 Task: Find directions from Tilak Nagar Market to Qutab Minar and from Gurugram to New Delhi using Google Maps.
Action: Mouse moved to (209, 138)
Screenshot: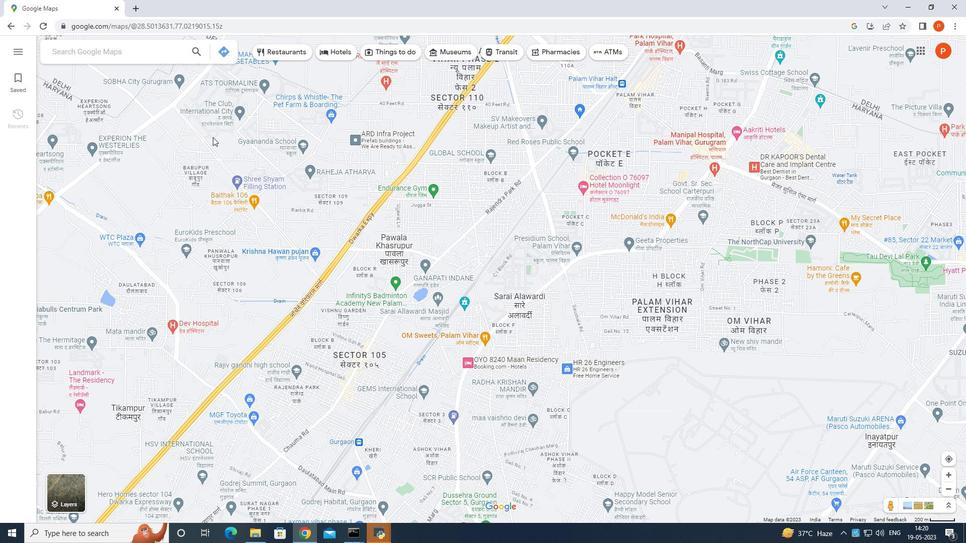 
Action: Mouse scrolled (209, 138) with delta (0, 0)
Screenshot: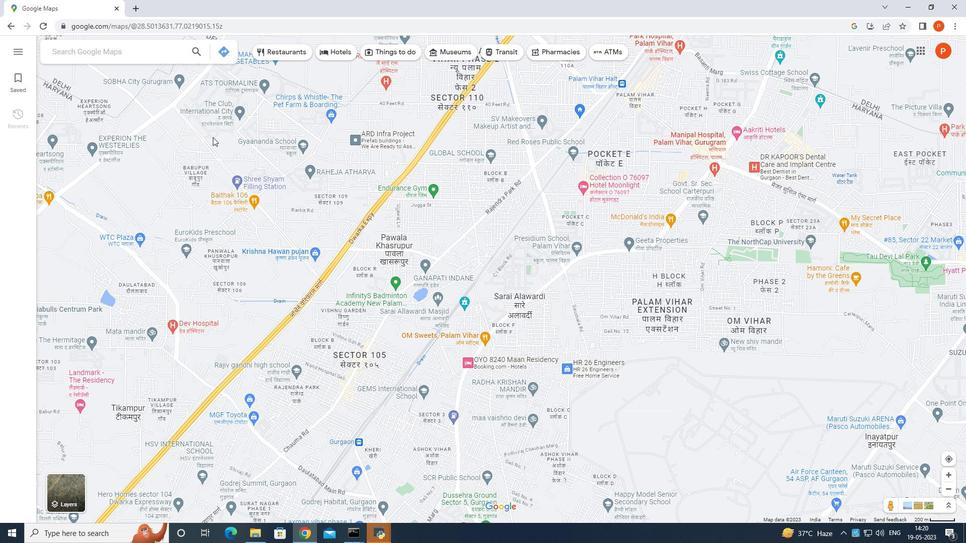 
Action: Mouse moved to (136, 50)
Screenshot: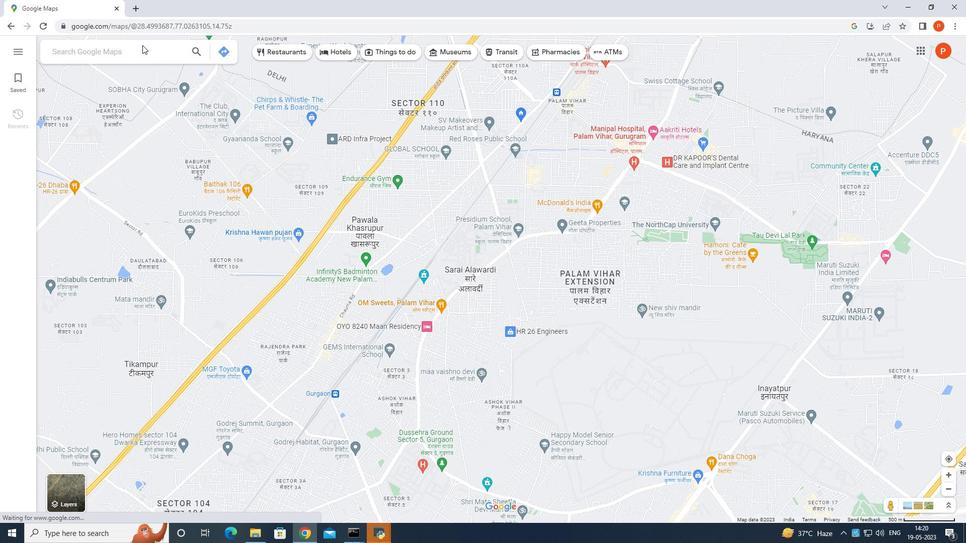 
Action: Mouse pressed left at (136, 50)
Screenshot: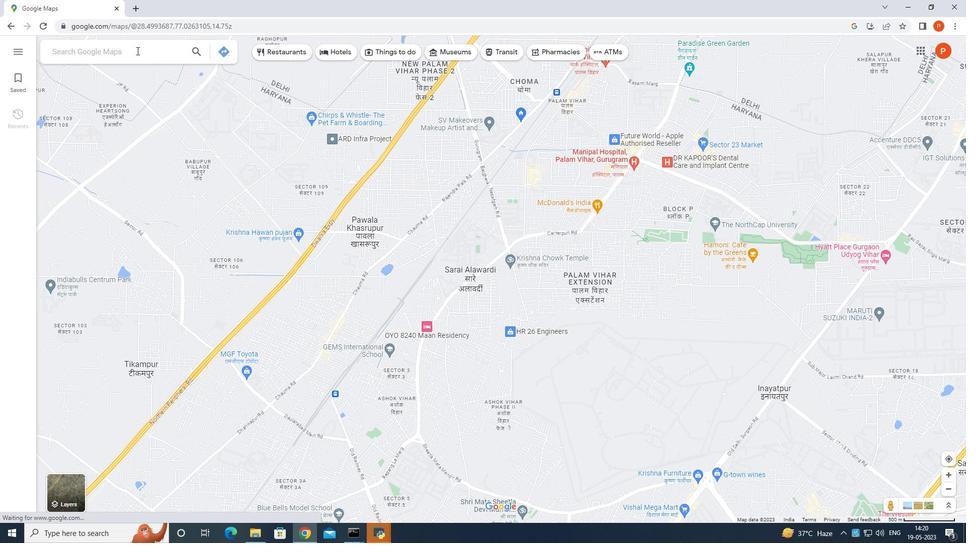 
Action: Key pressed <Key.shift>Gurg
Screenshot: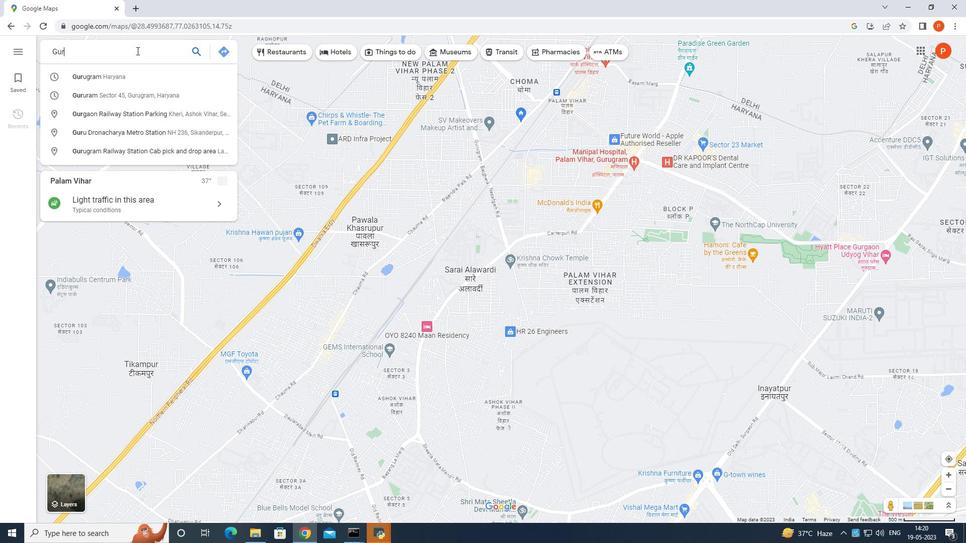 
Action: Mouse moved to (136, 51)
Screenshot: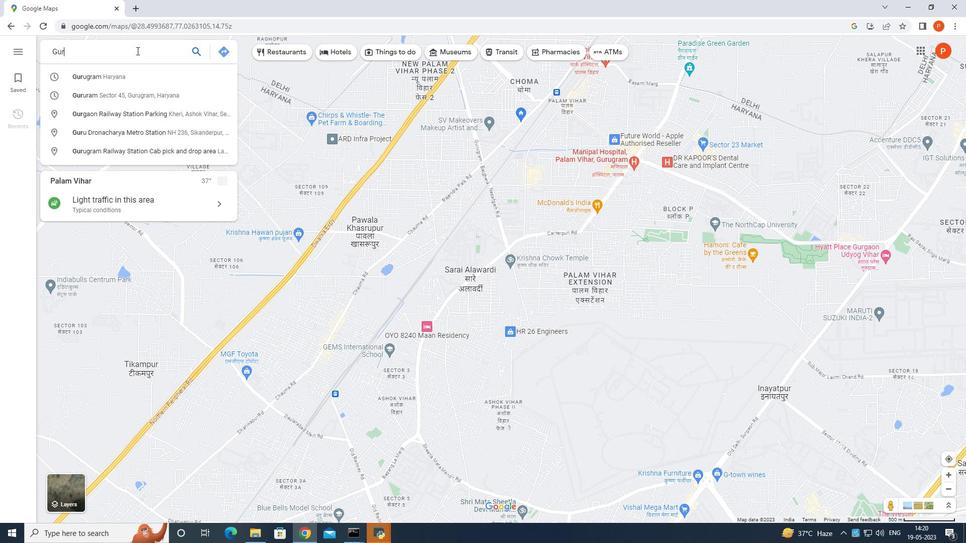
Action: Key pressed ai<Key.backspace>on
Screenshot: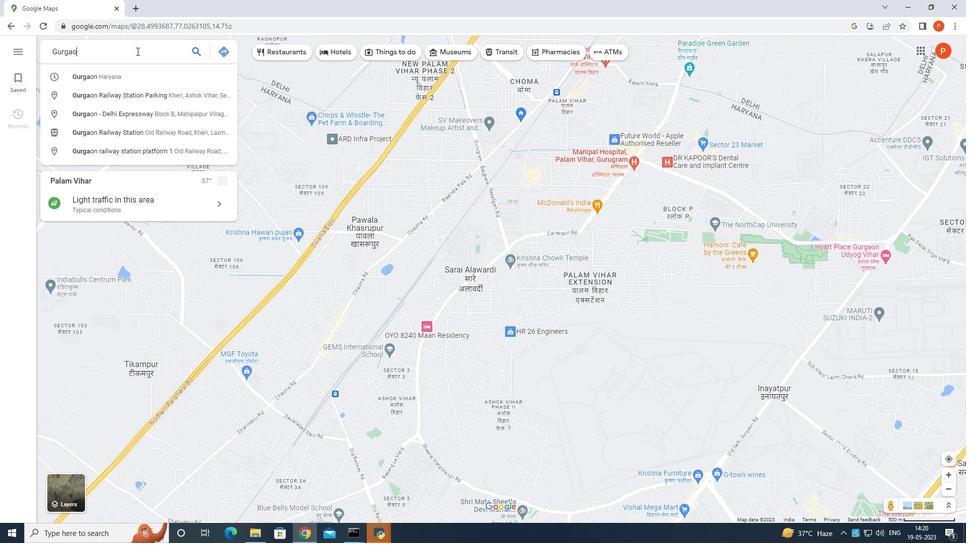 
Action: Mouse moved to (135, 51)
Screenshot: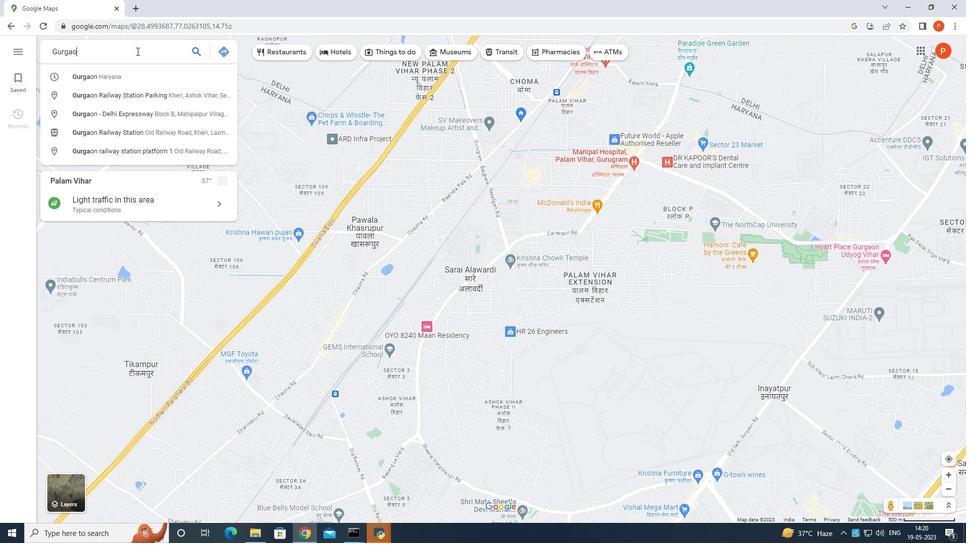 
Action: Key pressed <Key.space>
Screenshot: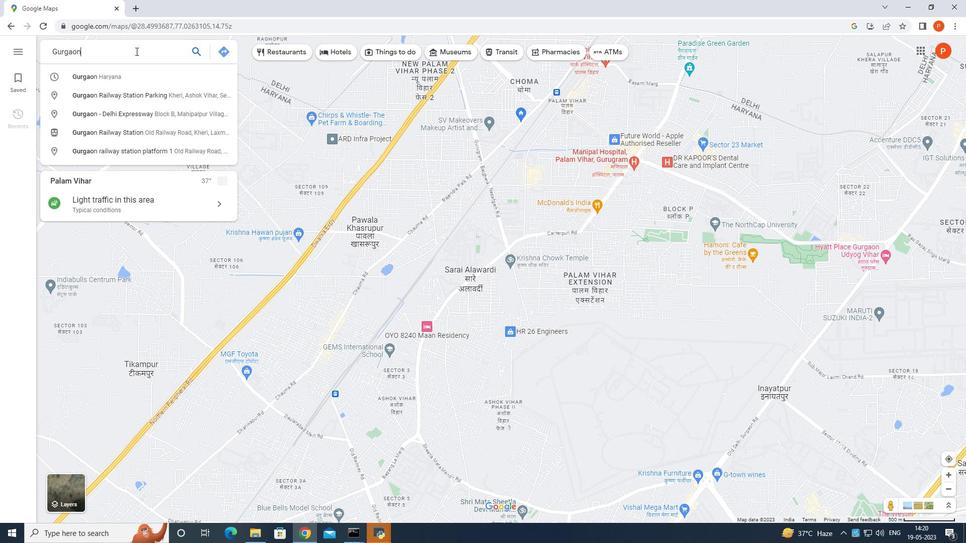 
Action: Mouse moved to (135, 52)
Screenshot: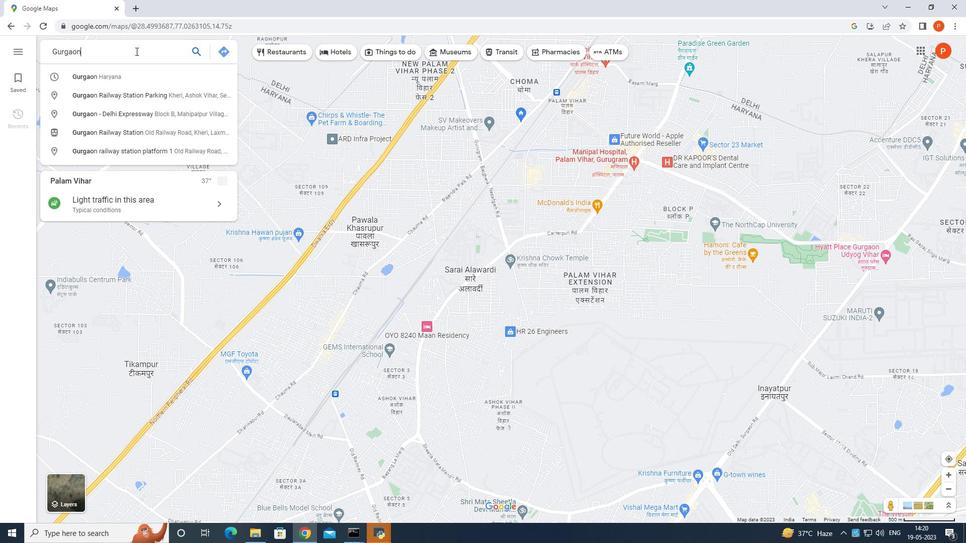 
Action: Key pressed <Key.enter>
Screenshot: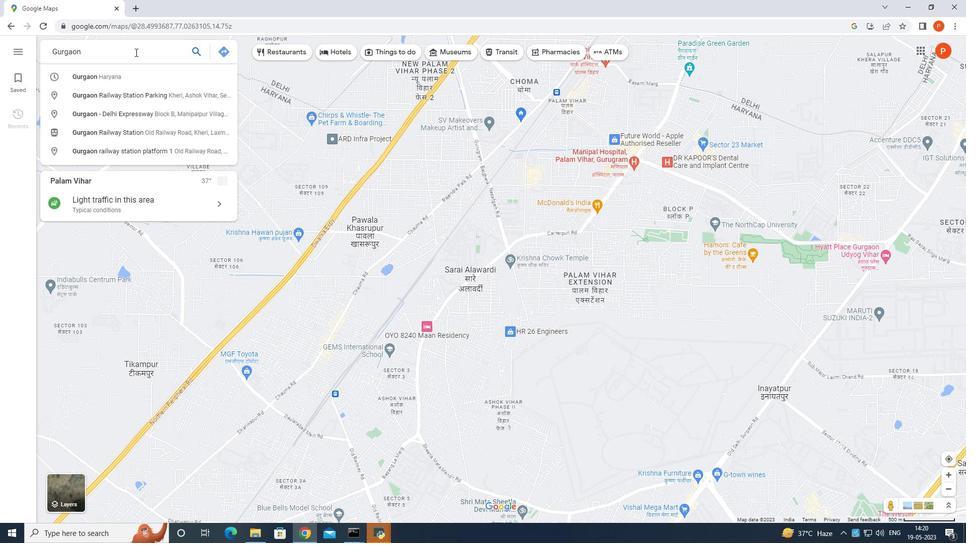 
Action: Mouse moved to (141, 264)
Screenshot: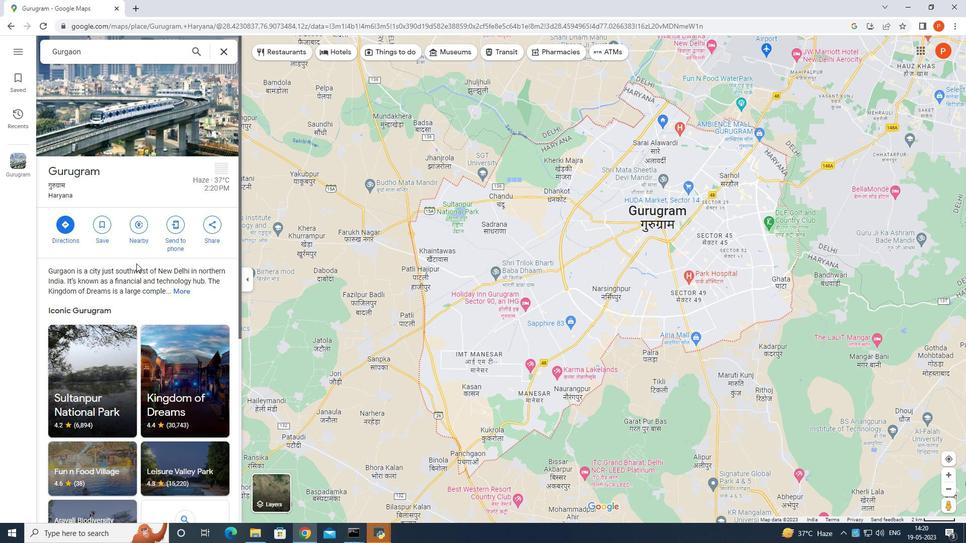 
Action: Mouse scrolled (141, 263) with delta (0, 0)
Screenshot: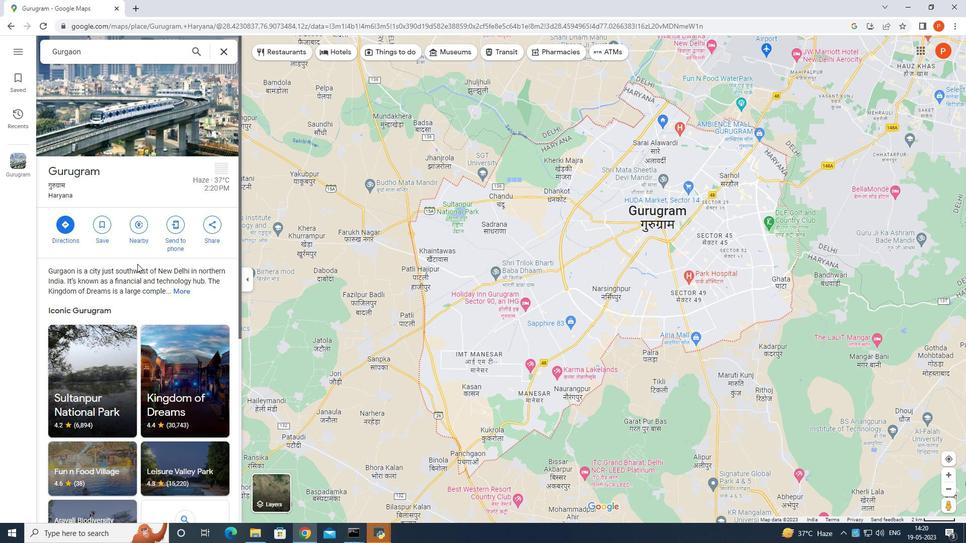 
Action: Mouse moved to (142, 264)
Screenshot: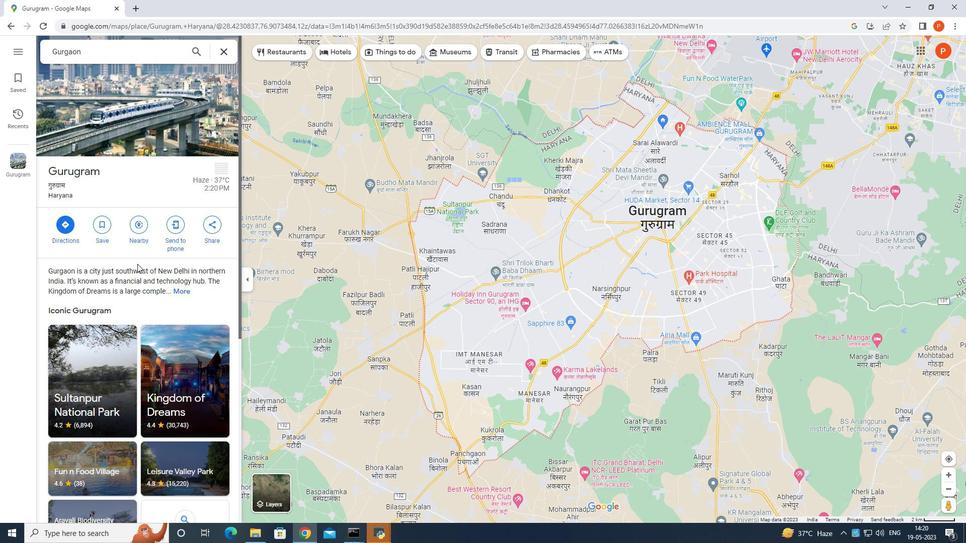 
Action: Mouse scrolled (142, 264) with delta (0, 0)
Screenshot: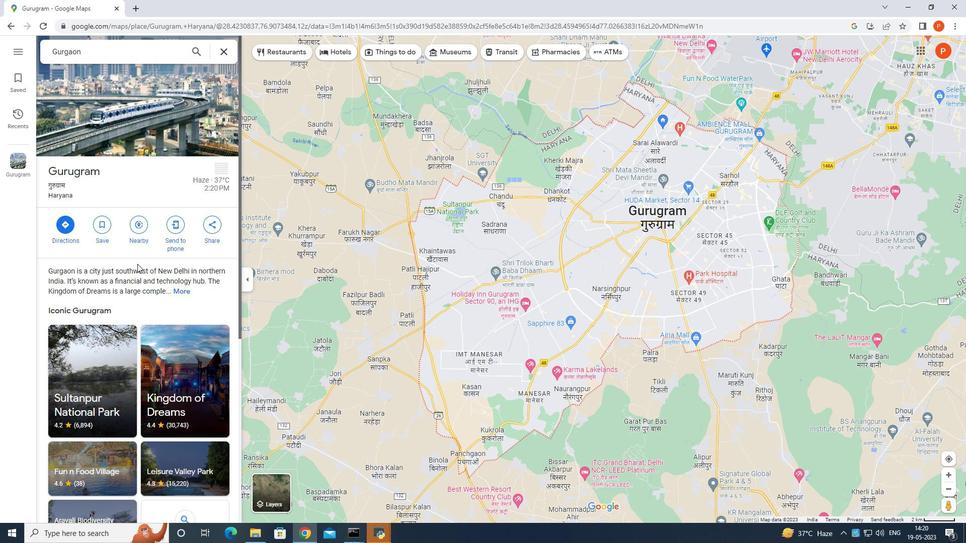 
Action: Mouse moved to (142, 265)
Screenshot: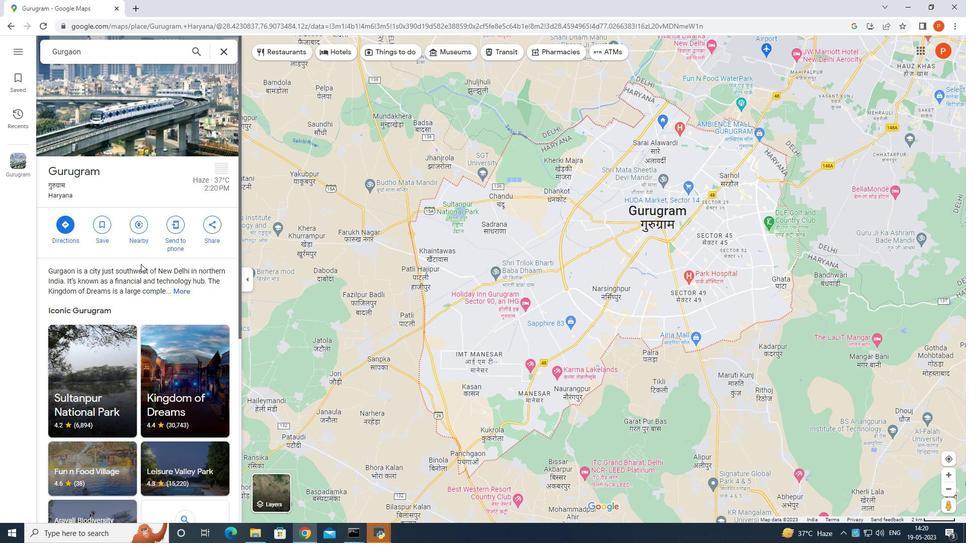 
Action: Mouse scrolled (142, 264) with delta (0, 0)
Screenshot: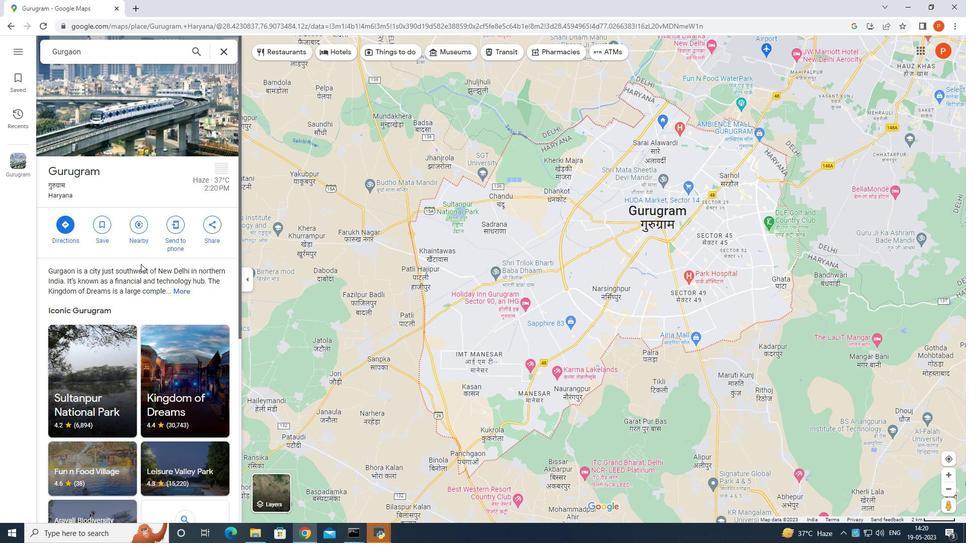 
Action: Mouse moved to (143, 266)
Screenshot: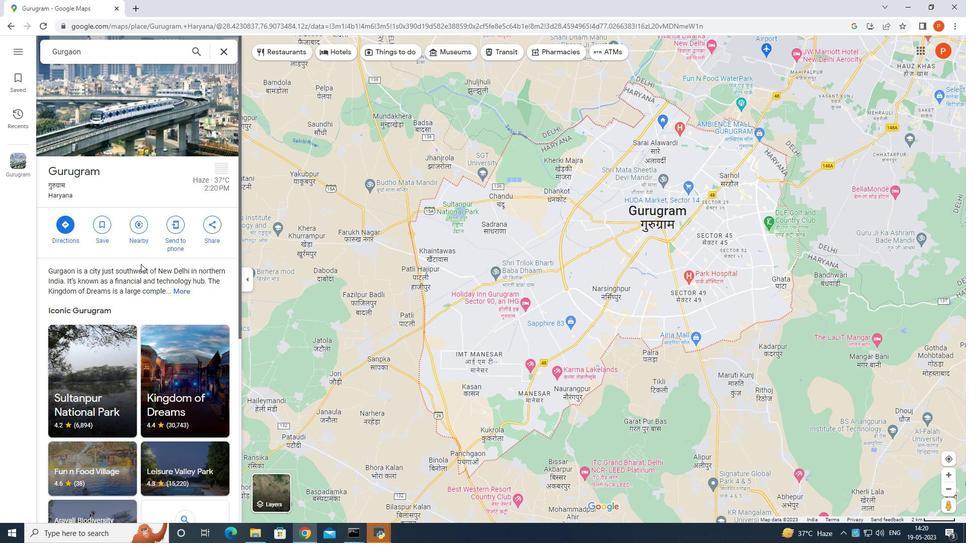 
Action: Mouse scrolled (143, 267) with delta (0, 0)
Screenshot: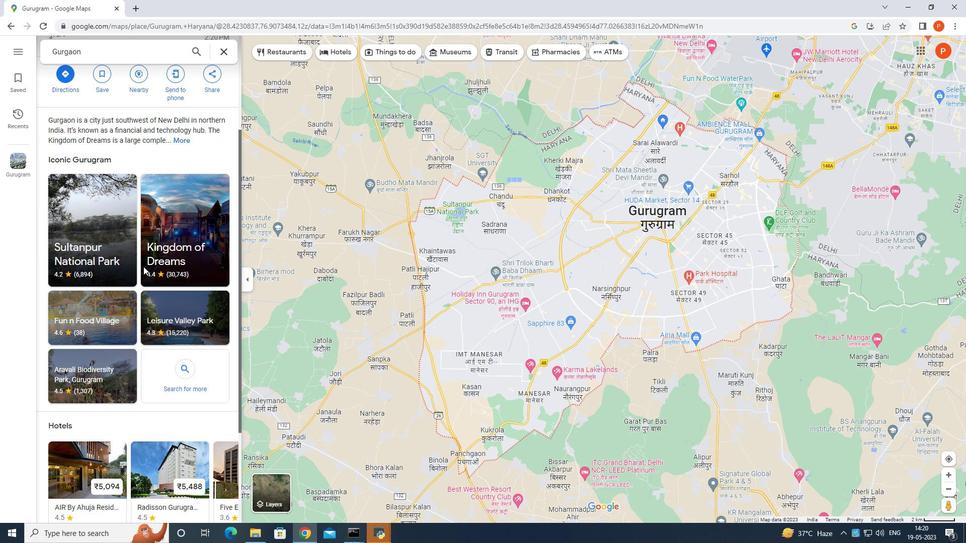 
Action: Mouse scrolled (143, 267) with delta (0, 0)
Screenshot: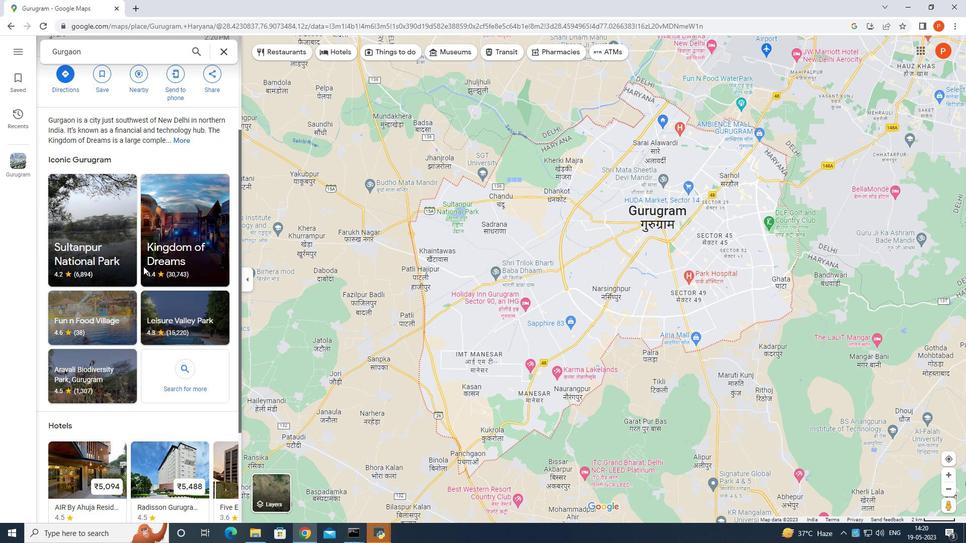 
Action: Mouse scrolled (143, 267) with delta (0, 0)
Screenshot: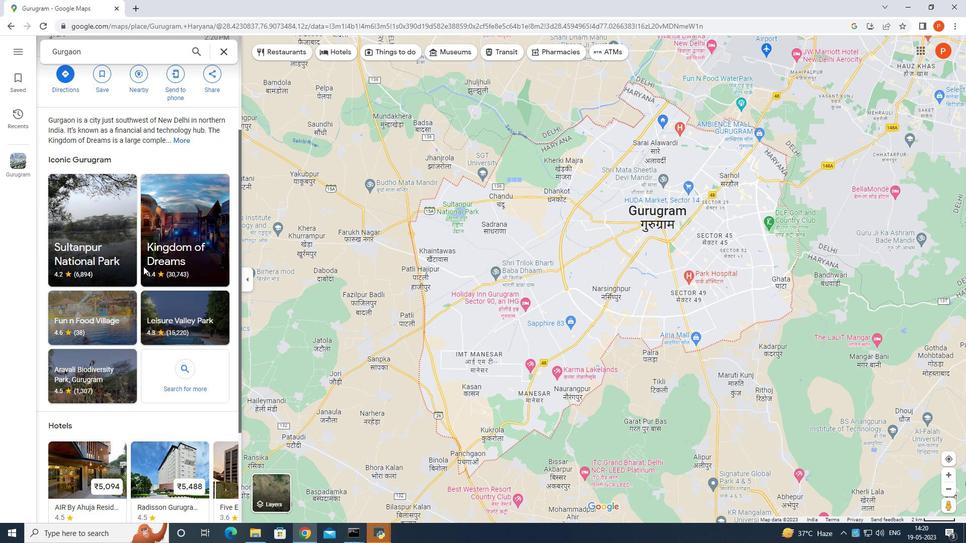 
Action: Mouse moved to (144, 266)
Screenshot: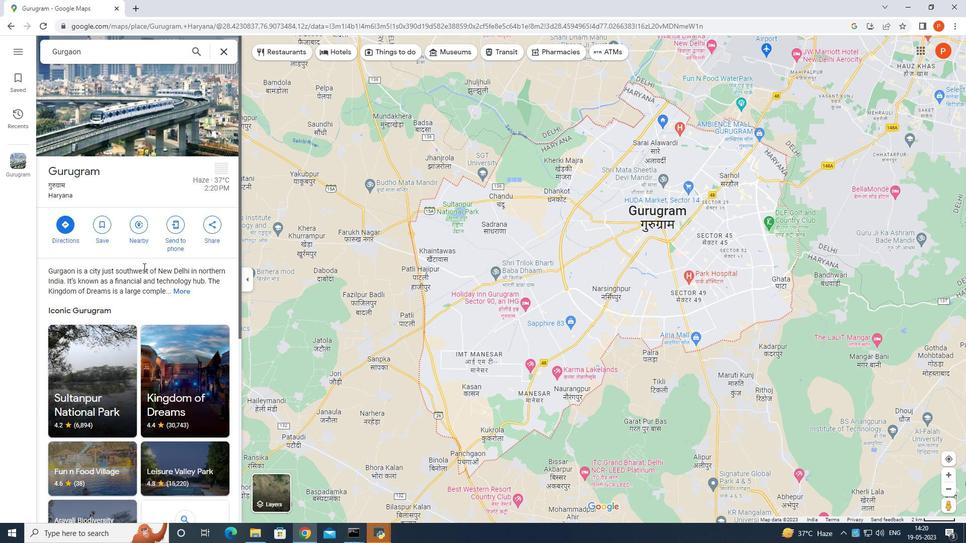 
Action: Mouse scrolled (144, 267) with delta (0, 0)
Screenshot: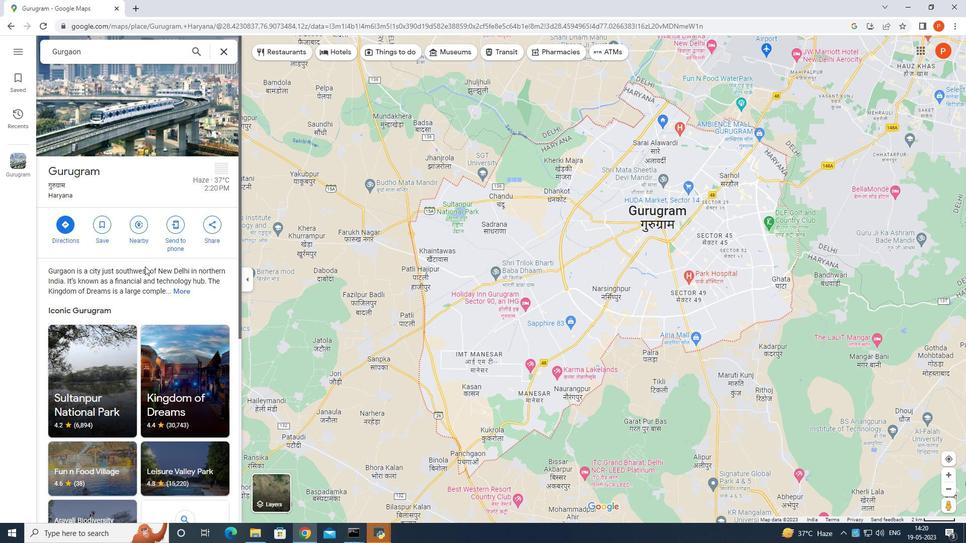 
Action: Mouse scrolled (144, 267) with delta (0, 0)
Screenshot: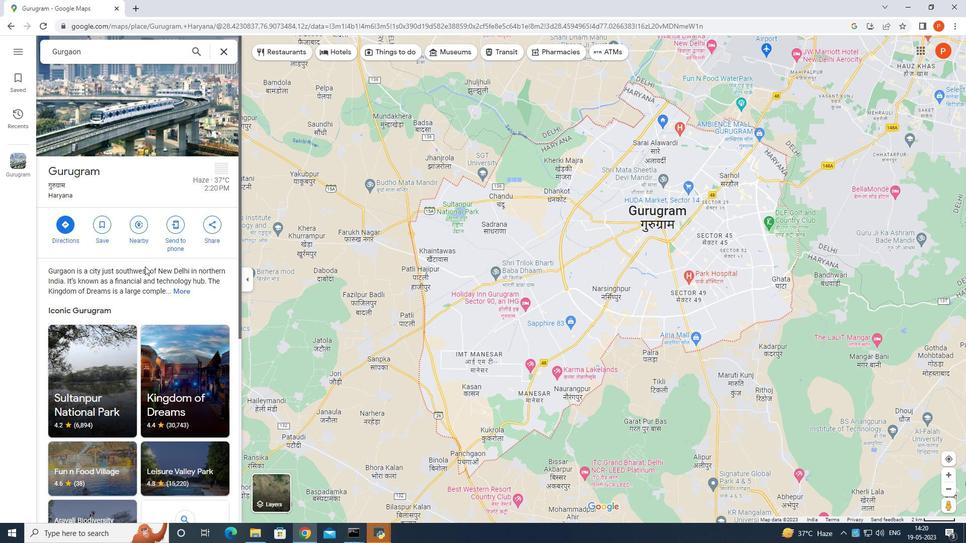 
Action: Mouse scrolled (144, 267) with delta (0, 0)
Screenshot: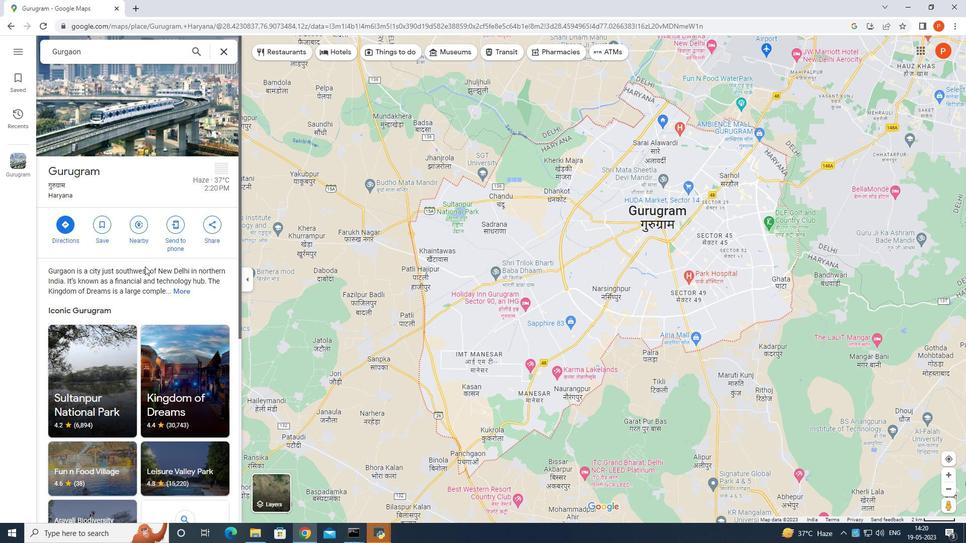 
Action: Mouse moved to (113, 49)
Screenshot: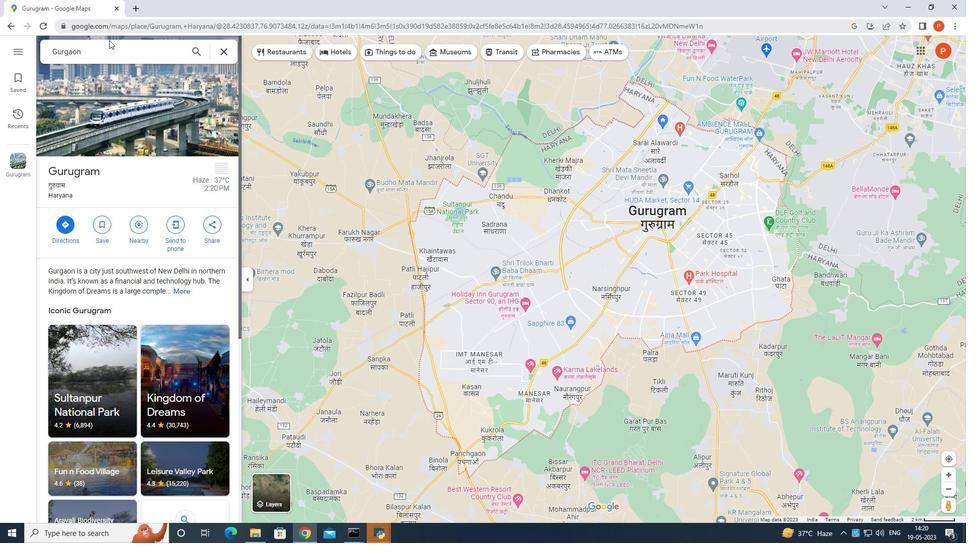 
Action: Mouse pressed left at (113, 49)
Screenshot: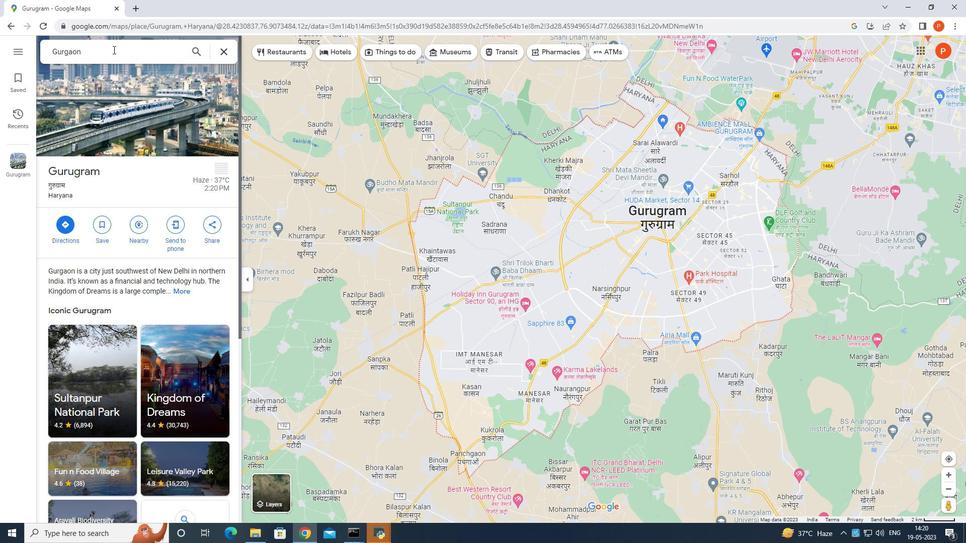 
Action: Mouse moved to (116, 50)
Screenshot: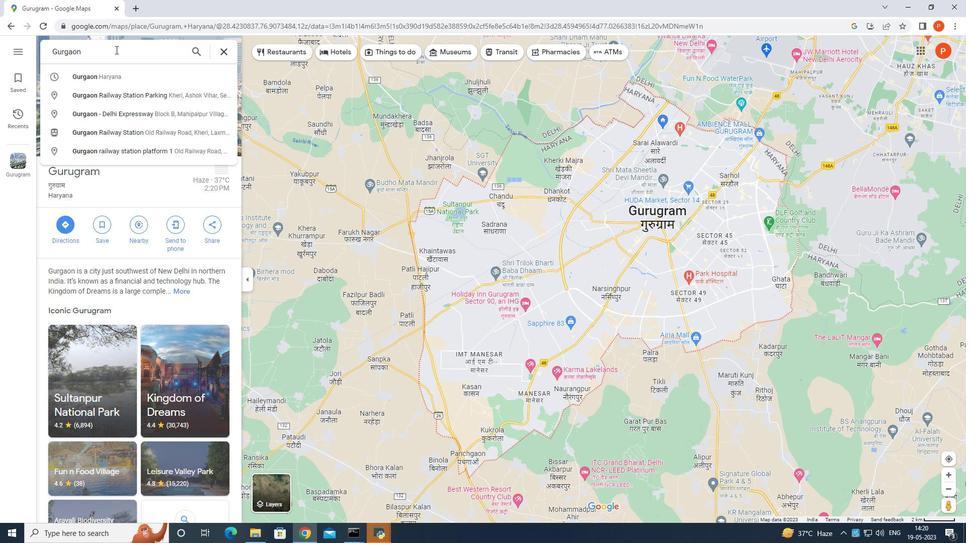 
Action: Key pressed to
Screenshot: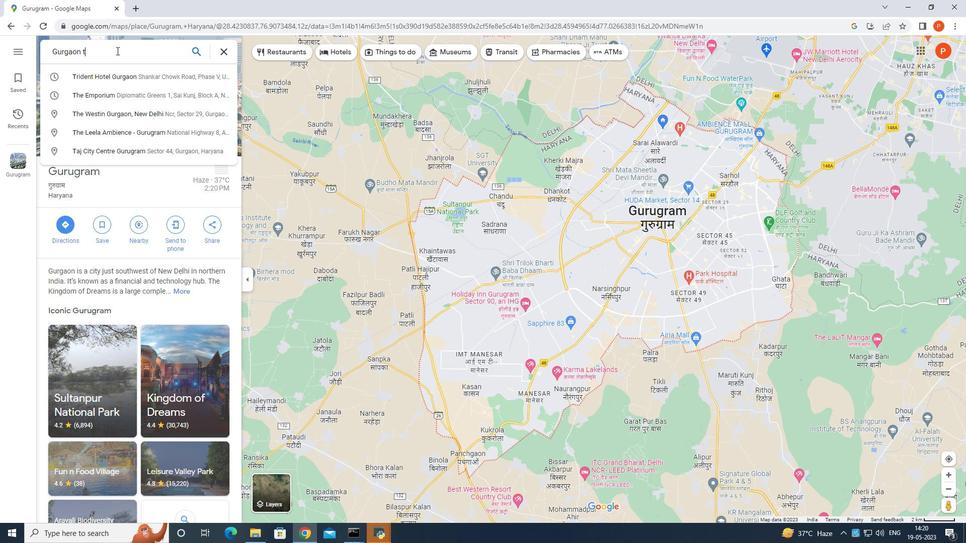 
Action: Mouse moved to (117, 51)
Screenshot: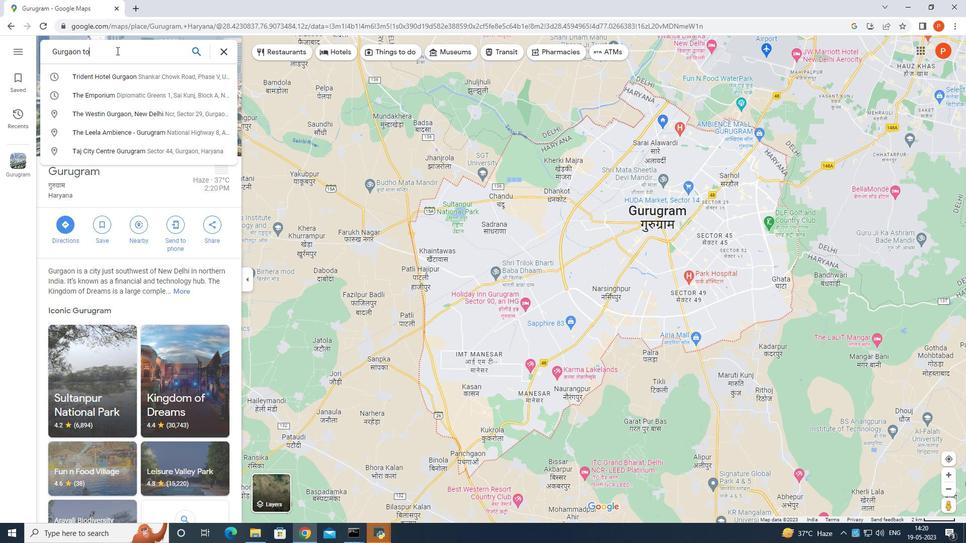 
Action: Key pressed <Key.space>e<Key.backspace>de<Key.backspace><Key.backspace>
Screenshot: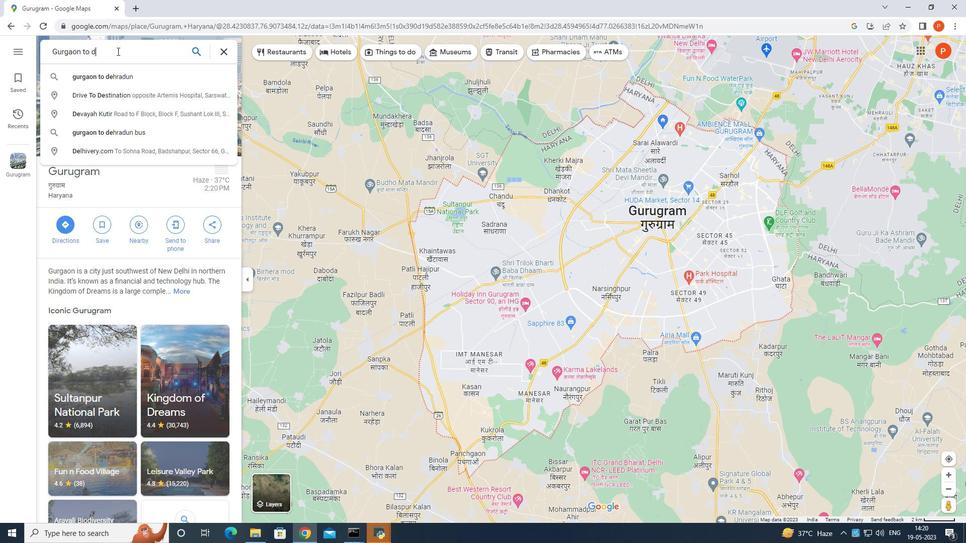 
Action: Mouse moved to (117, 51)
Screenshot: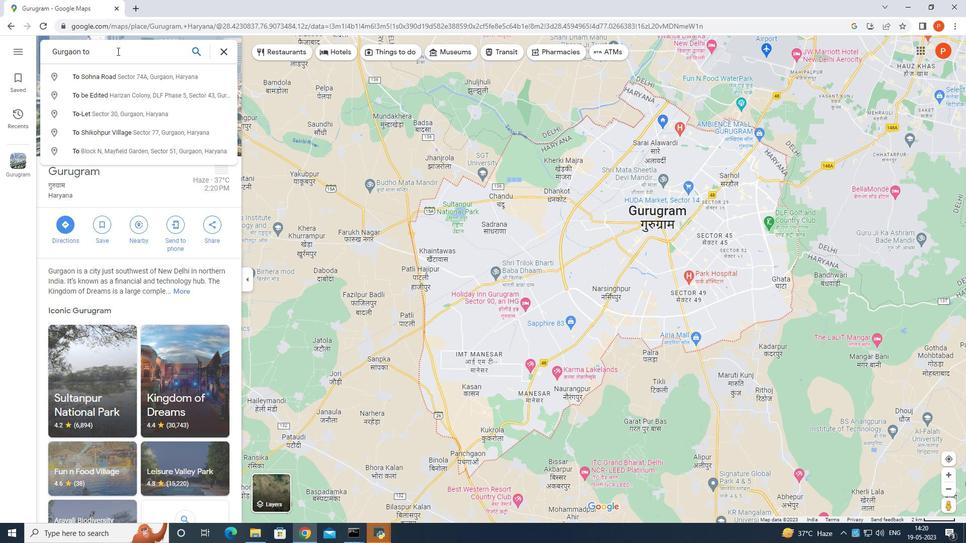
Action: Key pressed new<Key.space>
Screenshot: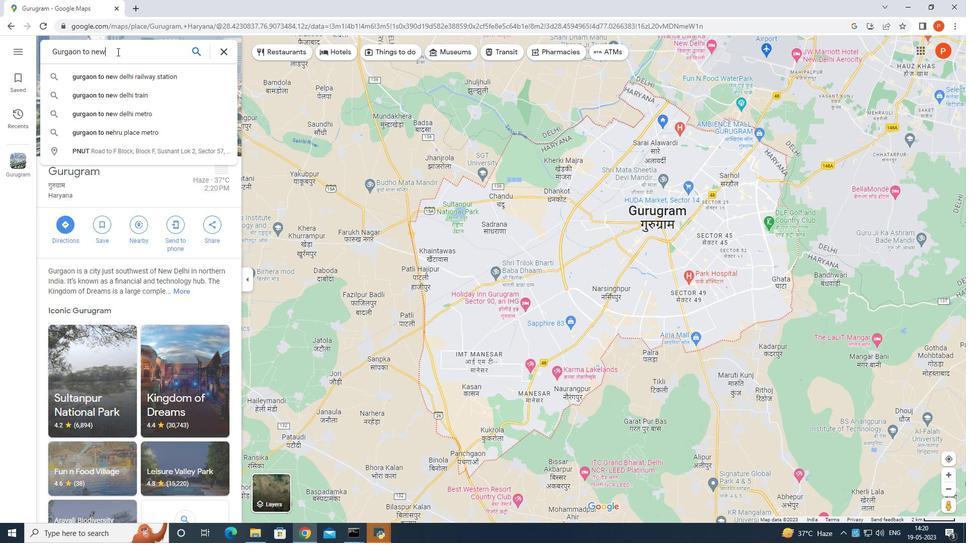
Action: Mouse moved to (117, 52)
Screenshot: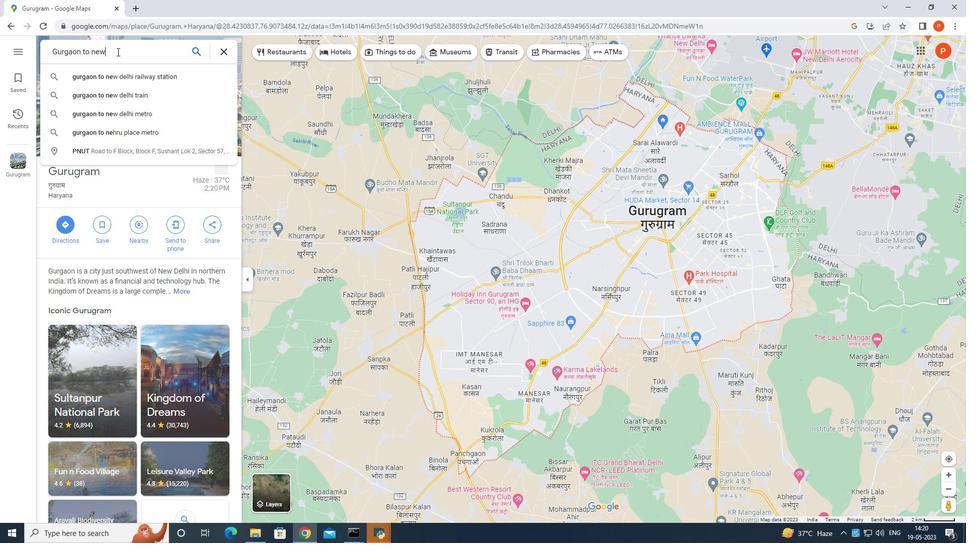 
Action: Key pressed e<Key.backspace>delhi
Screenshot: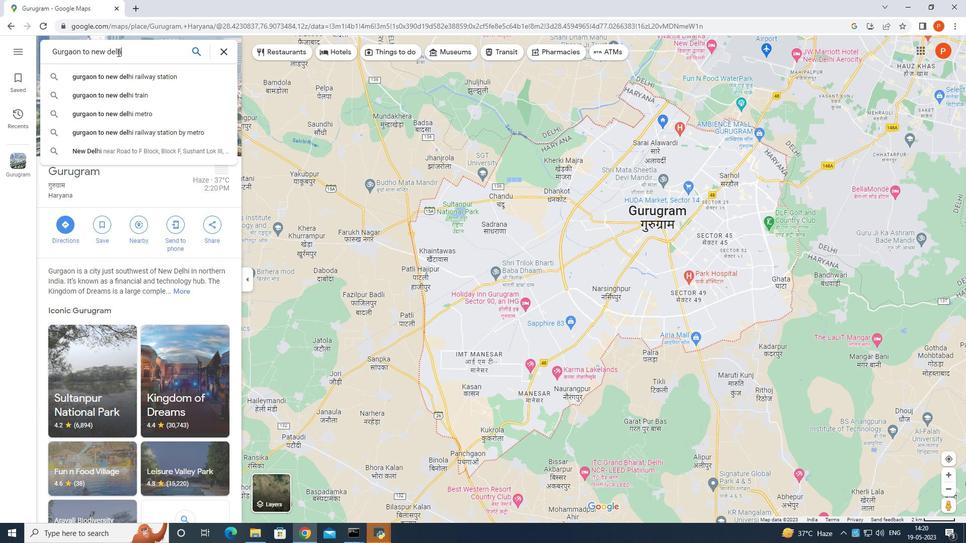 
Action: Mouse moved to (118, 52)
Screenshot: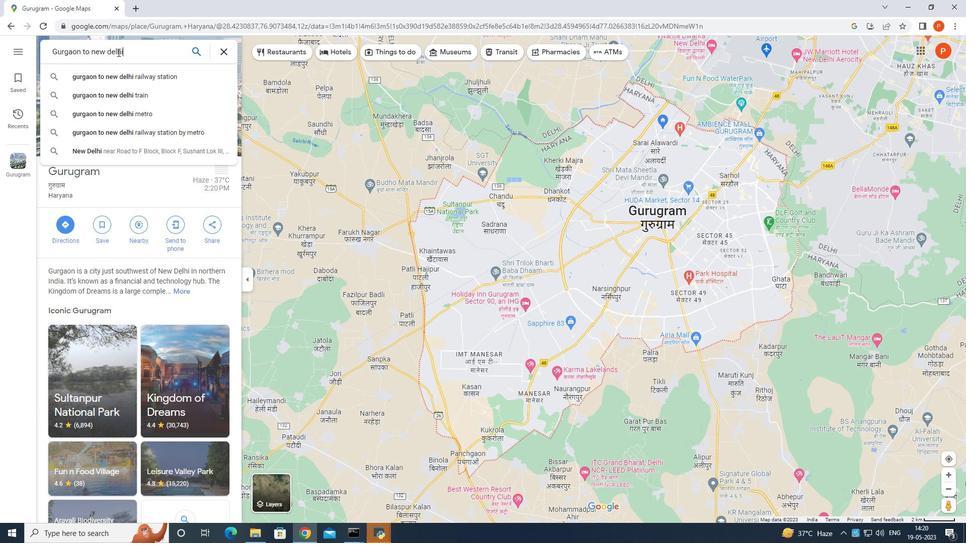 
Action: Key pressed <Key.enter>
Screenshot: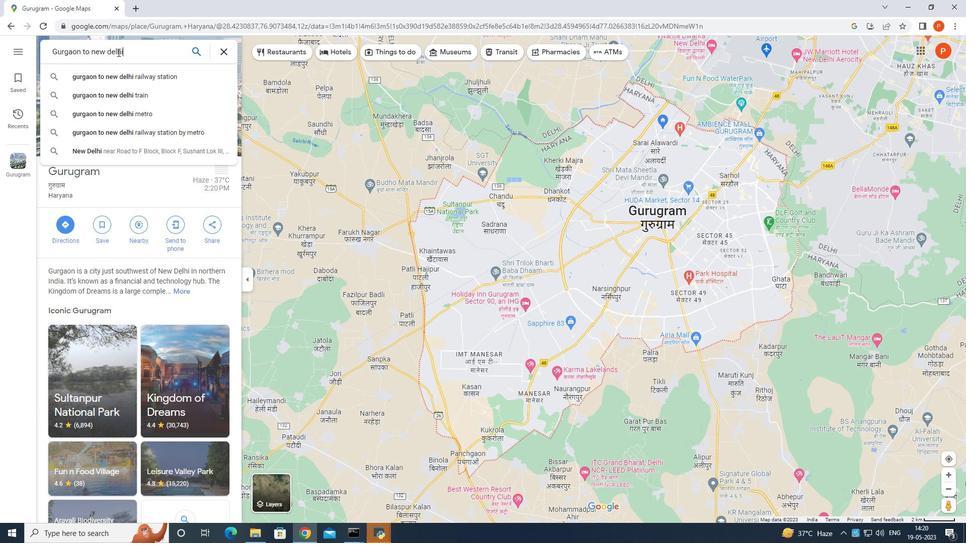 
Action: Mouse moved to (80, 56)
Screenshot: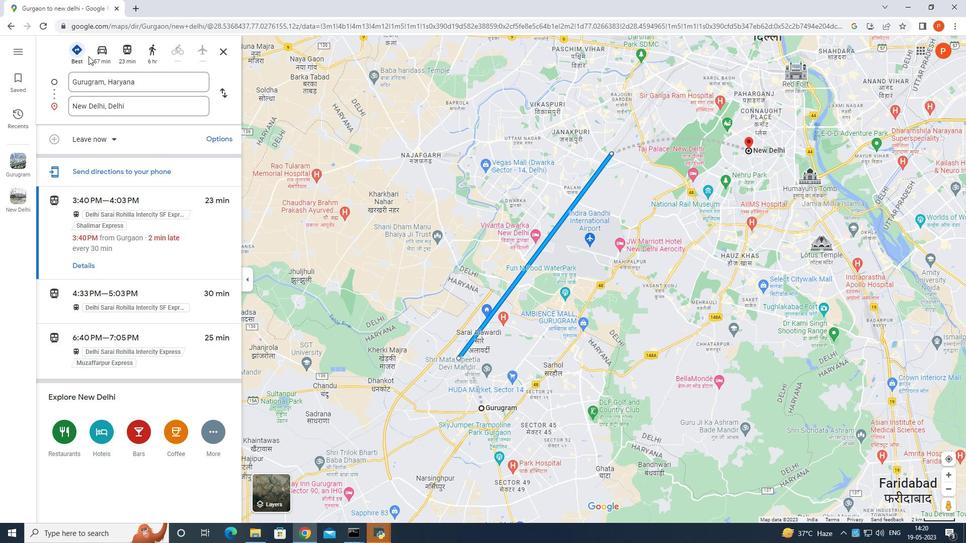 
Action: Mouse pressed left at (80, 56)
Screenshot: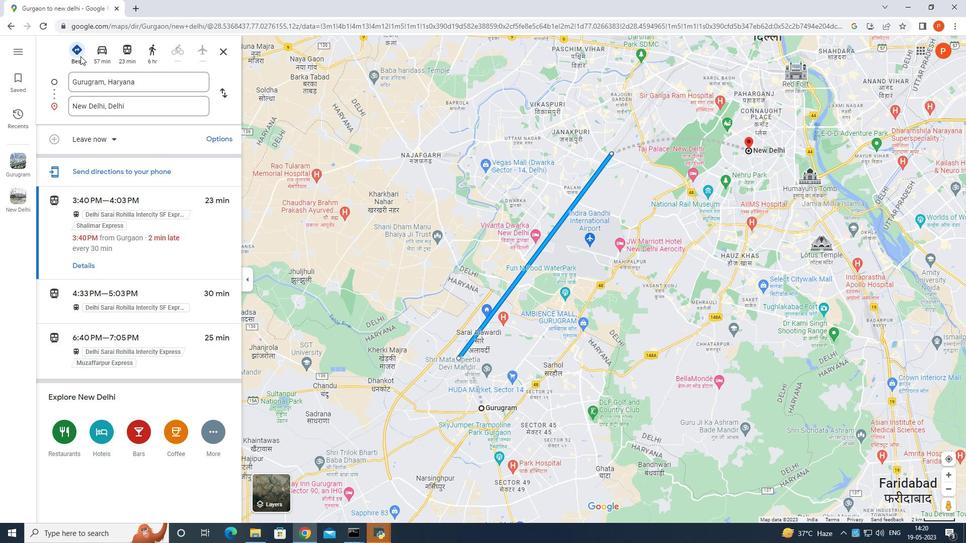 
Action: Mouse moved to (78, 52)
Screenshot: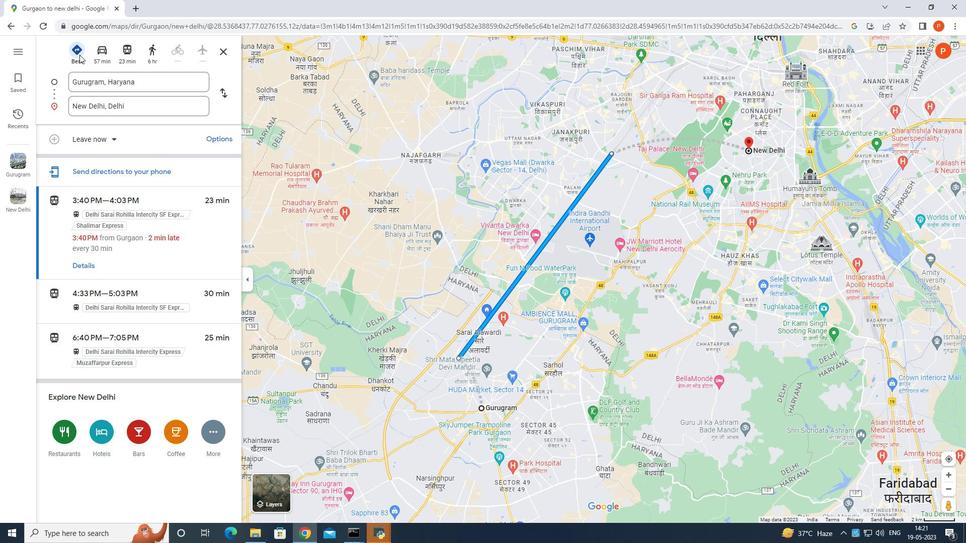 
Action: Mouse pressed left at (78, 52)
Screenshot: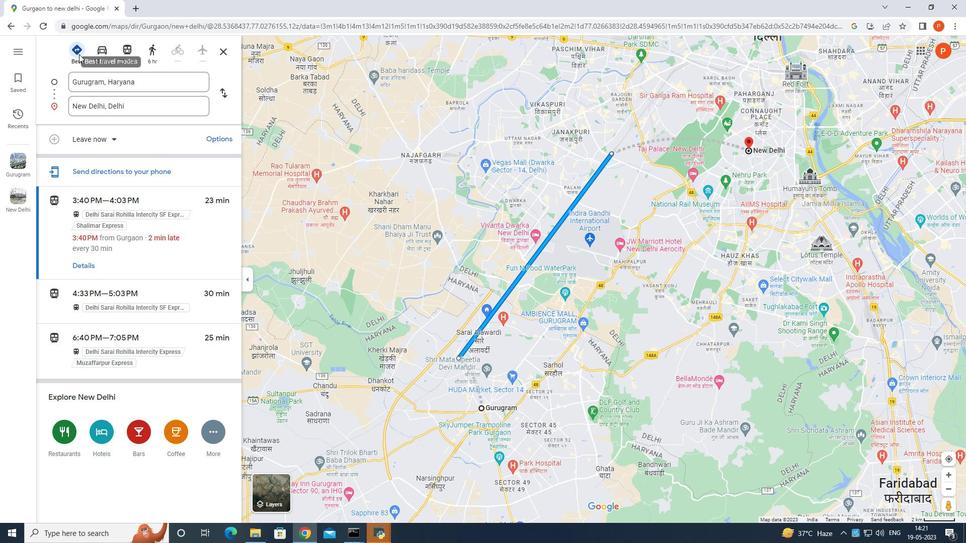 
Action: Mouse moved to (108, 56)
Screenshot: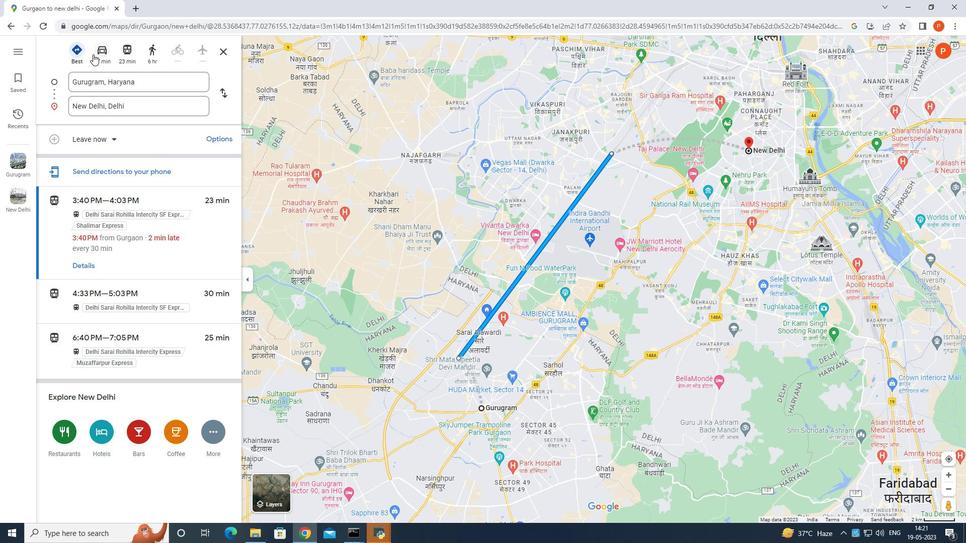 
Action: Mouse pressed left at (108, 56)
Screenshot: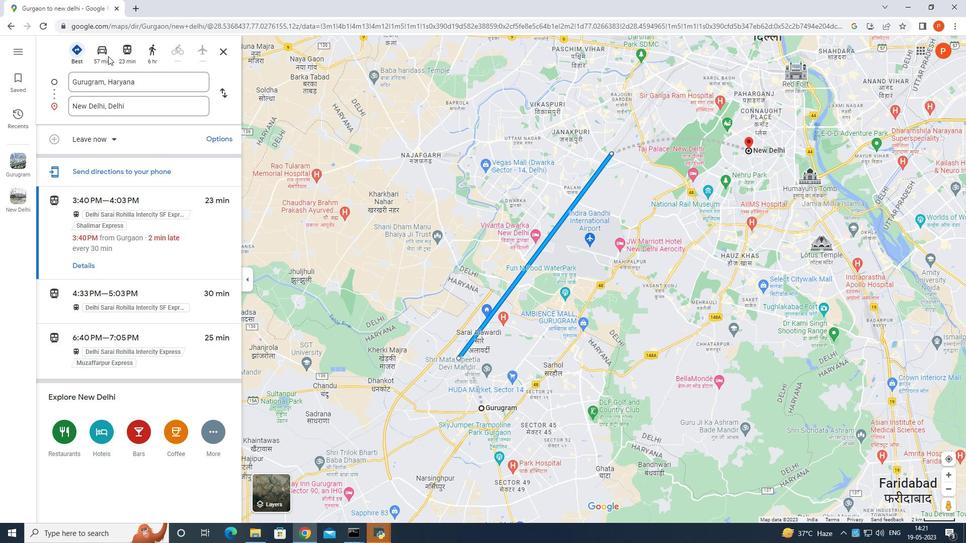
Action: Mouse moved to (114, 222)
Screenshot: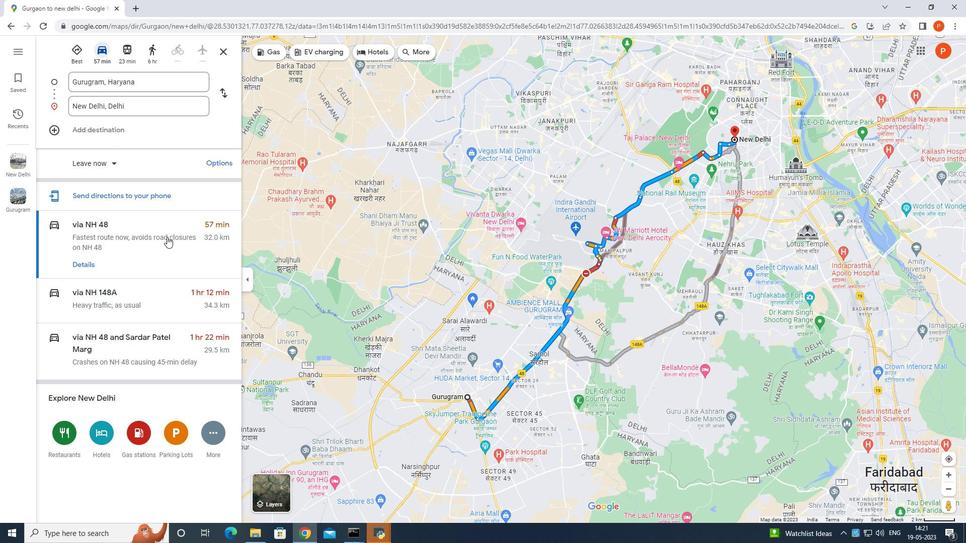 
Action: Mouse pressed left at (114, 222)
Screenshot: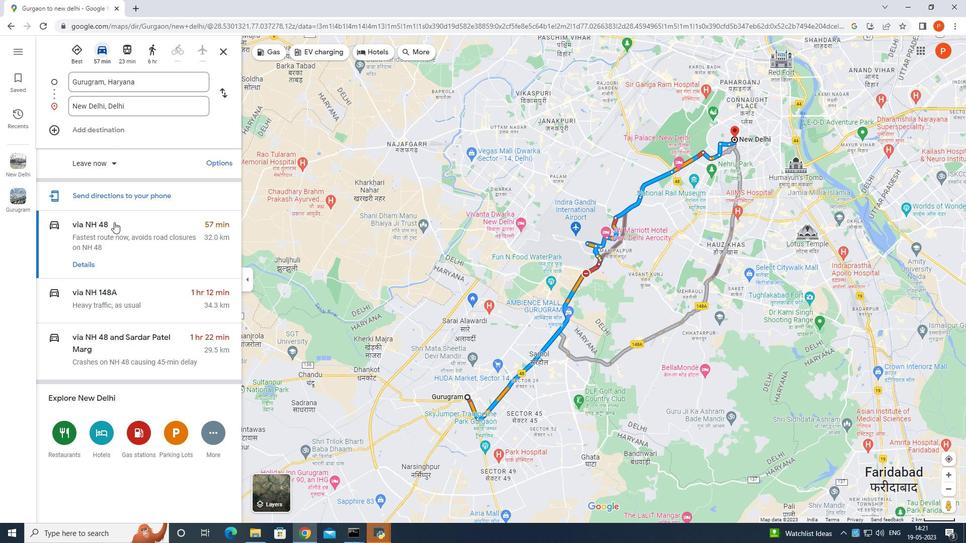 
Action: Mouse pressed left at (114, 222)
Screenshot: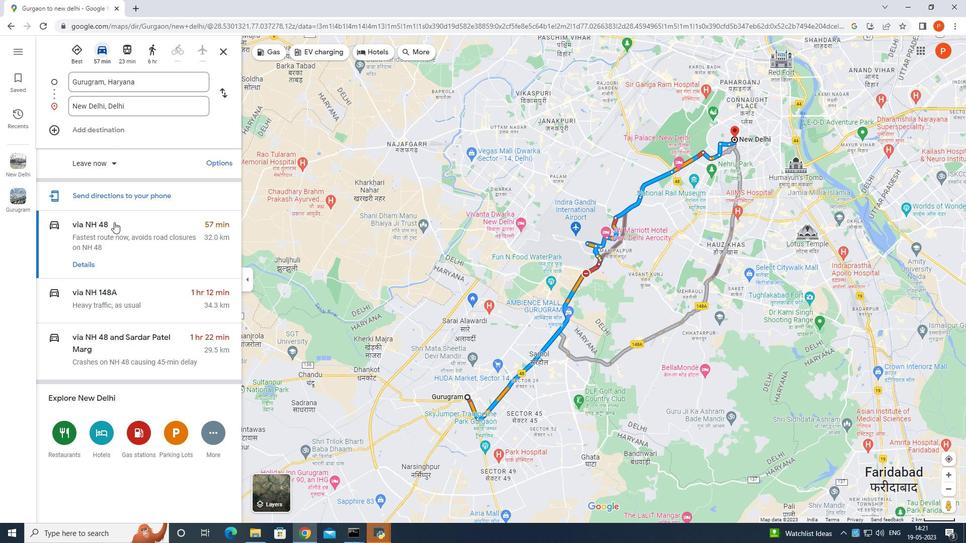 
Action: Mouse moved to (139, 261)
Screenshot: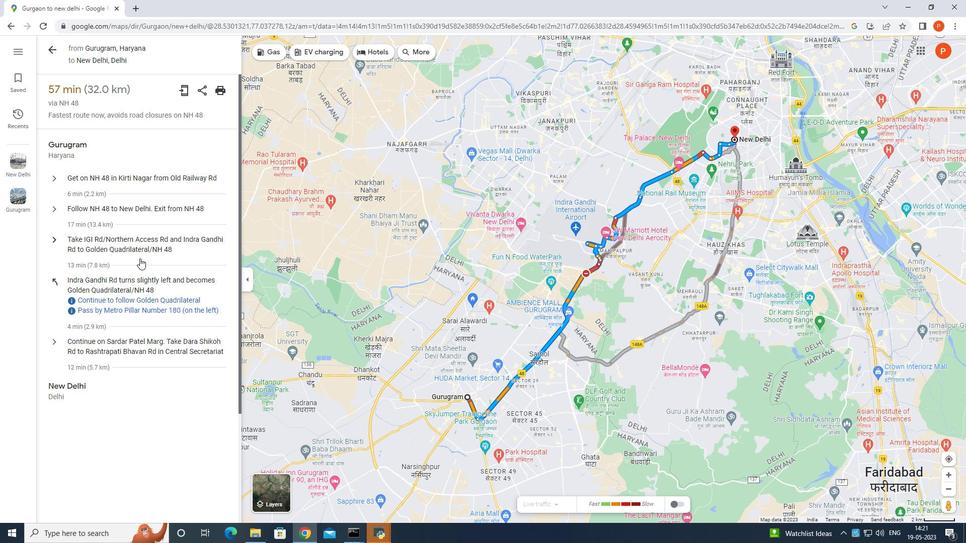 
Action: Mouse scrolled (139, 260) with delta (0, 0)
Screenshot: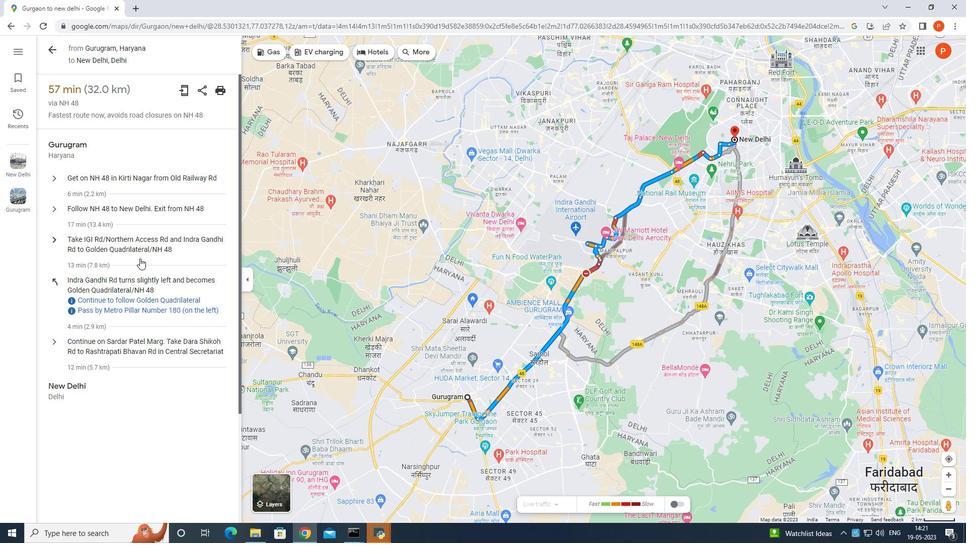 
Action: Mouse moved to (139, 261)
Screenshot: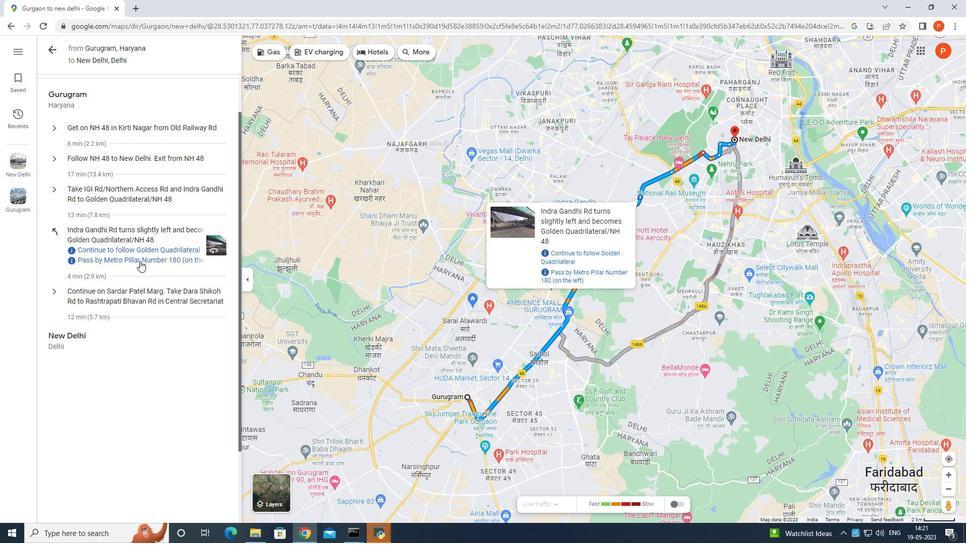 
Action: Mouse scrolled (139, 260) with delta (0, 0)
Screenshot: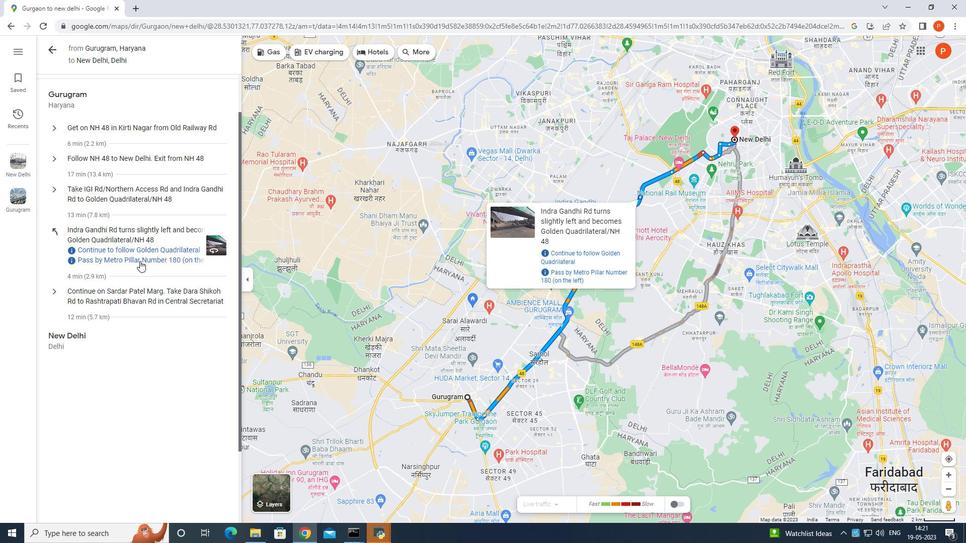 
Action: Mouse moved to (140, 261)
Screenshot: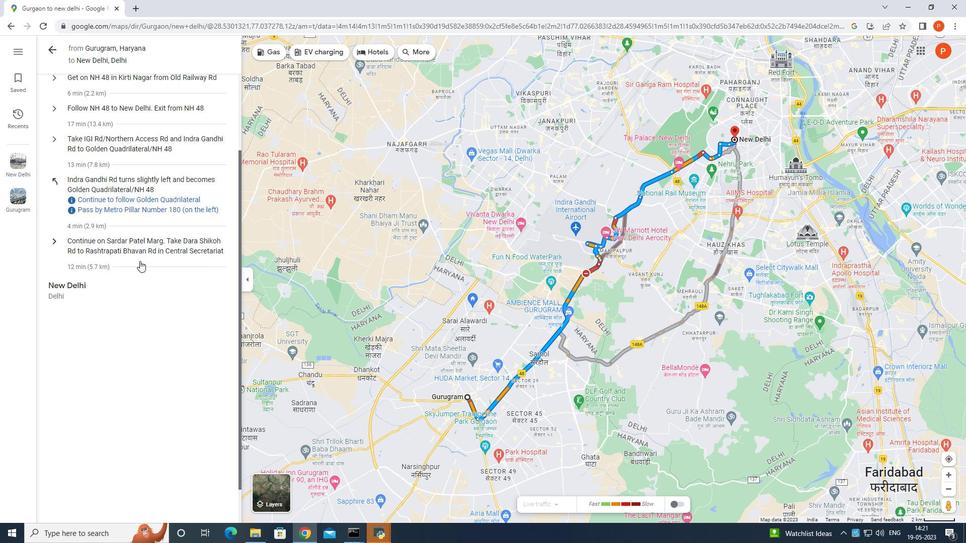 
Action: Mouse scrolled (140, 261) with delta (0, 0)
Screenshot: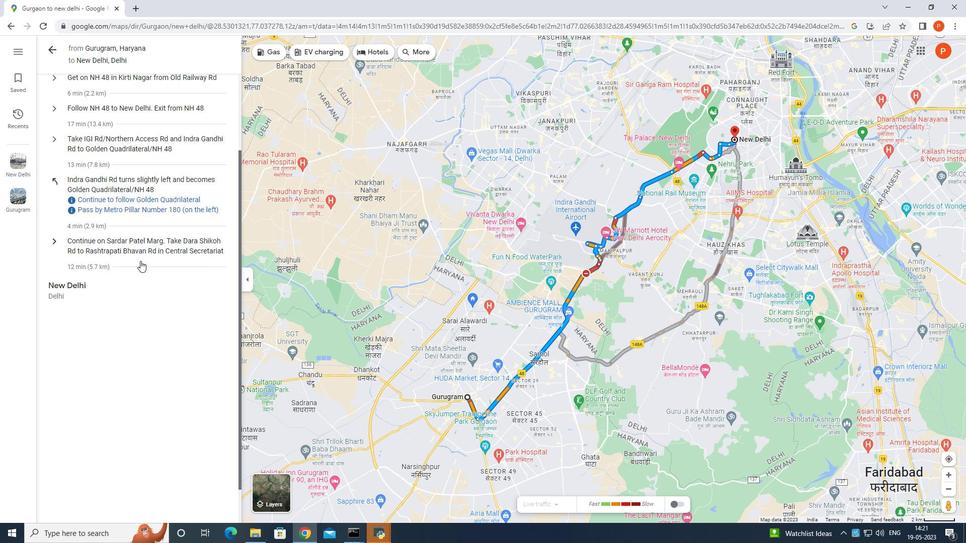 
Action: Mouse scrolled (140, 261) with delta (0, 0)
Screenshot: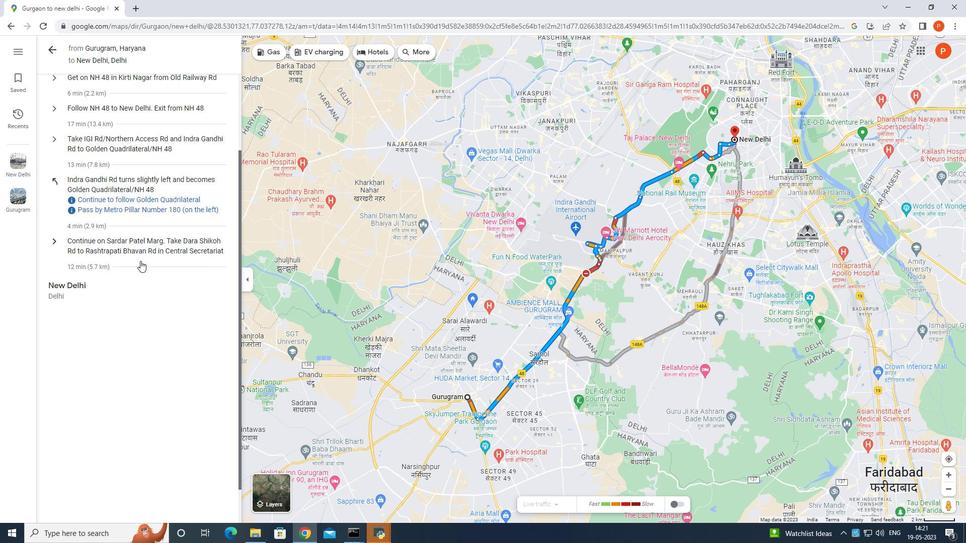 
Action: Mouse scrolled (140, 261) with delta (0, 0)
Screenshot: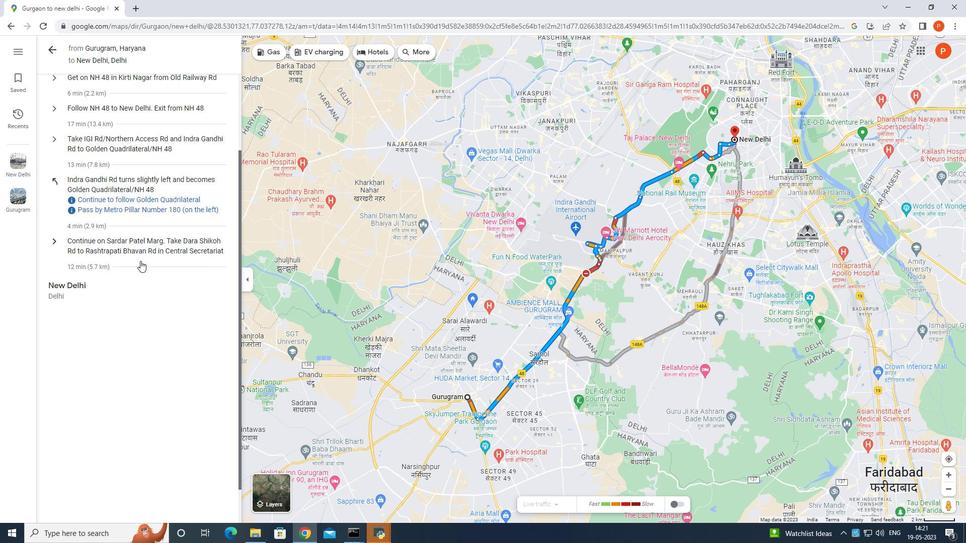 
Action: Mouse scrolled (140, 261) with delta (0, 0)
Screenshot: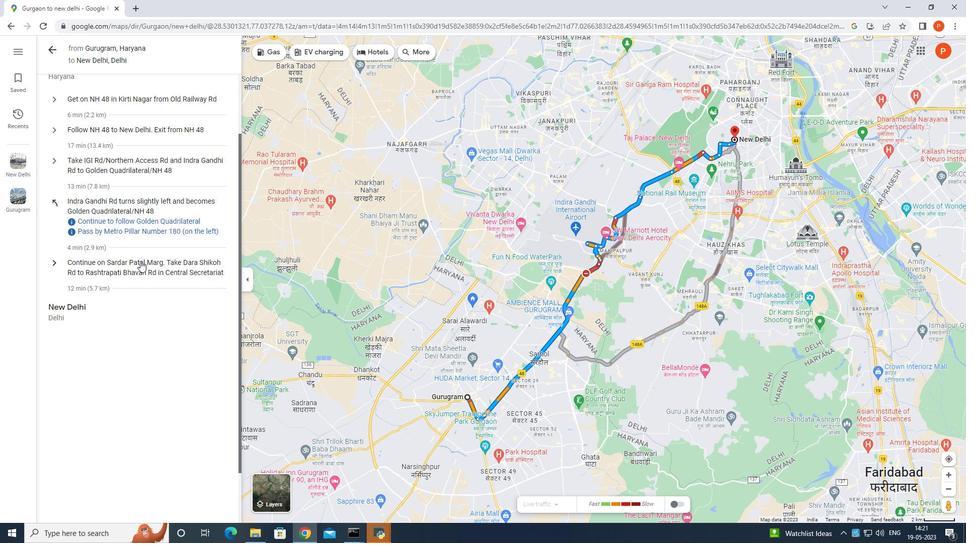 
Action: Mouse scrolled (140, 261) with delta (0, 0)
Screenshot: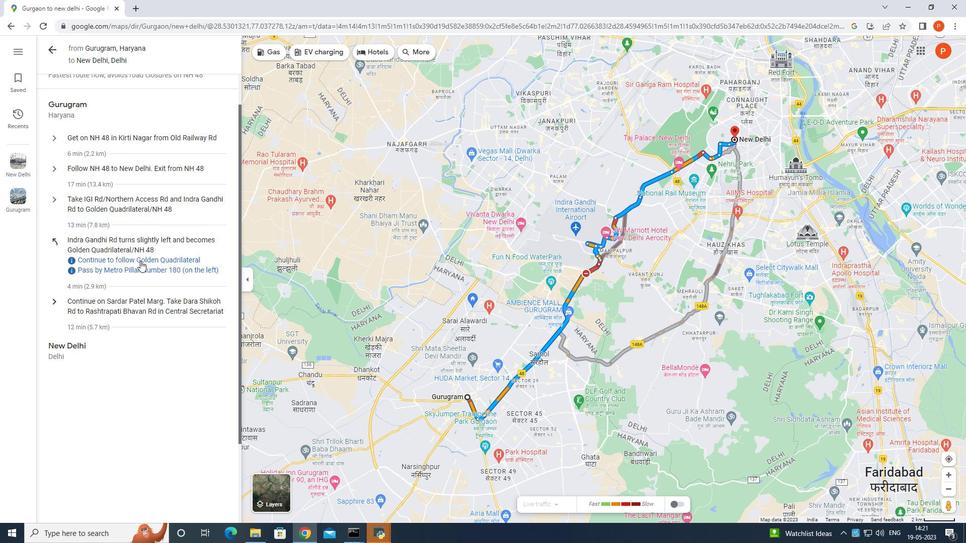 
Action: Mouse scrolled (140, 261) with delta (0, 0)
Screenshot: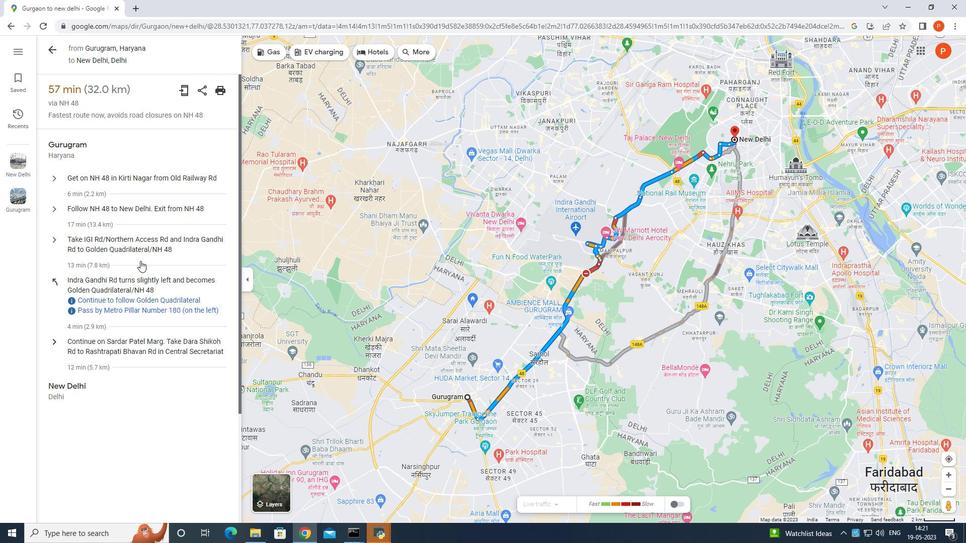 
Action: Mouse scrolled (140, 261) with delta (0, 0)
Screenshot: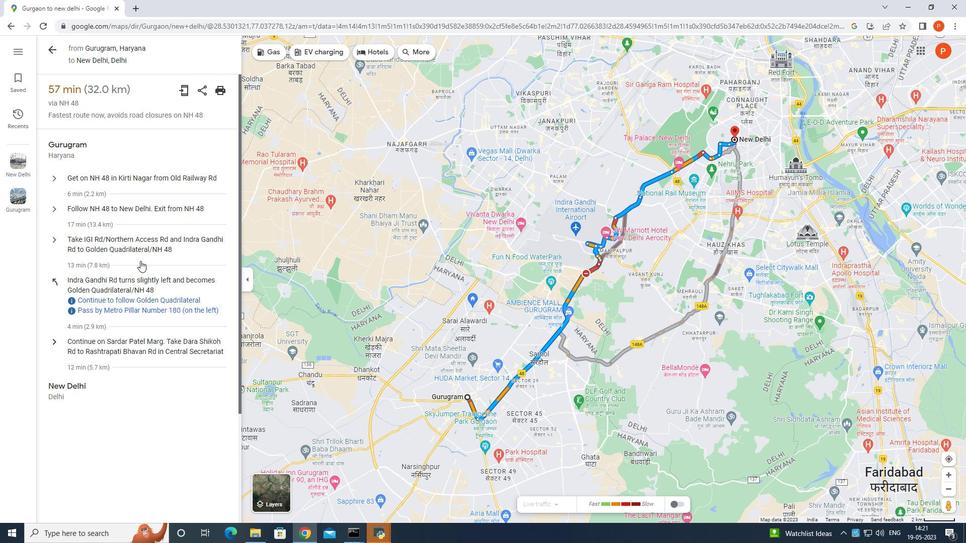 
Action: Mouse moved to (50, 49)
Screenshot: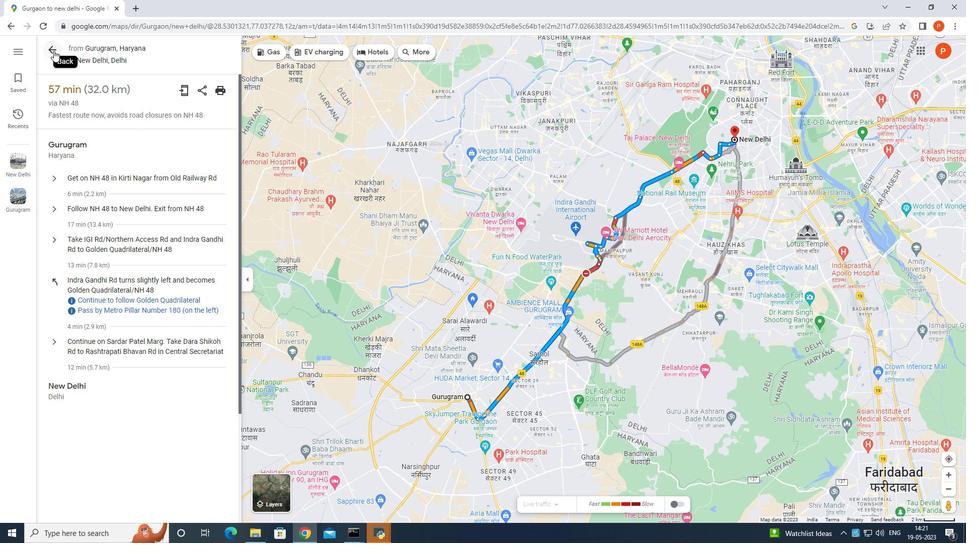 
Action: Mouse pressed left at (50, 49)
Screenshot: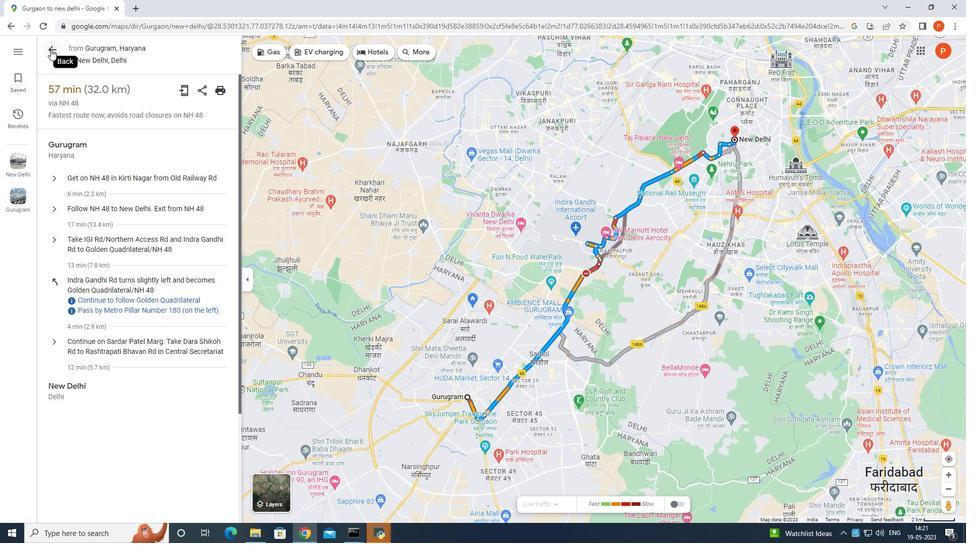 
Action: Mouse moved to (125, 54)
Screenshot: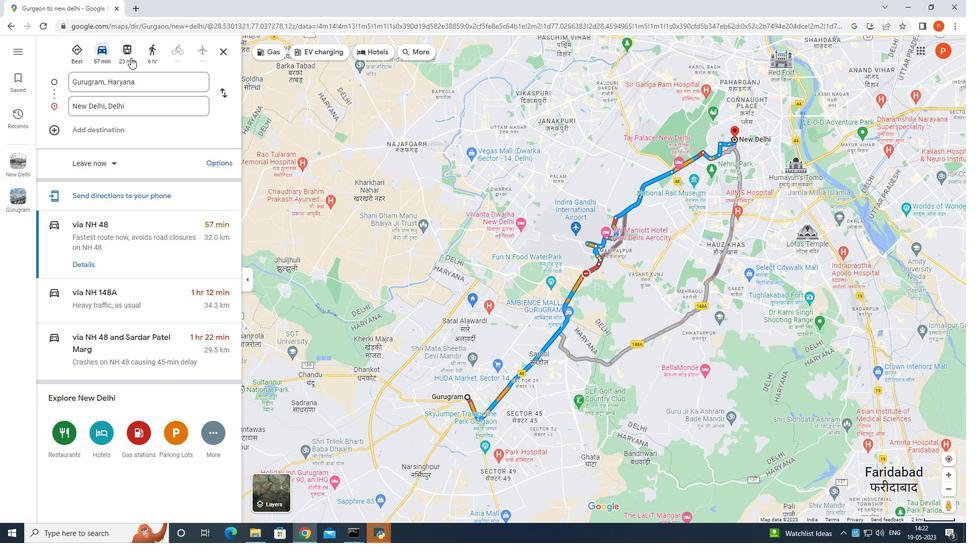 
Action: Mouse pressed left at (125, 54)
Screenshot: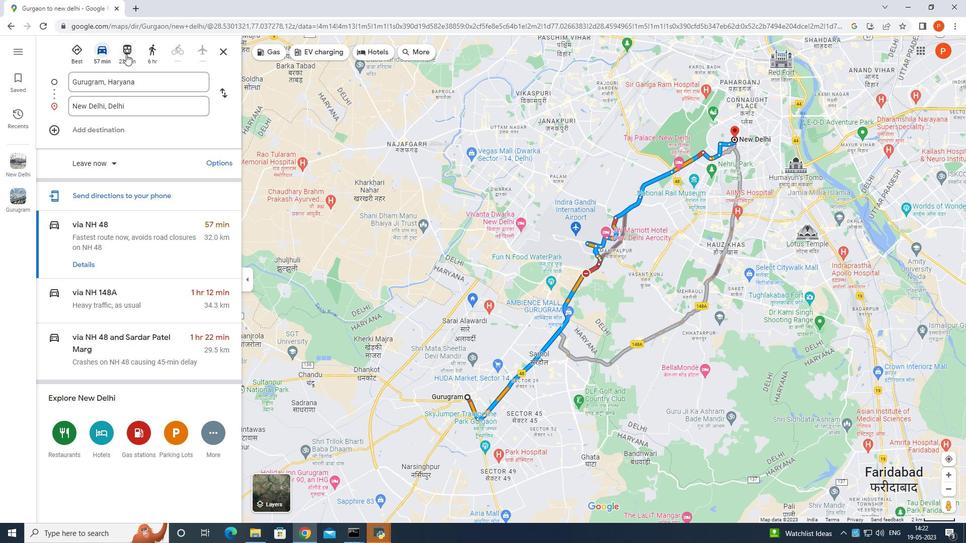 
Action: Mouse moved to (145, 51)
Screenshot: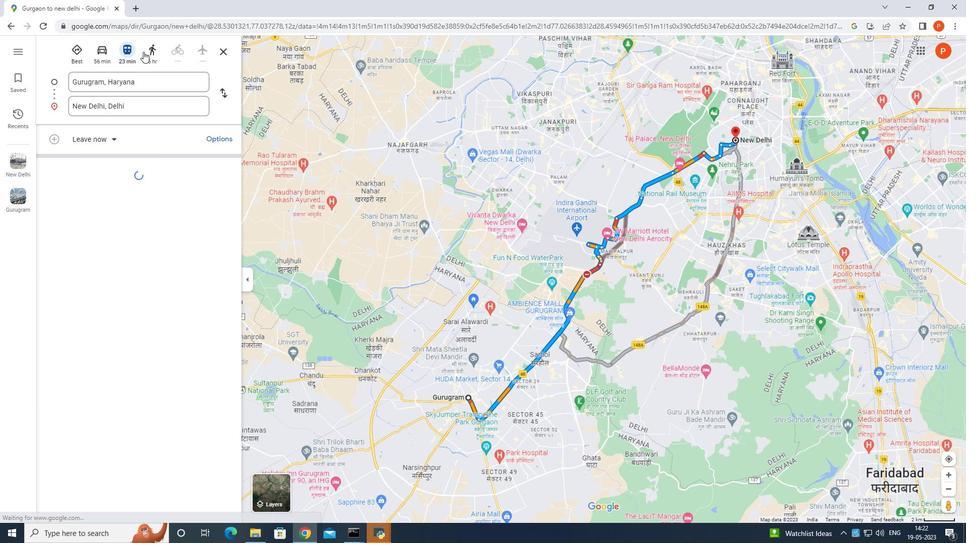 
Action: Mouse pressed left at (145, 51)
Screenshot: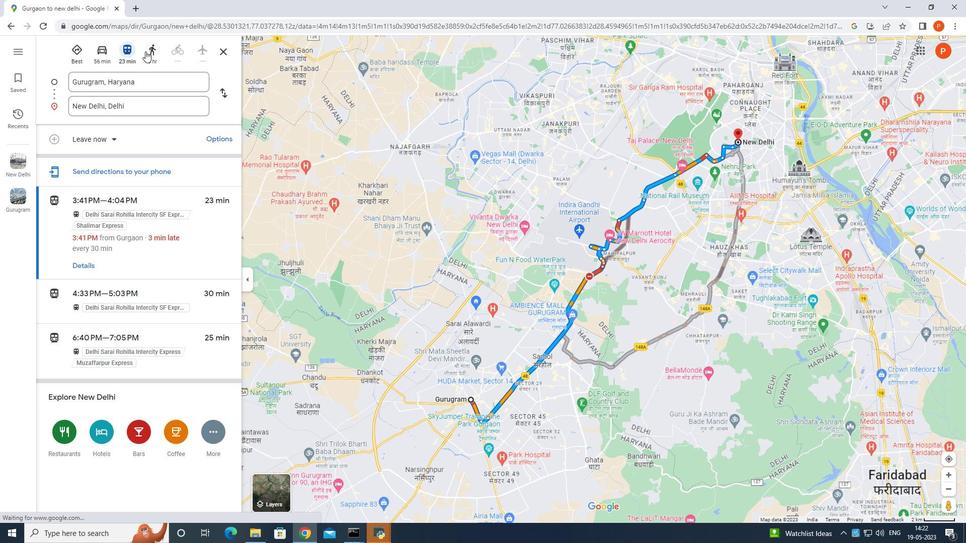 
Action: Mouse moved to (140, 223)
Screenshot: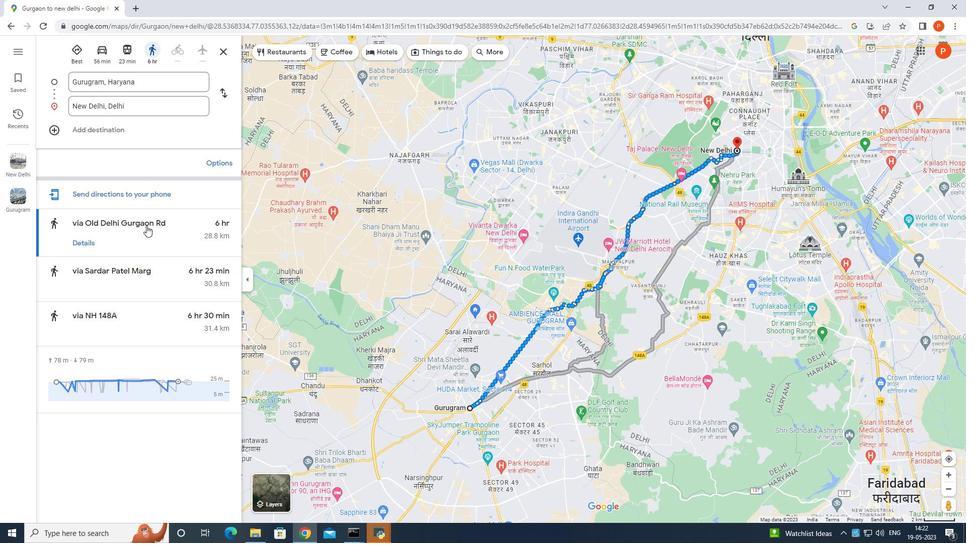 
Action: Mouse pressed left at (140, 223)
Screenshot: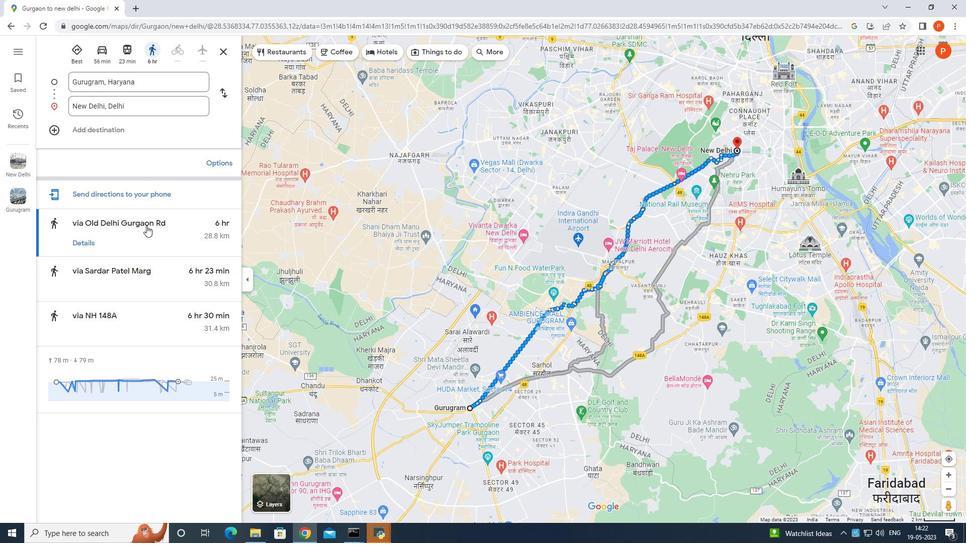 
Action: Mouse moved to (154, 264)
Screenshot: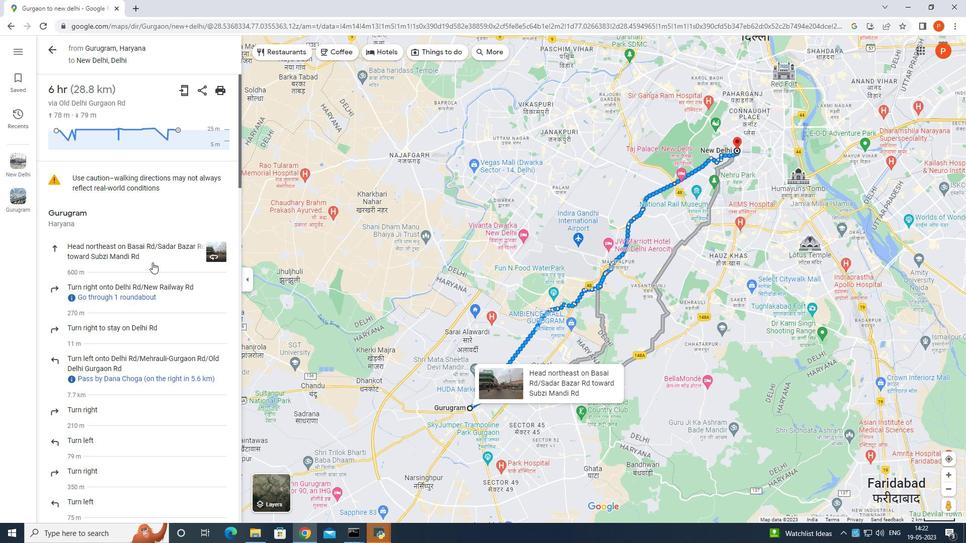 
Action: Mouse scrolled (154, 264) with delta (0, 0)
Screenshot: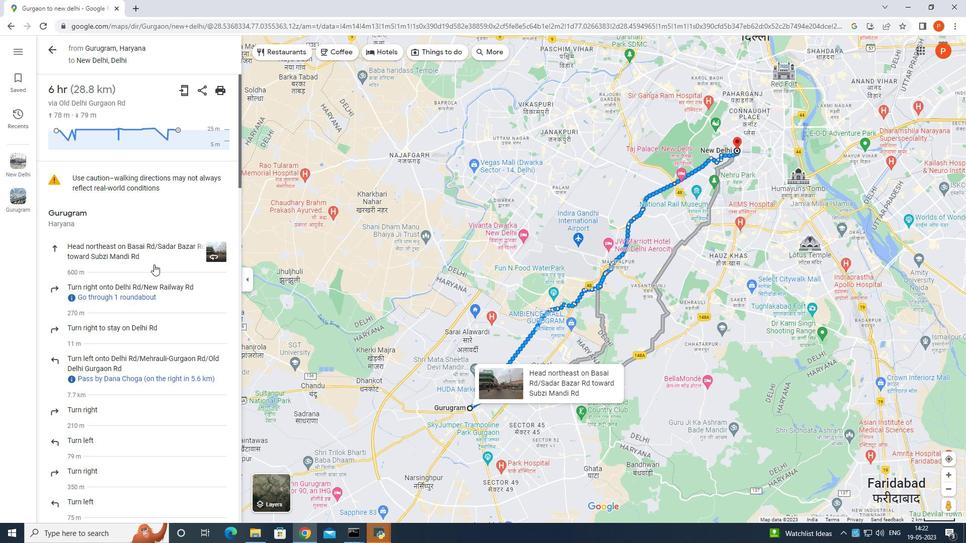 
Action: Mouse scrolled (154, 264) with delta (0, 0)
Screenshot: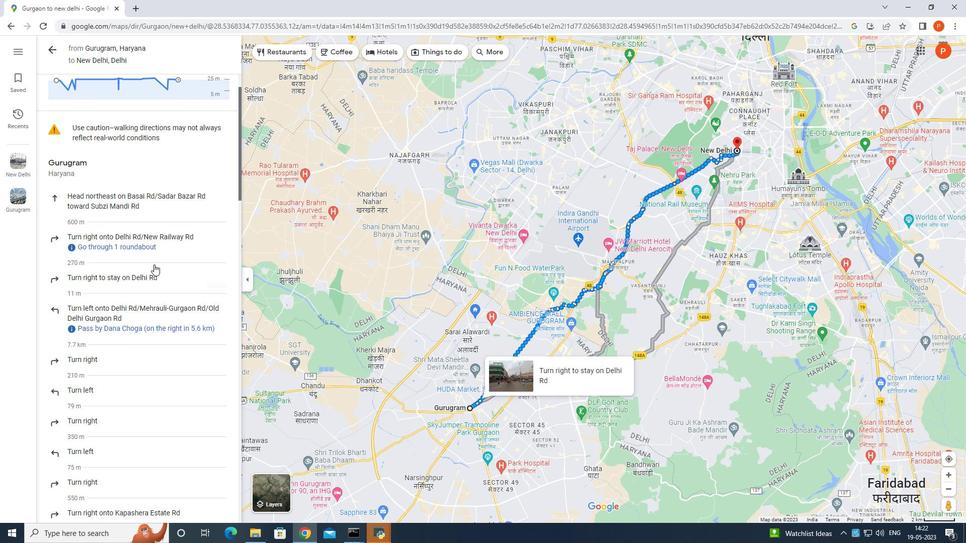
Action: Mouse moved to (154, 264)
Screenshot: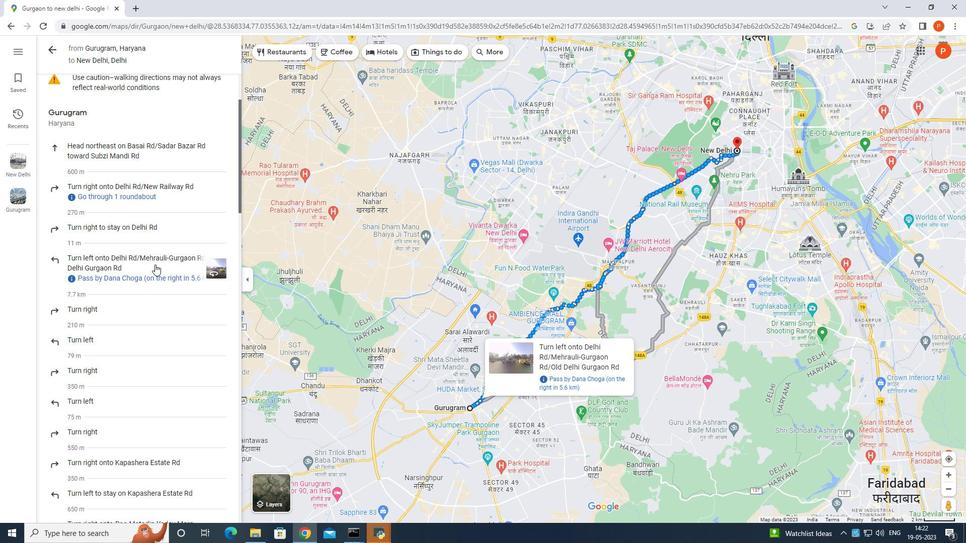 
Action: Mouse scrolled (154, 263) with delta (0, 0)
Screenshot: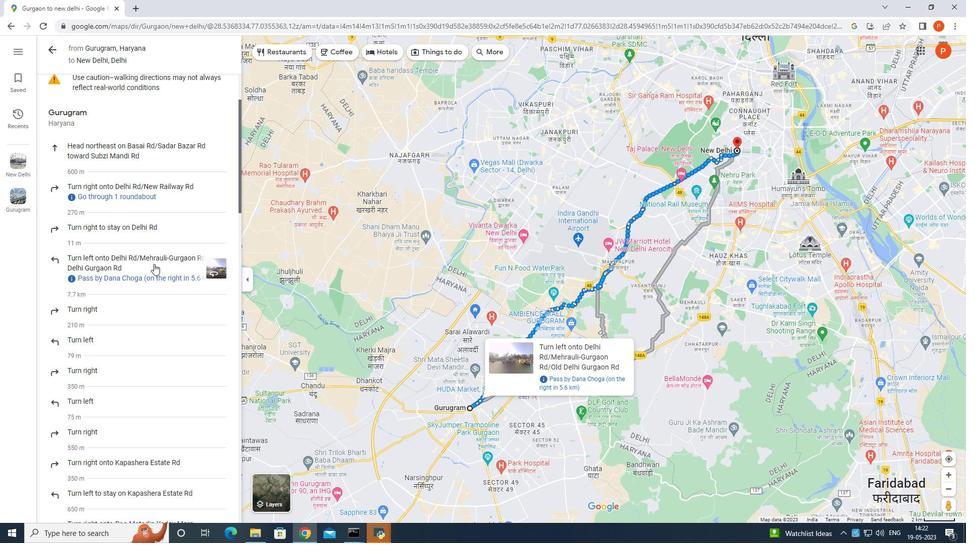 
Action: Mouse moved to (152, 216)
Screenshot: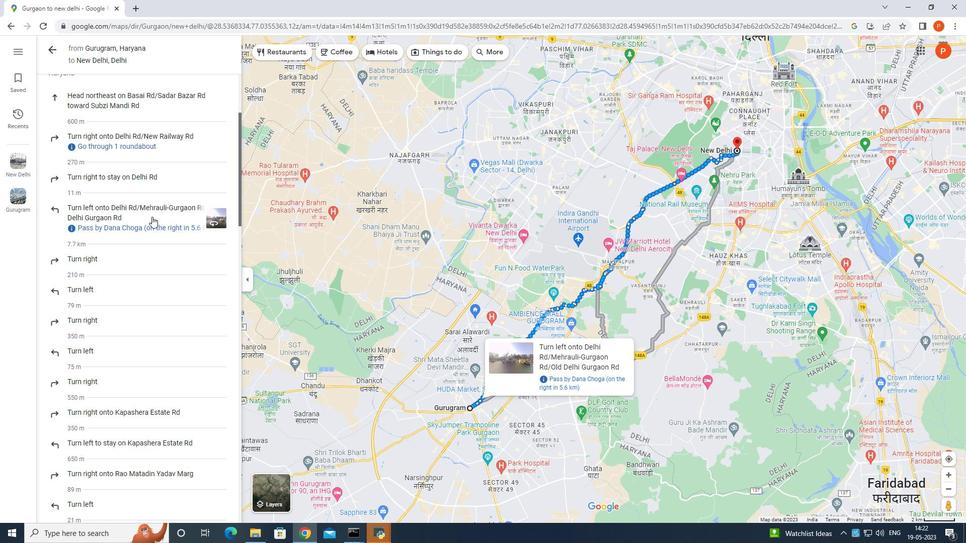 
Action: Mouse scrolled (152, 216) with delta (0, 0)
Screenshot: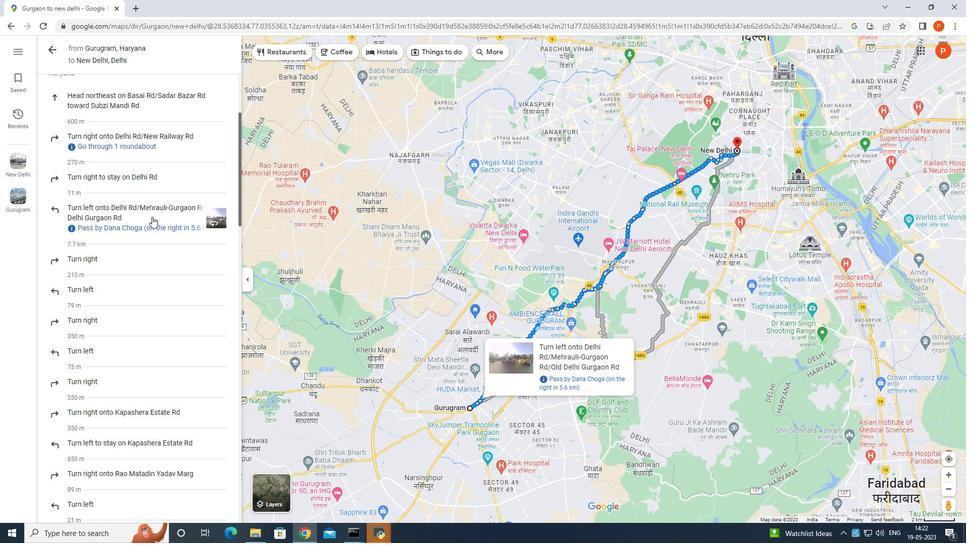 
Action: Mouse scrolled (152, 216) with delta (0, 0)
Screenshot: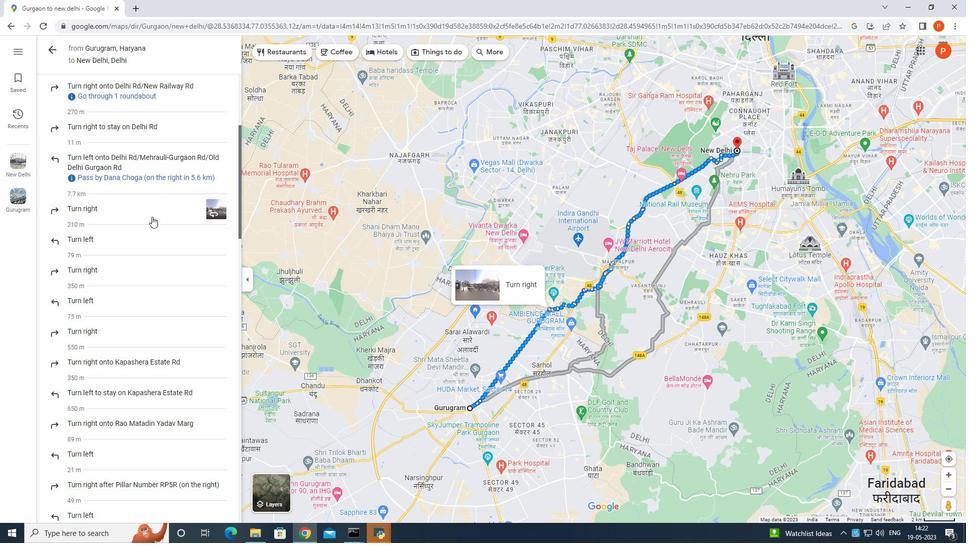 
Action: Mouse moved to (150, 216)
Screenshot: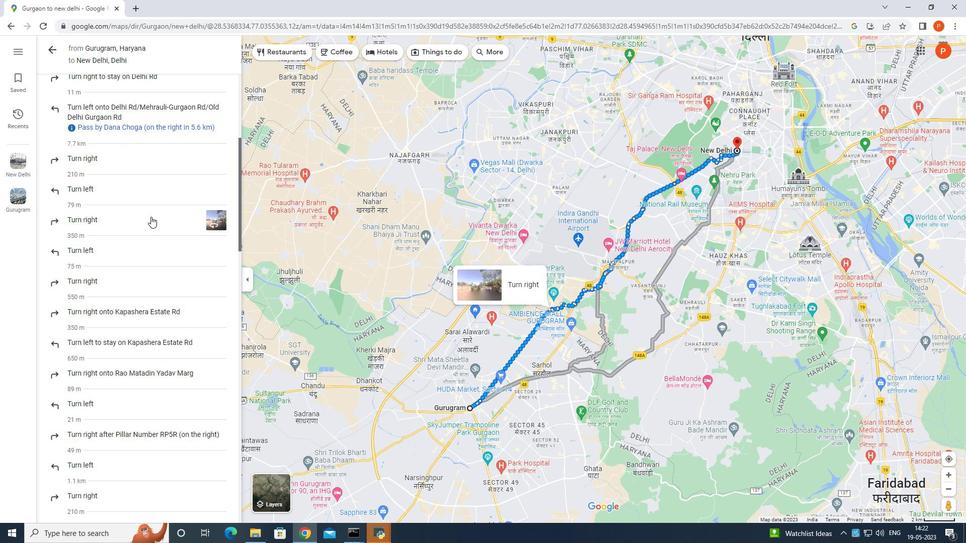 
Action: Mouse scrolled (150, 216) with delta (0, 0)
Screenshot: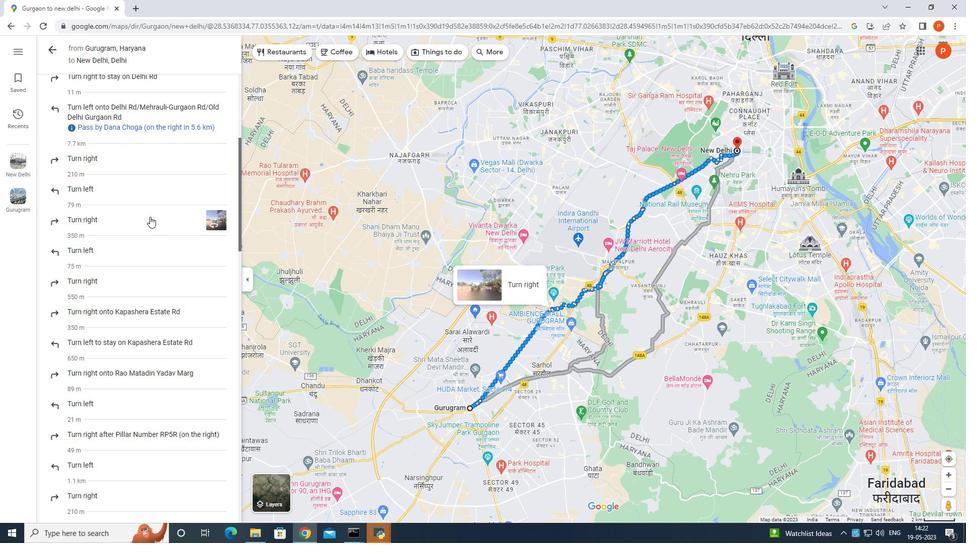 
Action: Mouse scrolled (150, 216) with delta (0, 0)
Screenshot: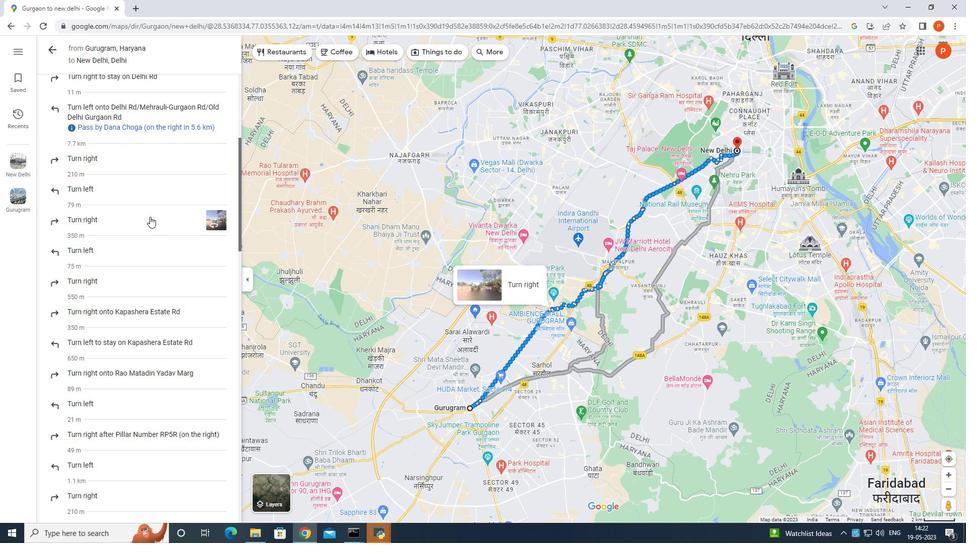 
Action: Mouse scrolled (150, 216) with delta (0, 0)
Screenshot: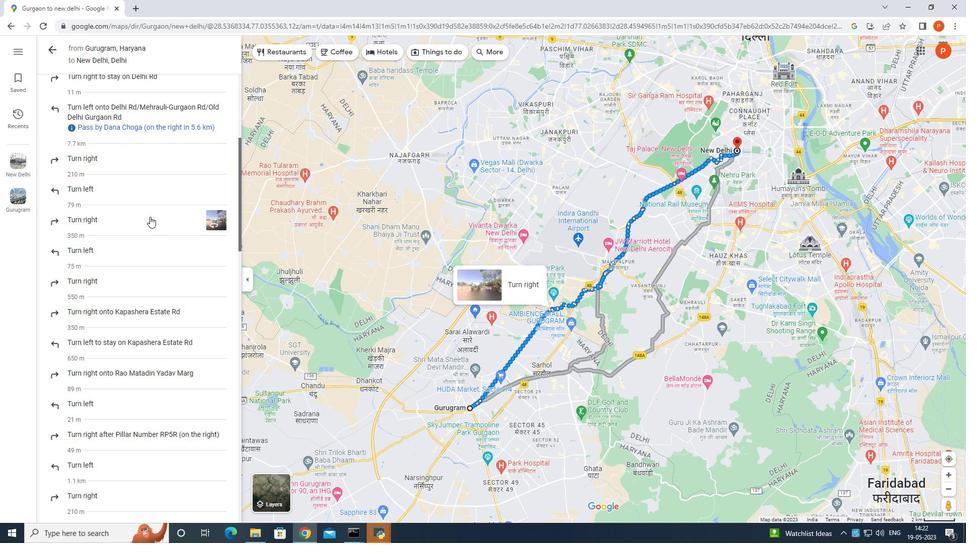 
Action: Mouse moved to (149, 216)
Screenshot: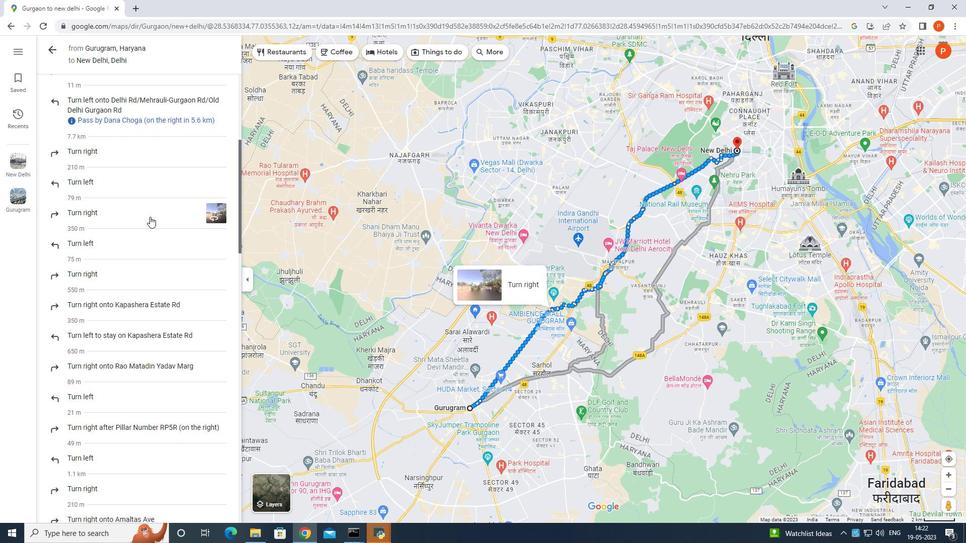 
Action: Mouse scrolled (149, 216) with delta (0, 0)
Screenshot: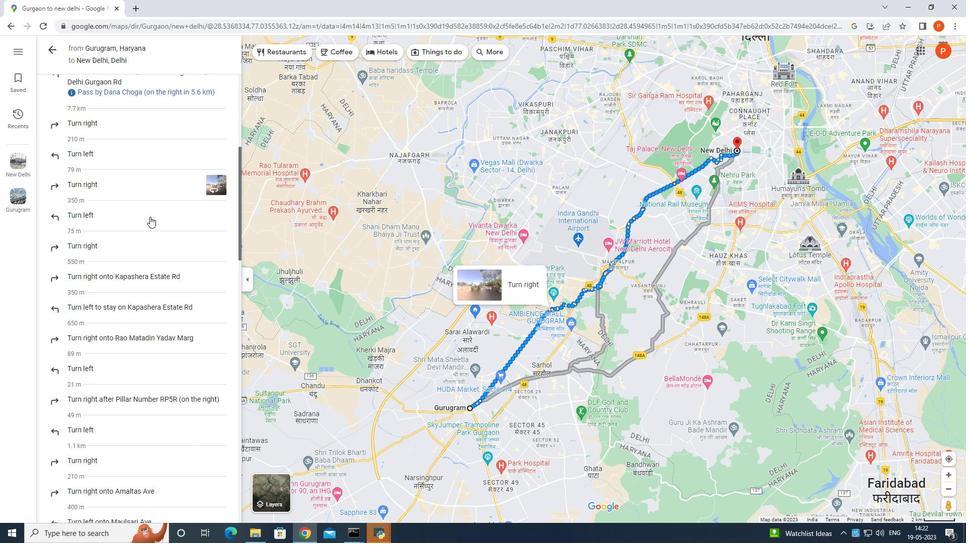 
Action: Mouse scrolled (149, 216) with delta (0, 0)
Screenshot: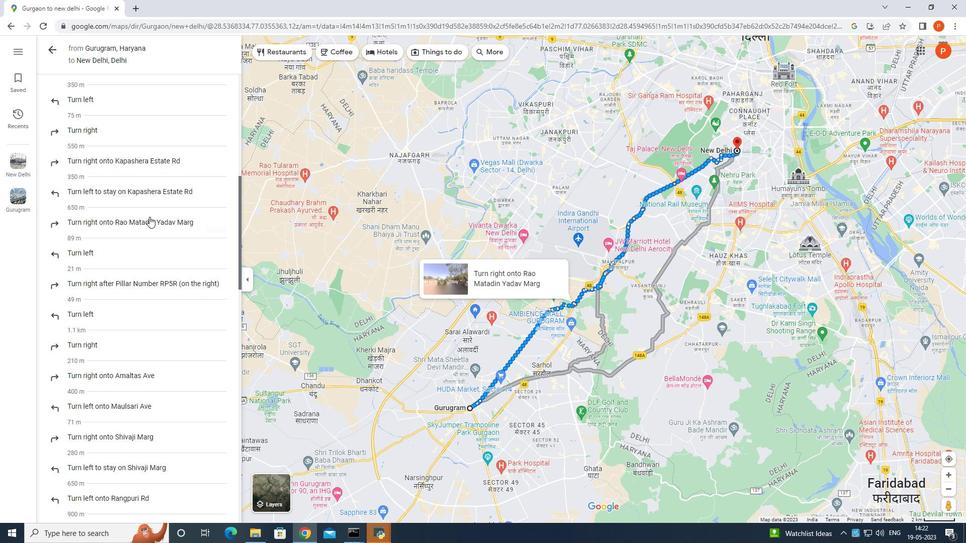 
Action: Mouse scrolled (149, 216) with delta (0, 0)
Screenshot: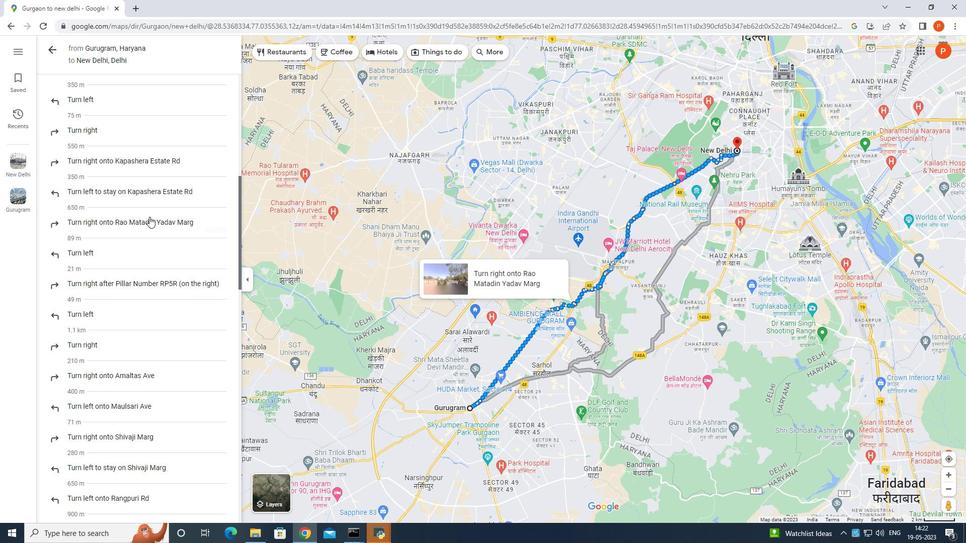 
Action: Mouse scrolled (149, 216) with delta (0, 0)
Screenshot: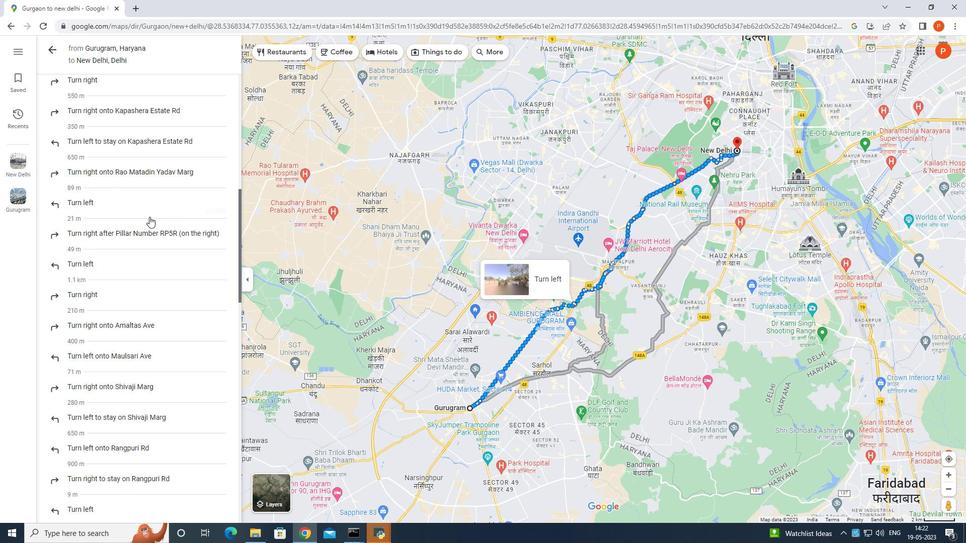 
Action: Mouse scrolled (149, 216) with delta (0, 0)
Screenshot: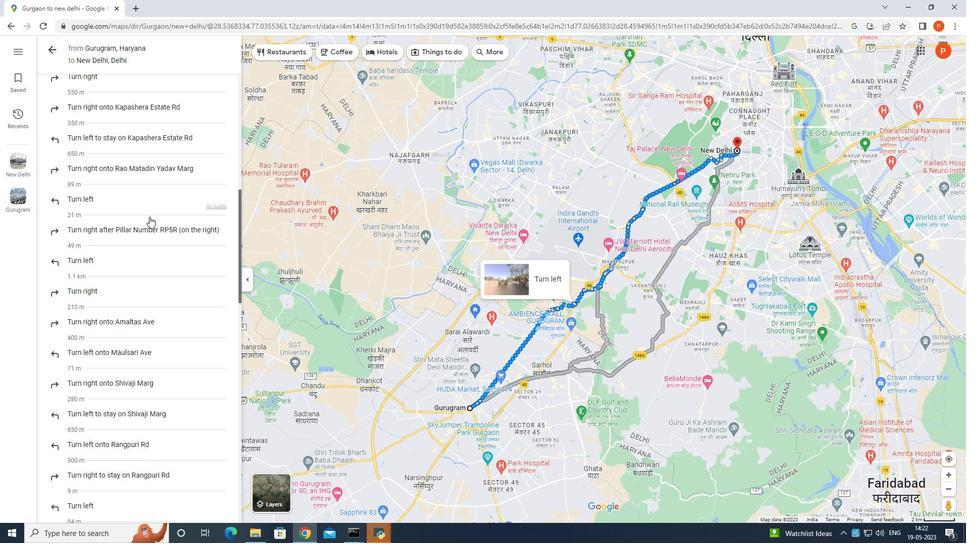 
Action: Mouse scrolled (149, 216) with delta (0, 0)
Screenshot: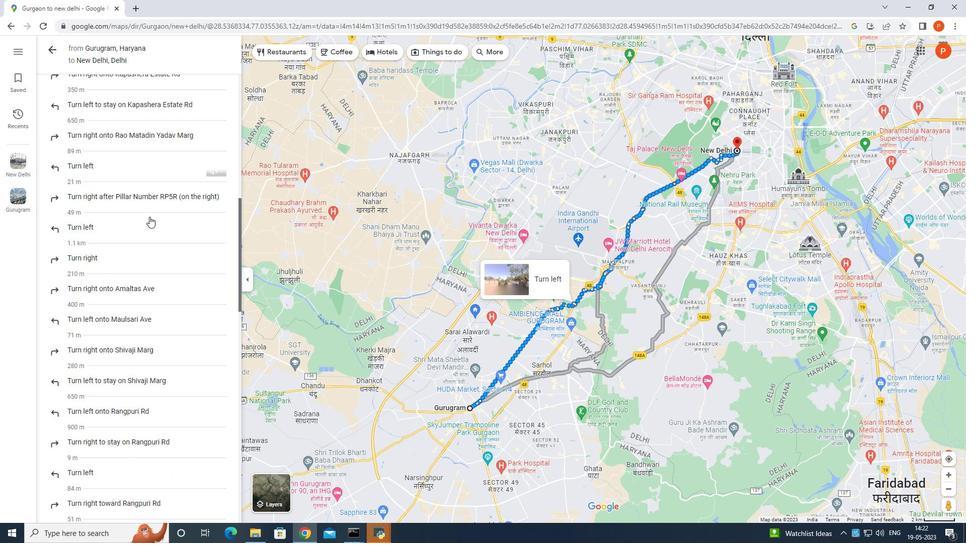 
Action: Mouse moved to (149, 216)
Screenshot: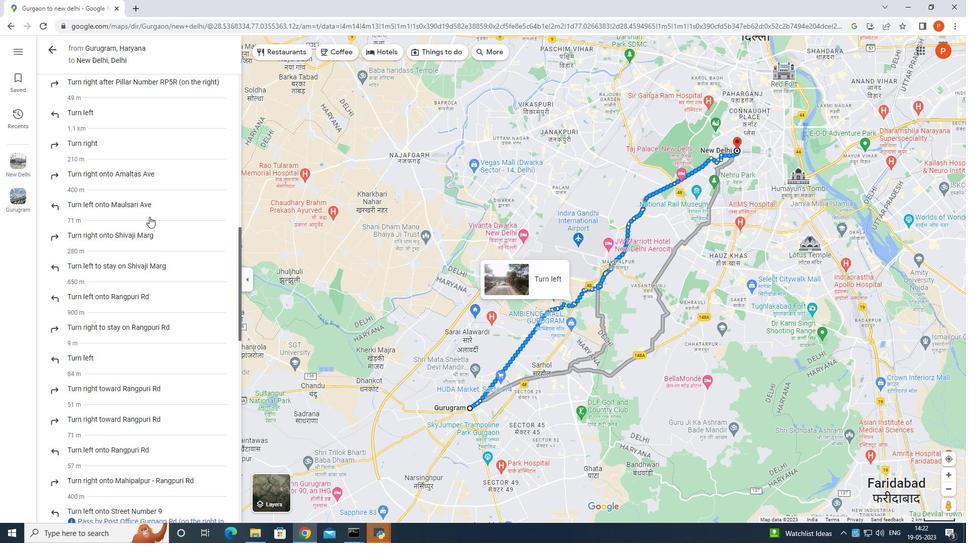 
Action: Mouse scrolled (149, 215) with delta (0, 0)
Screenshot: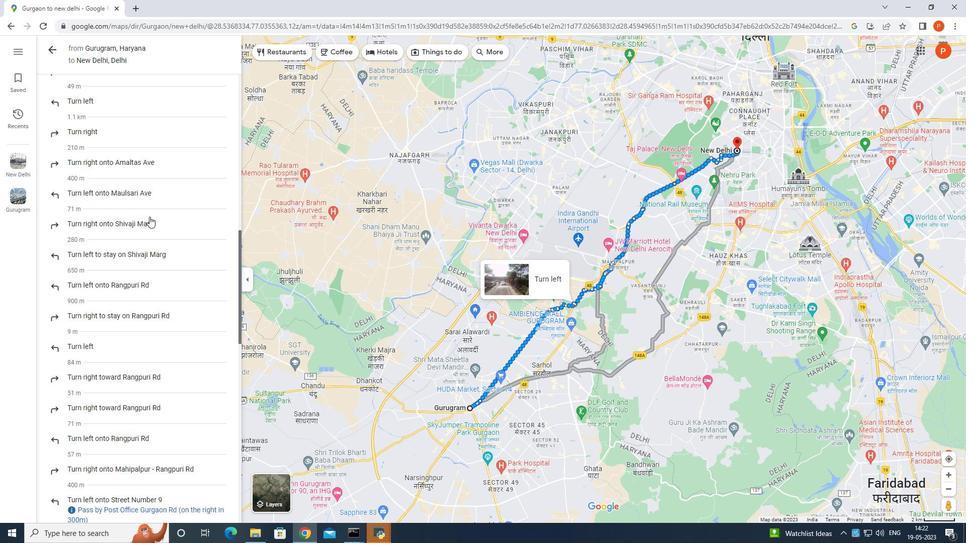 
Action: Mouse scrolled (149, 215) with delta (0, 0)
Screenshot: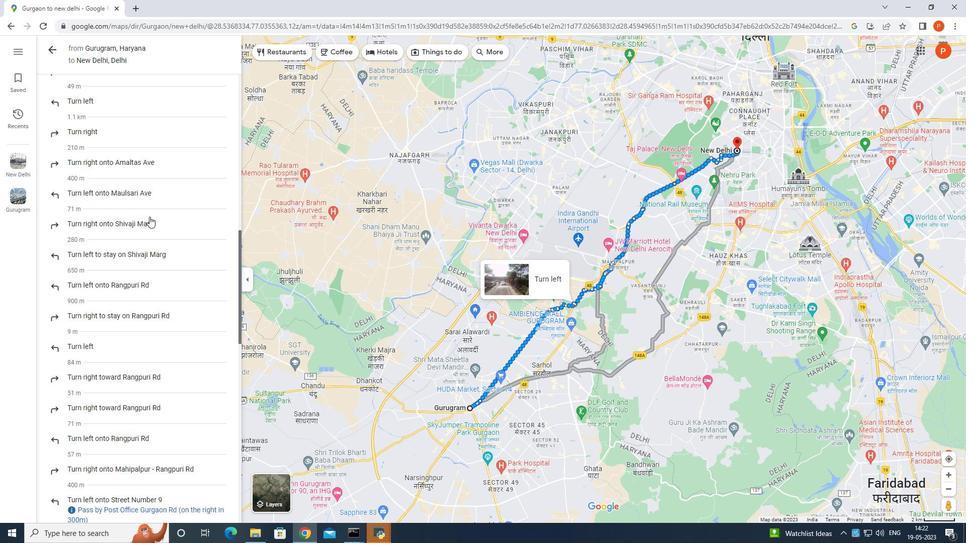 
Action: Mouse scrolled (149, 215) with delta (0, 0)
Screenshot: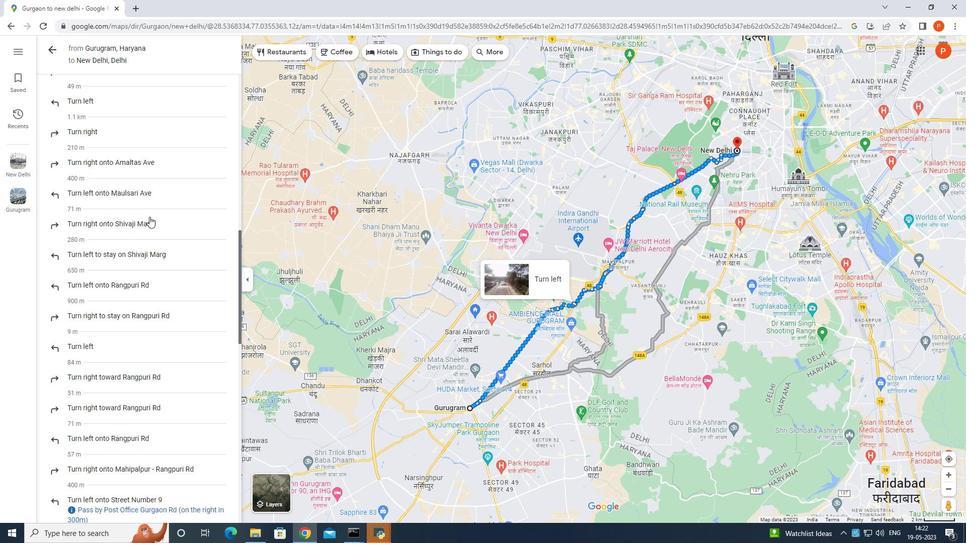 
Action: Mouse moved to (149, 214)
Screenshot: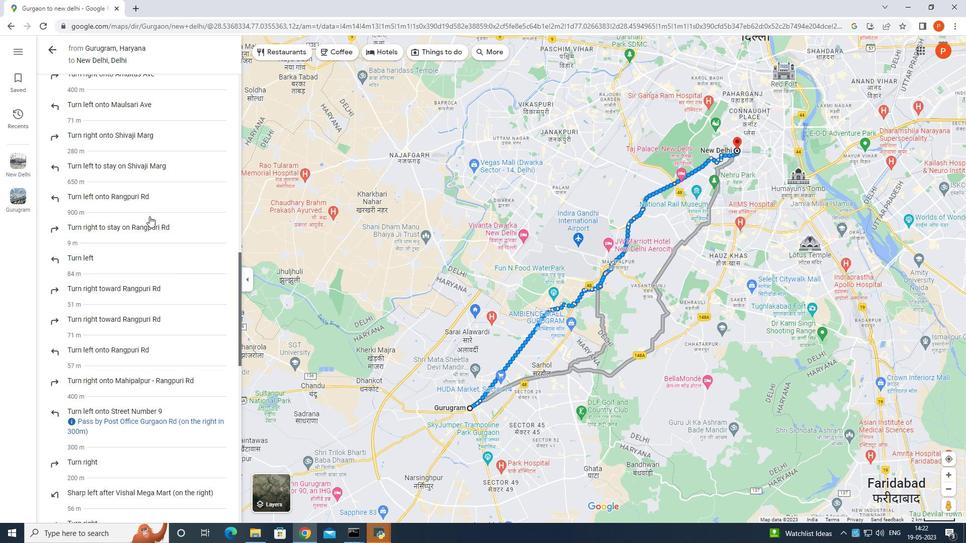 
Action: Mouse scrolled (149, 214) with delta (0, 0)
Screenshot: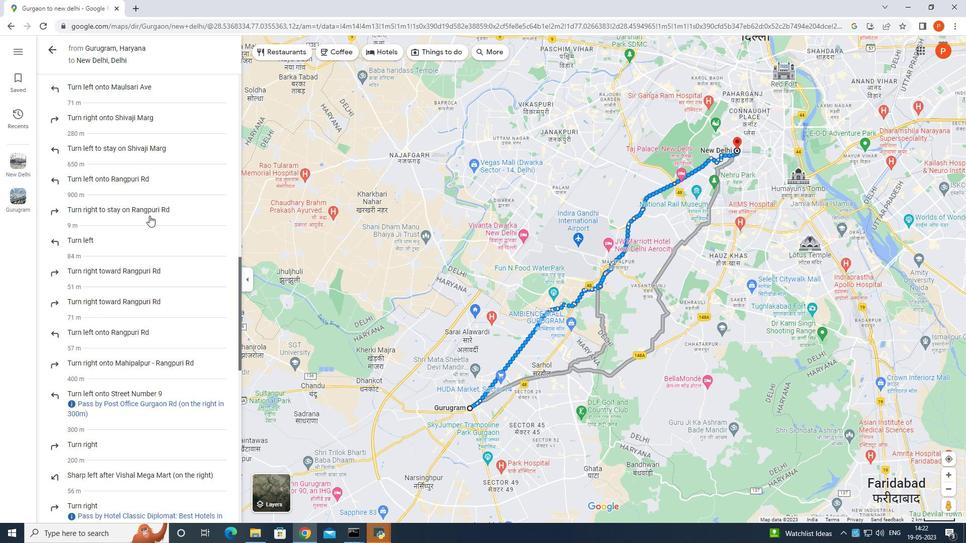 
Action: Mouse scrolled (149, 214) with delta (0, 0)
Screenshot: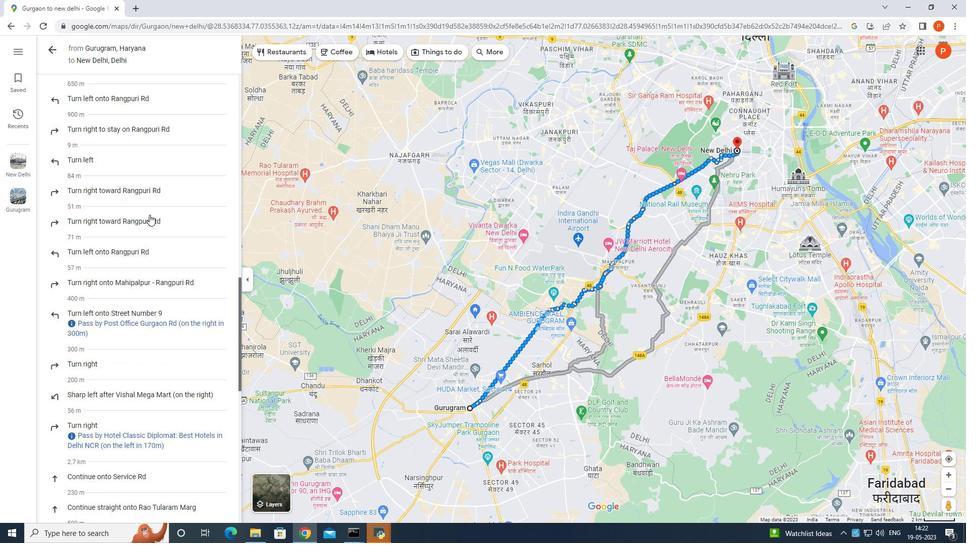
Action: Mouse scrolled (149, 214) with delta (0, 0)
Screenshot: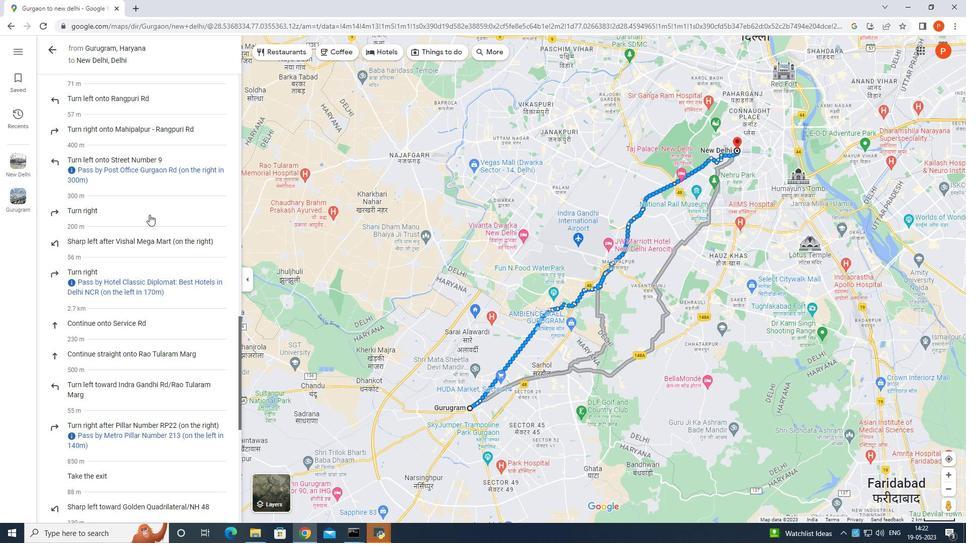 
Action: Mouse scrolled (149, 215) with delta (0, 0)
Screenshot: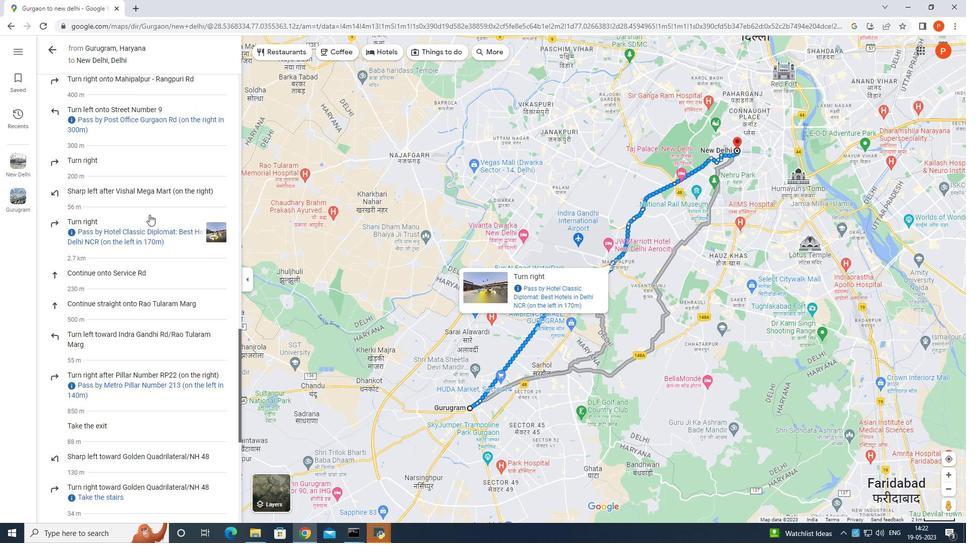 
Action: Mouse scrolled (149, 215) with delta (0, 0)
Screenshot: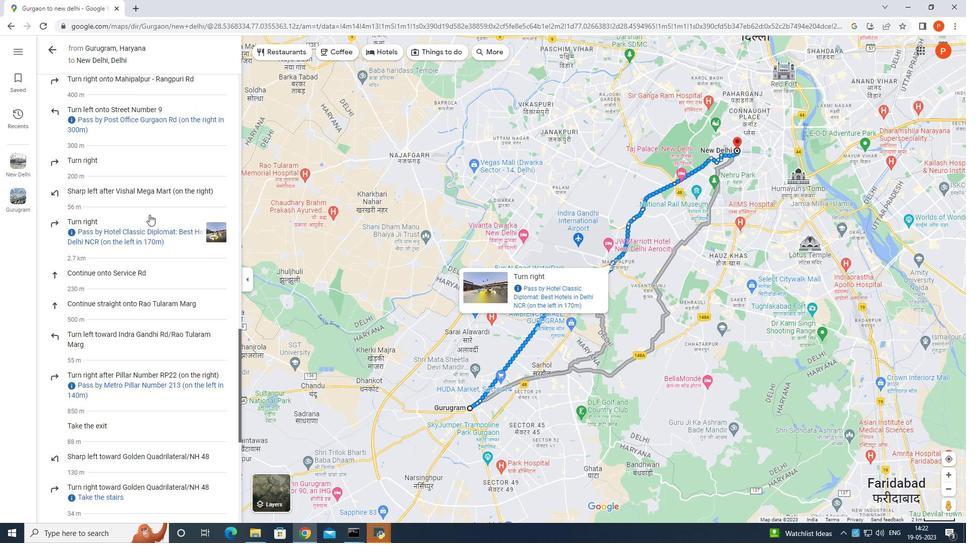 
Action: Mouse scrolled (149, 215) with delta (0, 0)
Screenshot: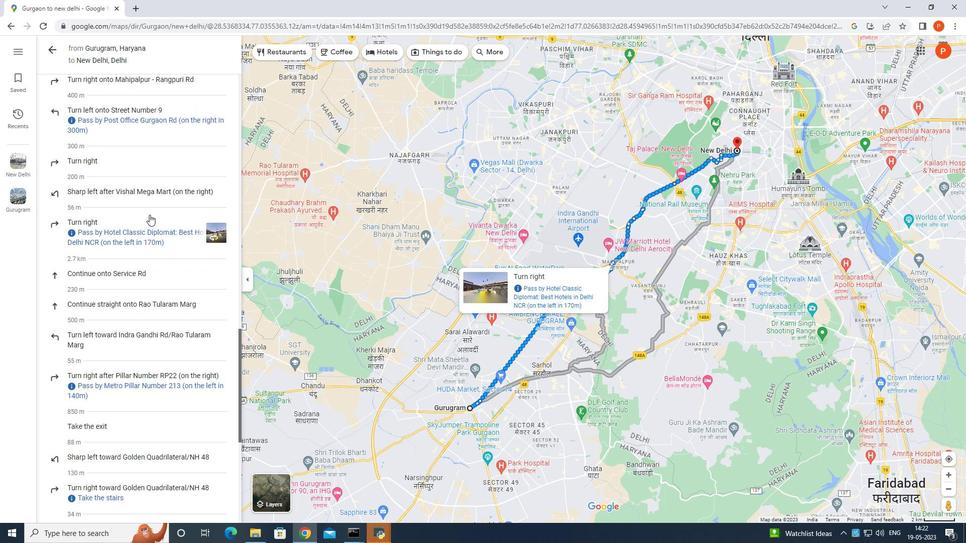 
Action: Mouse scrolled (149, 215) with delta (0, 0)
Screenshot: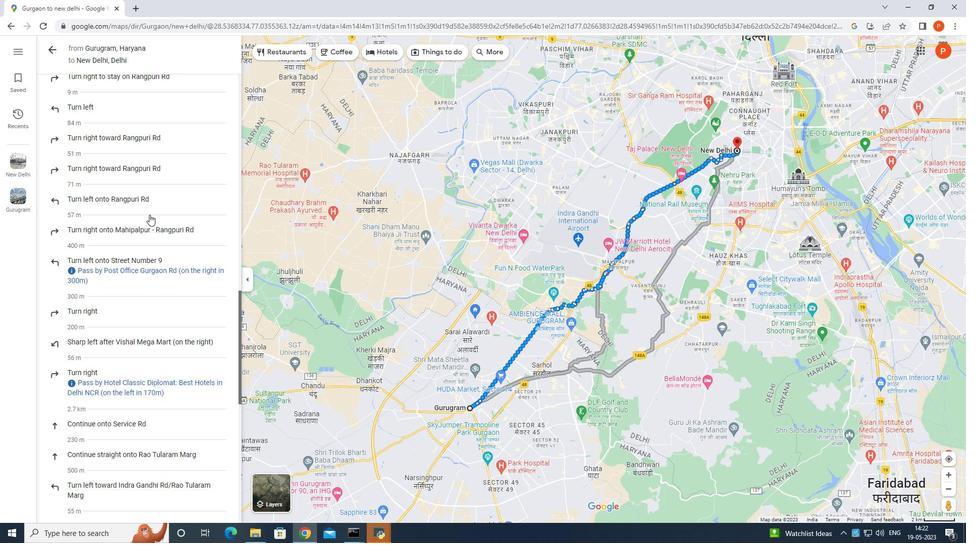 
Action: Mouse scrolled (149, 215) with delta (0, 0)
Screenshot: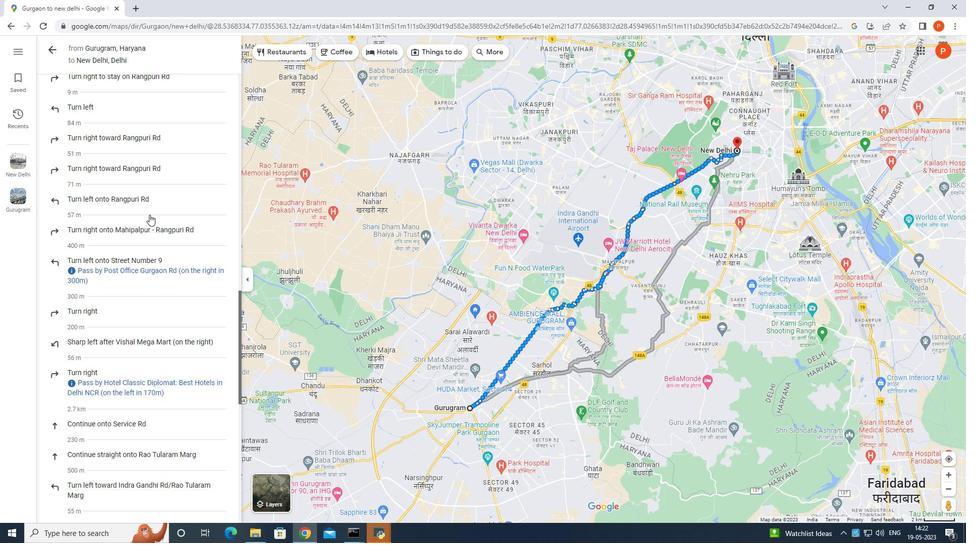 
Action: Mouse moved to (144, 201)
Screenshot: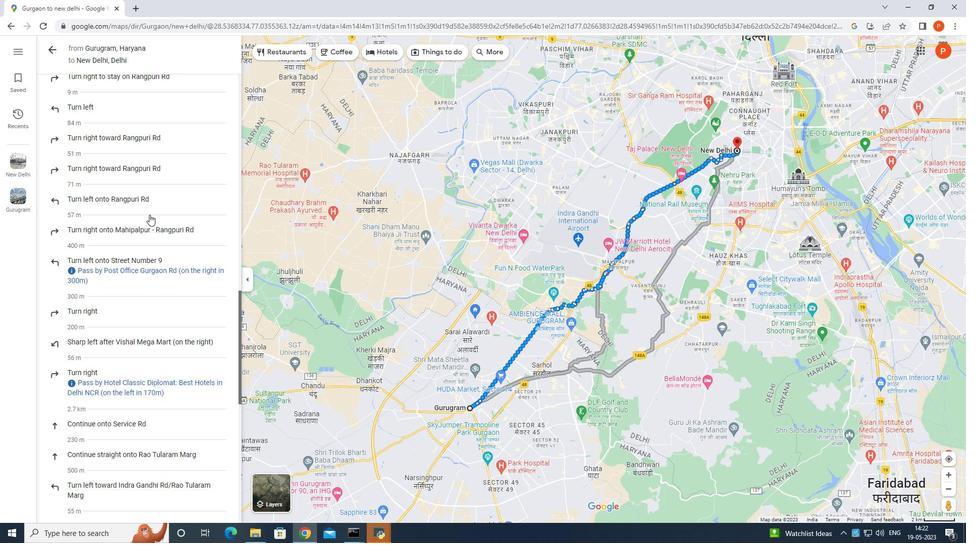 
Action: Mouse scrolled (146, 204) with delta (0, 0)
Screenshot: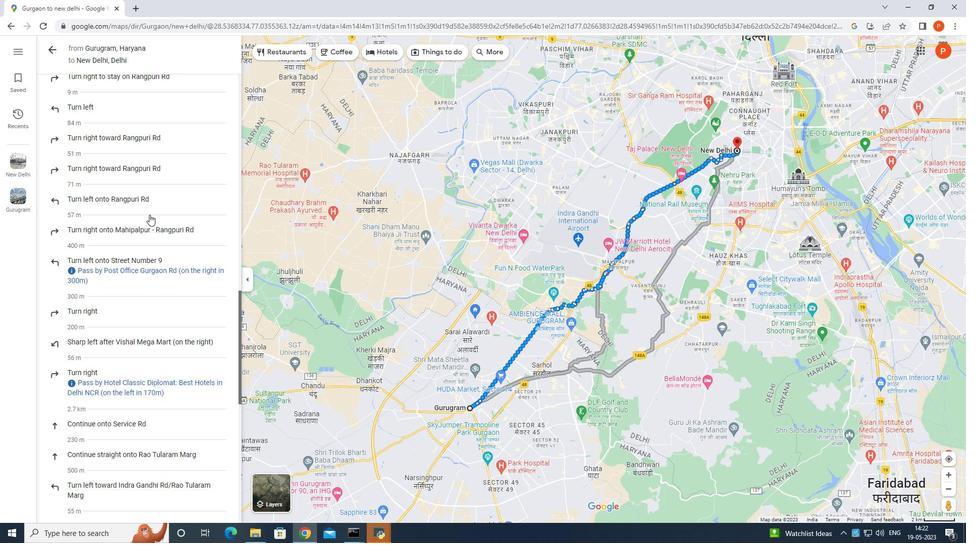 
Action: Mouse moved to (142, 196)
Screenshot: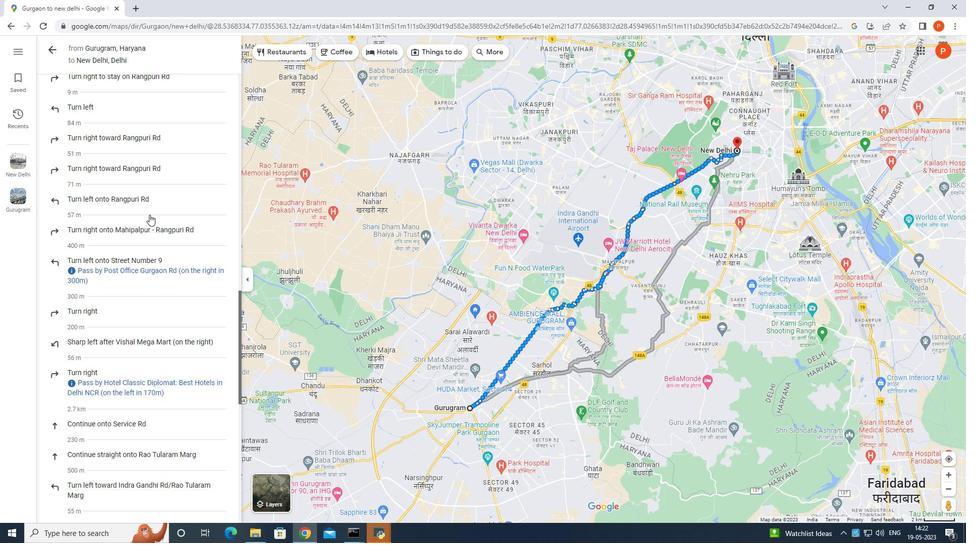 
Action: Mouse scrolled (142, 197) with delta (0, 0)
Screenshot: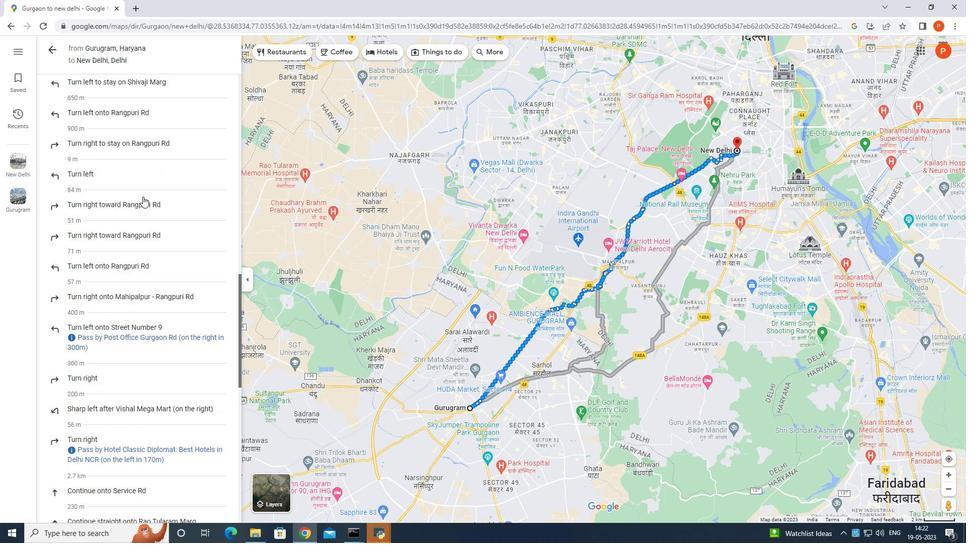 
Action: Mouse scrolled (142, 197) with delta (0, 0)
Screenshot: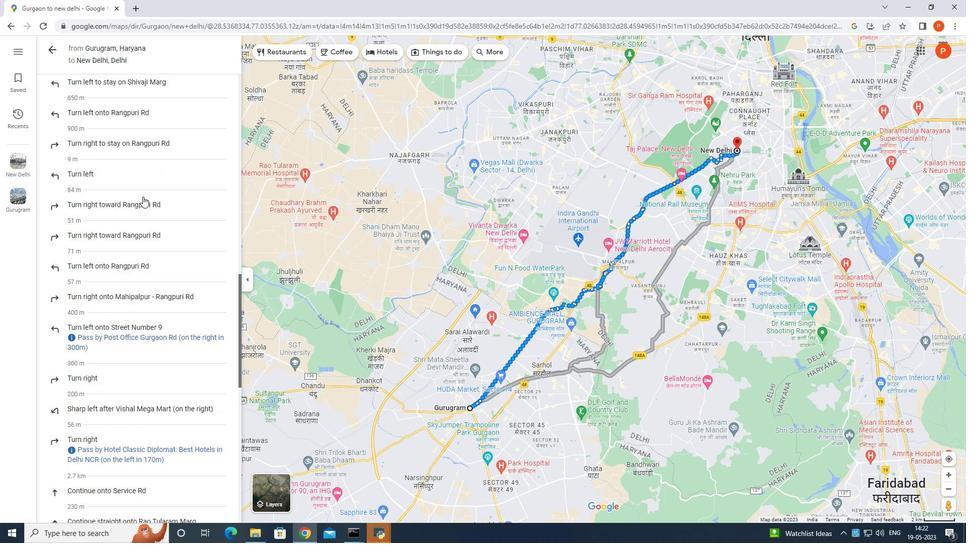 
Action: Mouse scrolled (142, 197) with delta (0, 0)
Screenshot: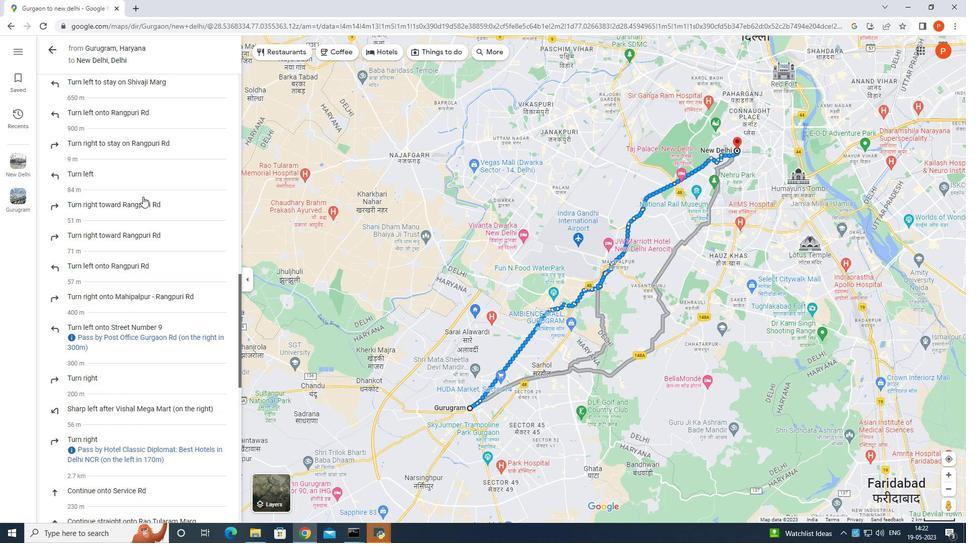 
Action: Mouse scrolled (142, 197) with delta (0, 0)
Screenshot: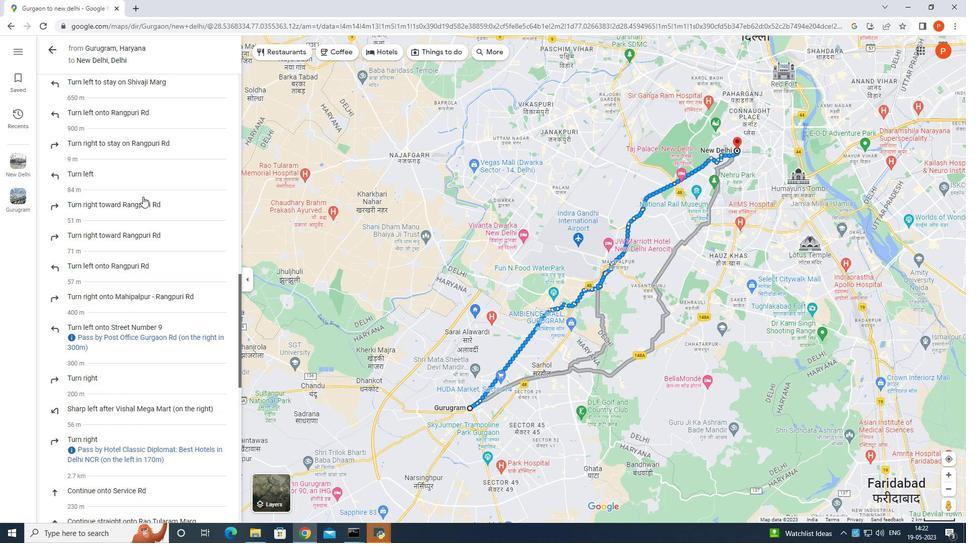 
Action: Mouse scrolled (142, 197) with delta (0, 0)
Screenshot: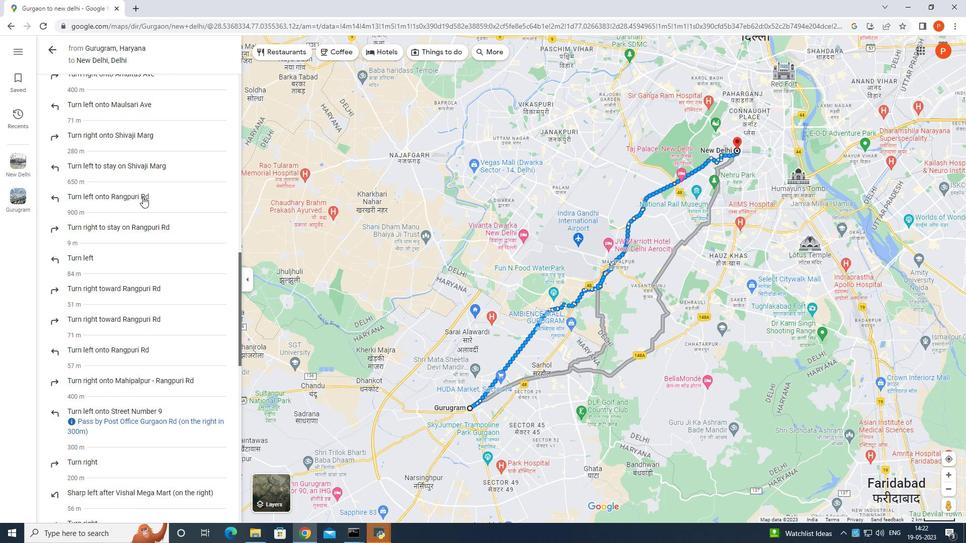 
Action: Mouse scrolled (142, 197) with delta (0, 0)
Screenshot: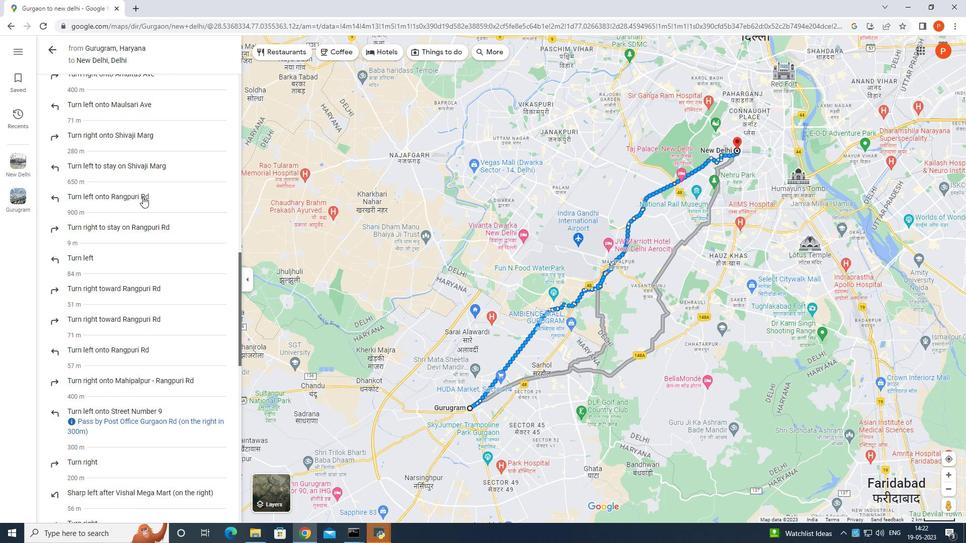 
Action: Mouse scrolled (142, 197) with delta (0, 0)
Screenshot: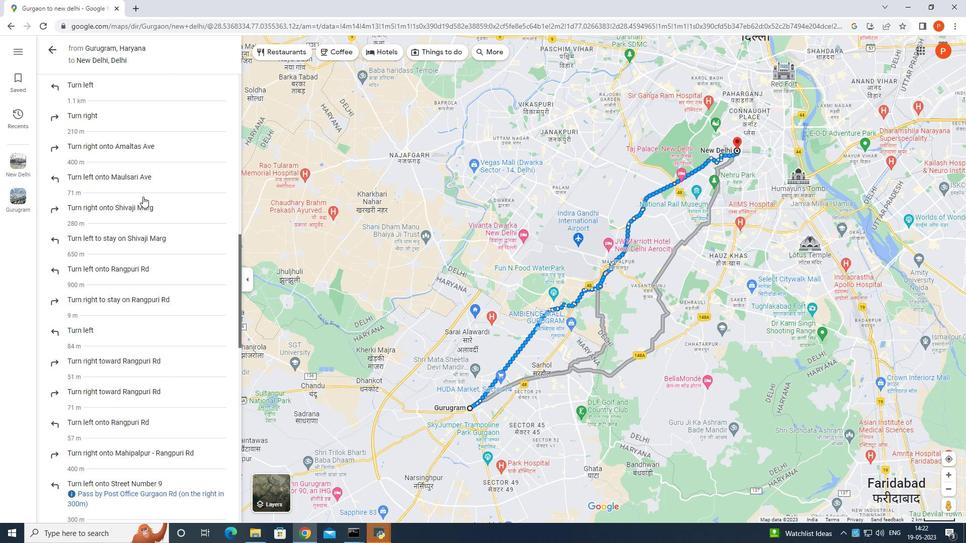 
Action: Mouse scrolled (142, 197) with delta (0, 0)
Screenshot: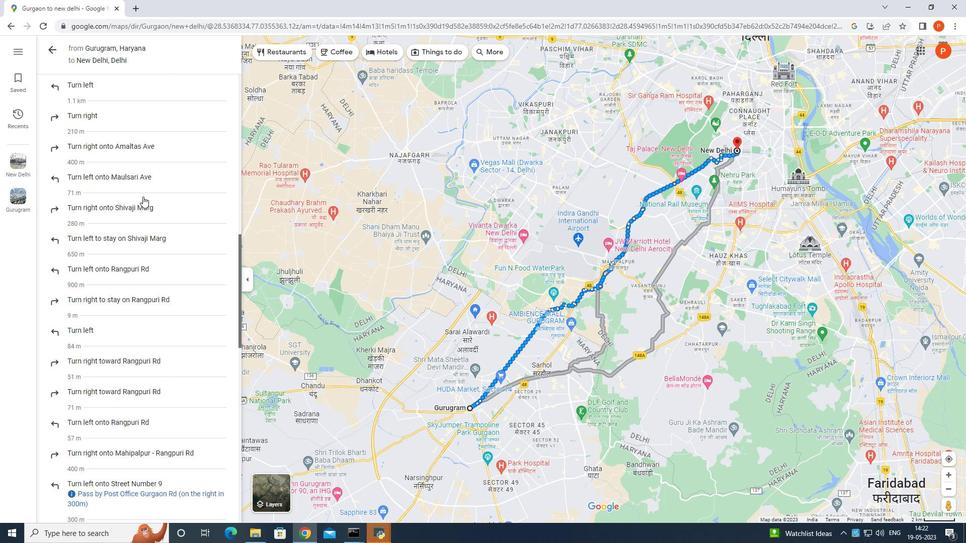 
Action: Mouse moved to (144, 196)
Screenshot: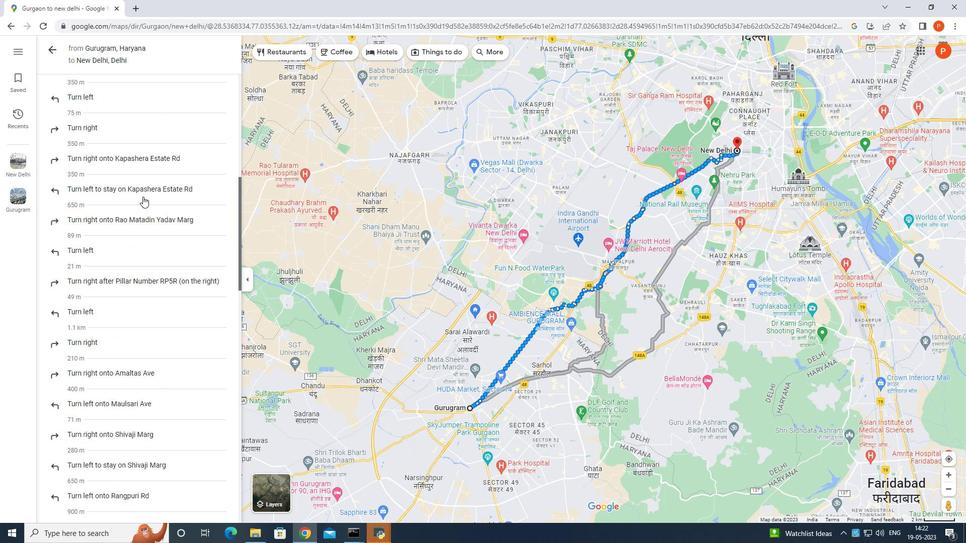 
Action: Mouse scrolled (144, 197) with delta (0, 0)
Screenshot: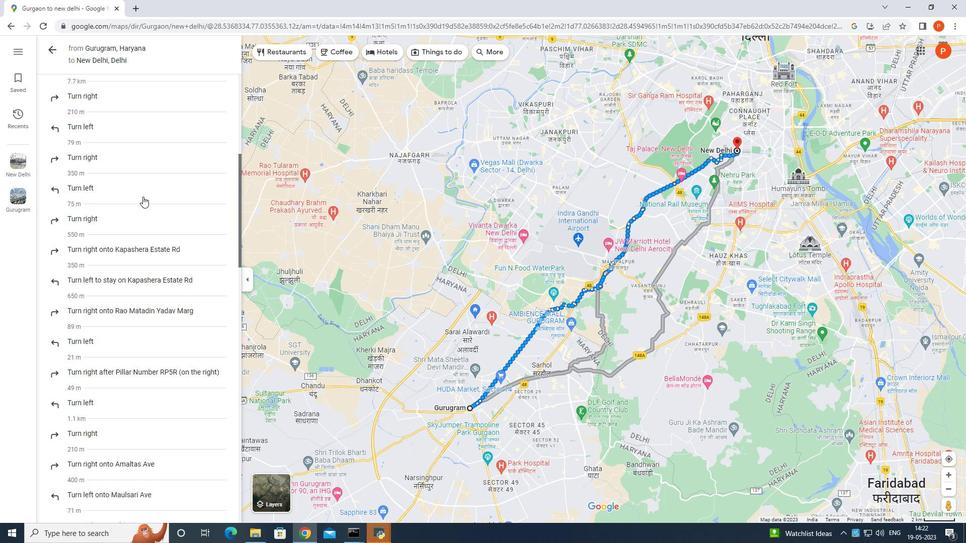 
Action: Mouse scrolled (144, 197) with delta (0, 0)
Screenshot: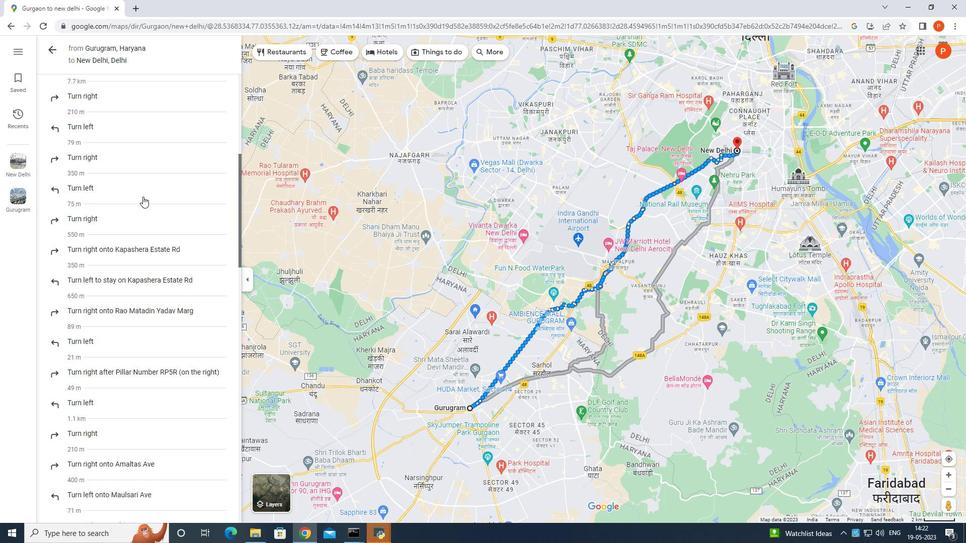 
Action: Mouse scrolled (144, 197) with delta (0, 0)
Screenshot: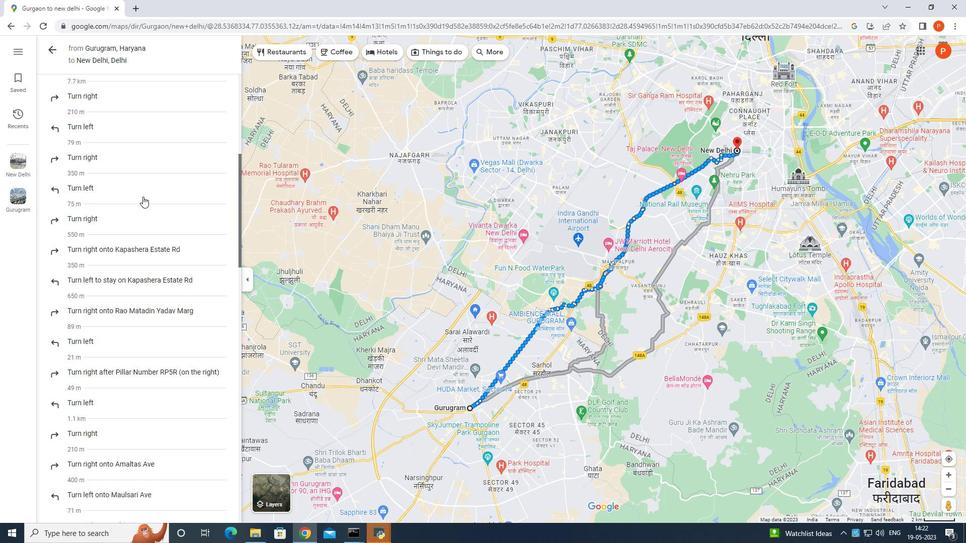 
Action: Mouse scrolled (144, 197) with delta (0, 0)
Screenshot: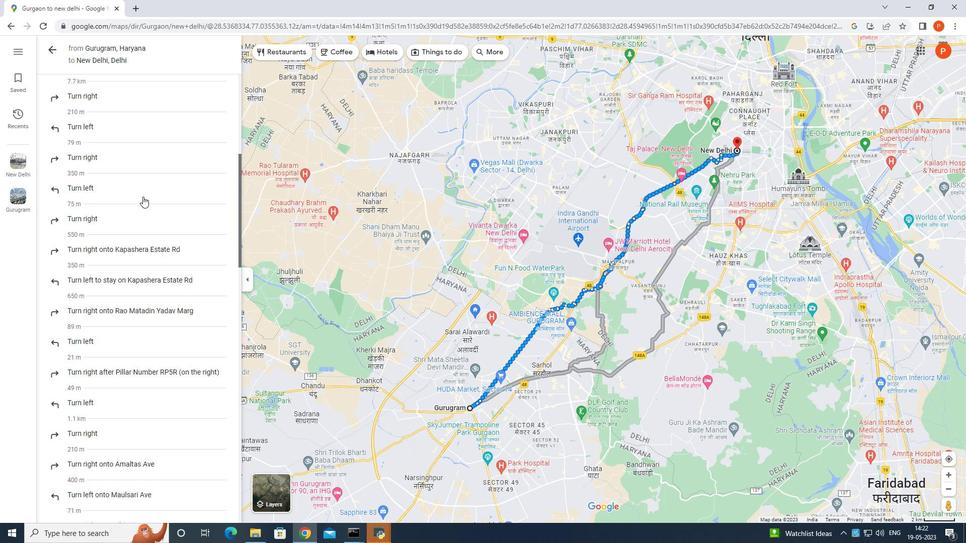 
Action: Mouse moved to (147, 196)
Screenshot: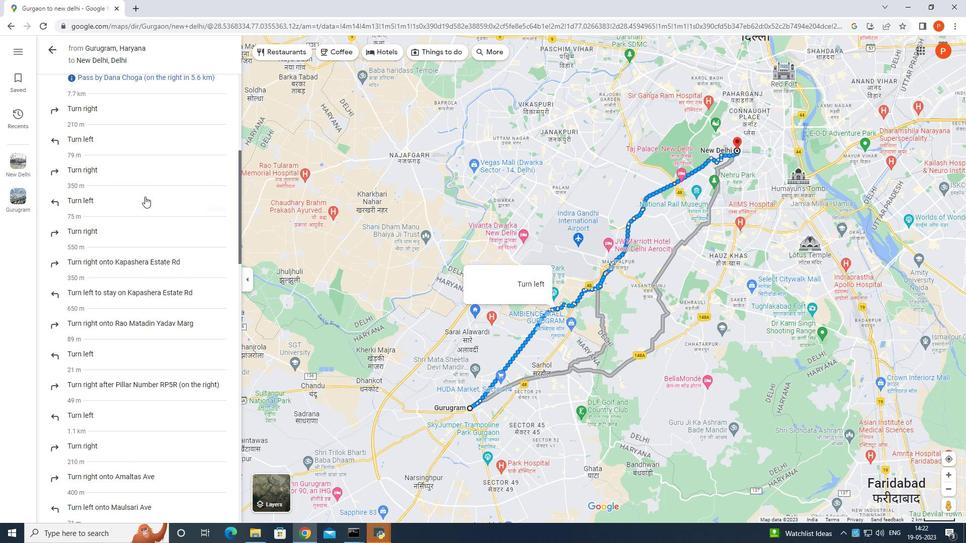 
Action: Mouse scrolled (147, 197) with delta (0, 0)
Screenshot: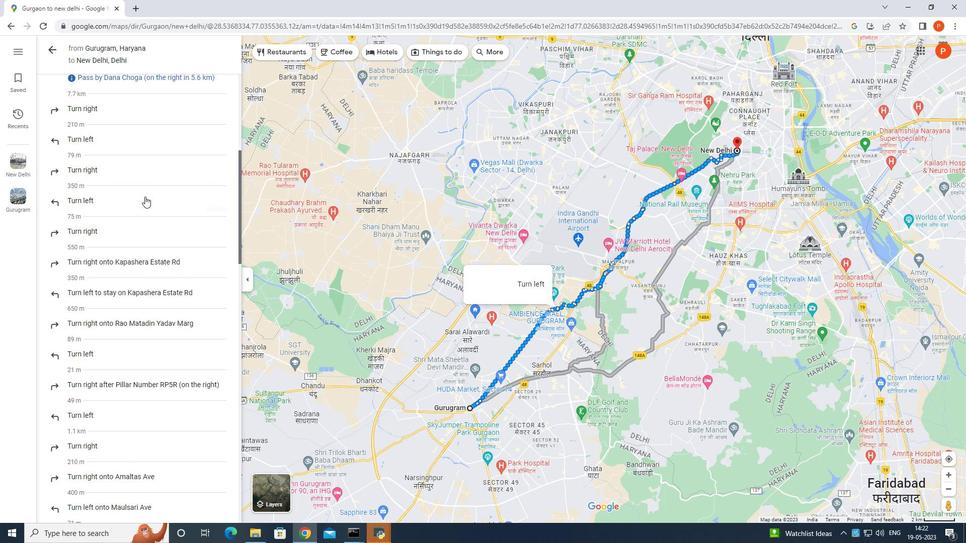 
Action: Mouse scrolled (147, 197) with delta (0, 0)
Screenshot: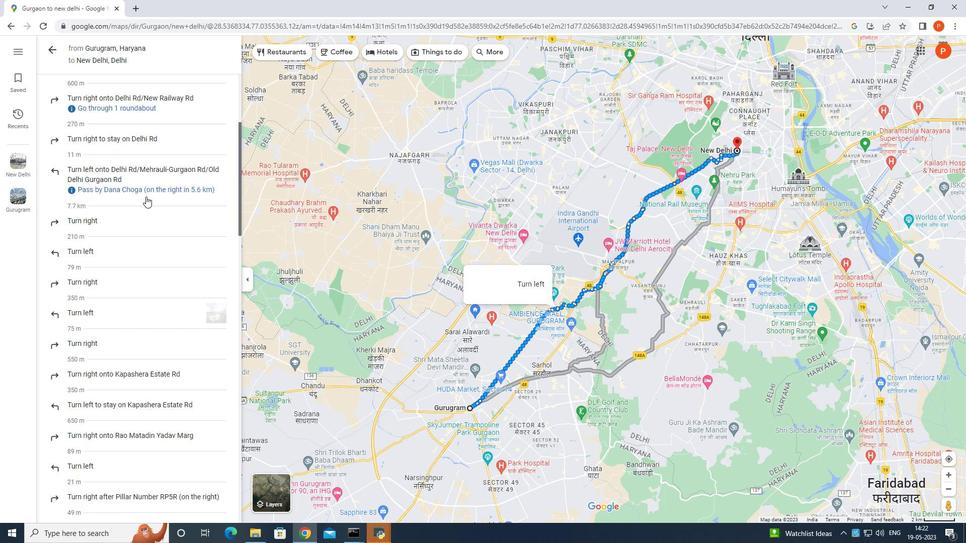 
Action: Mouse scrolled (147, 197) with delta (0, 0)
Screenshot: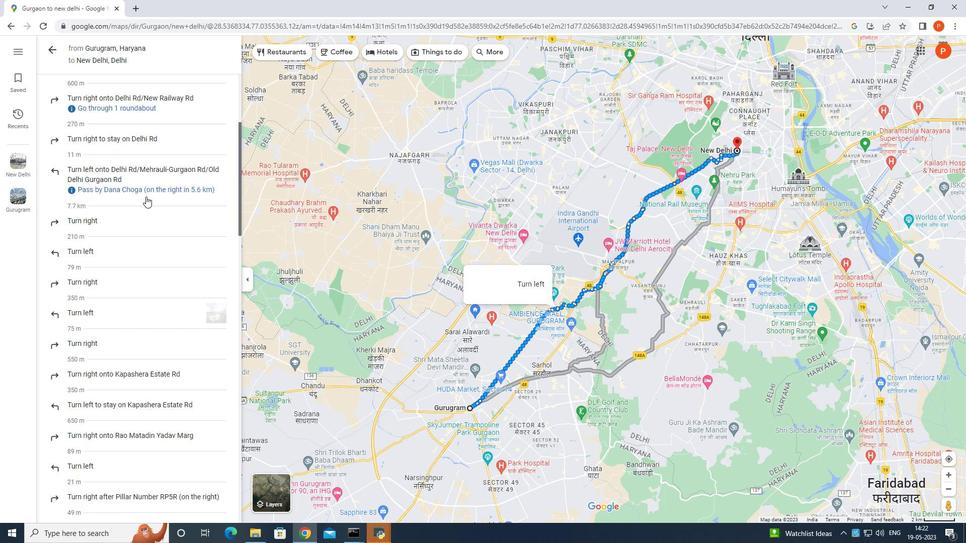 
Action: Mouse scrolled (147, 197) with delta (0, 0)
Screenshot: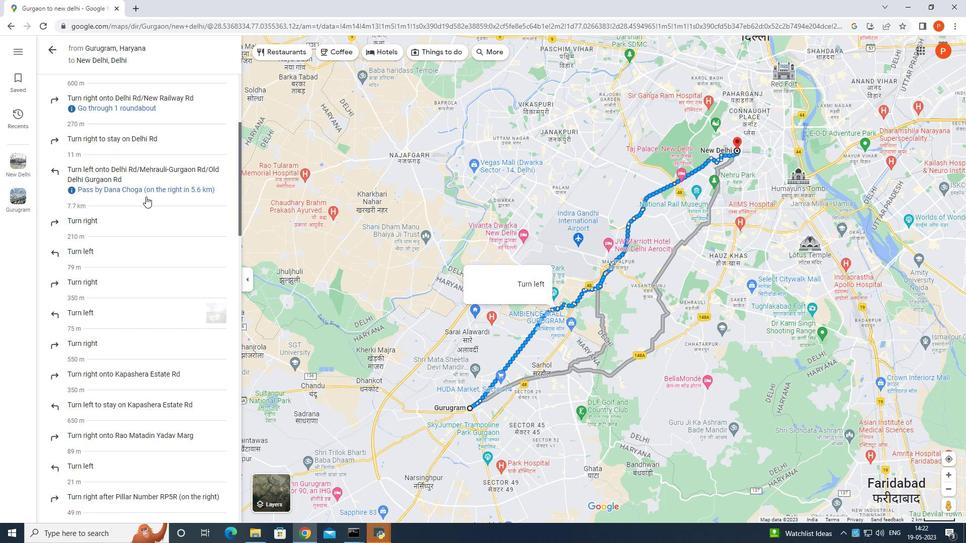 
Action: Mouse scrolled (147, 197) with delta (0, 0)
Screenshot: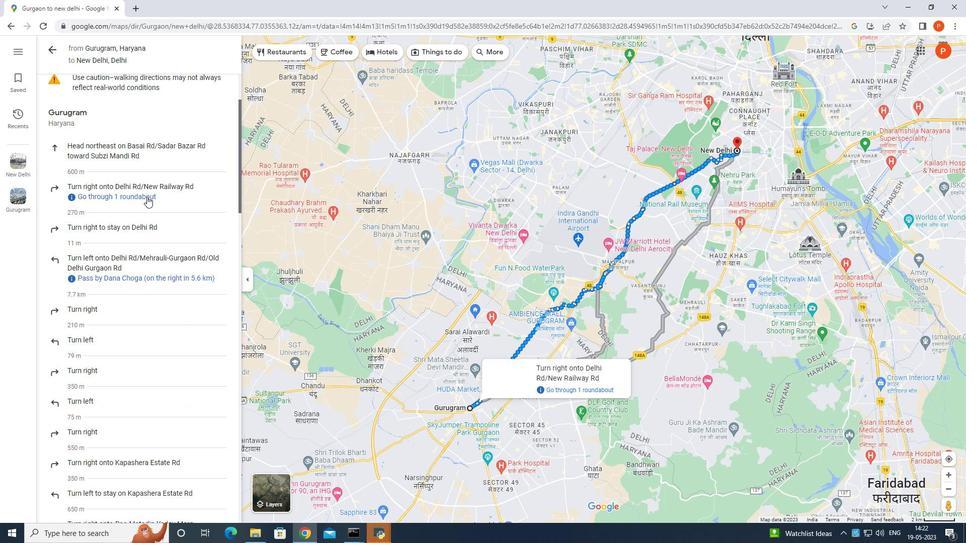 
Action: Mouse scrolled (147, 197) with delta (0, 0)
Screenshot: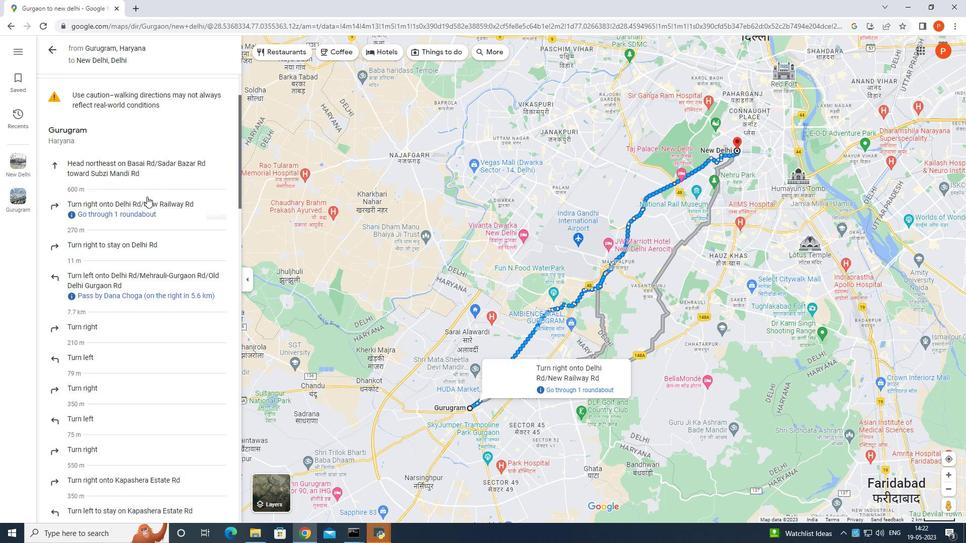 
Action: Mouse scrolled (147, 197) with delta (0, 0)
Screenshot: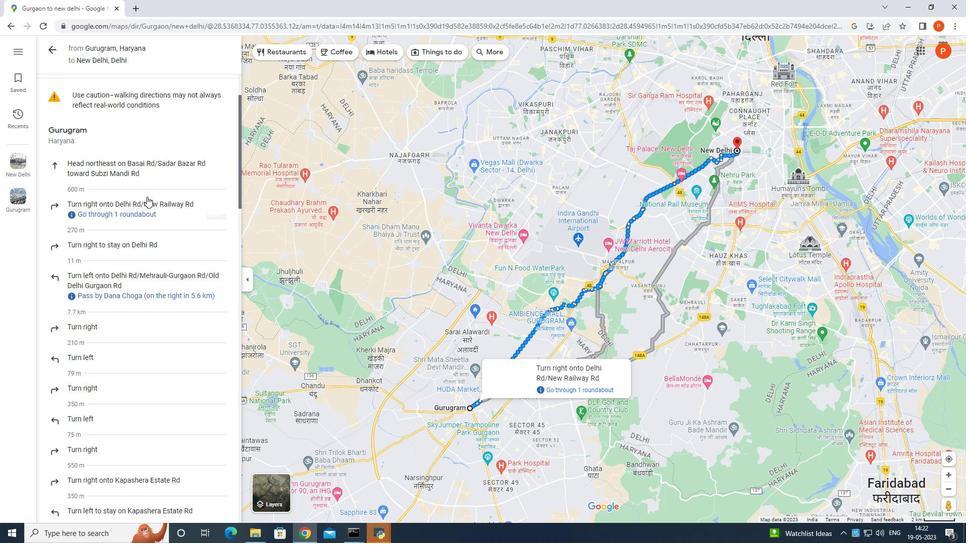 
Action: Mouse scrolled (147, 197) with delta (0, 0)
Screenshot: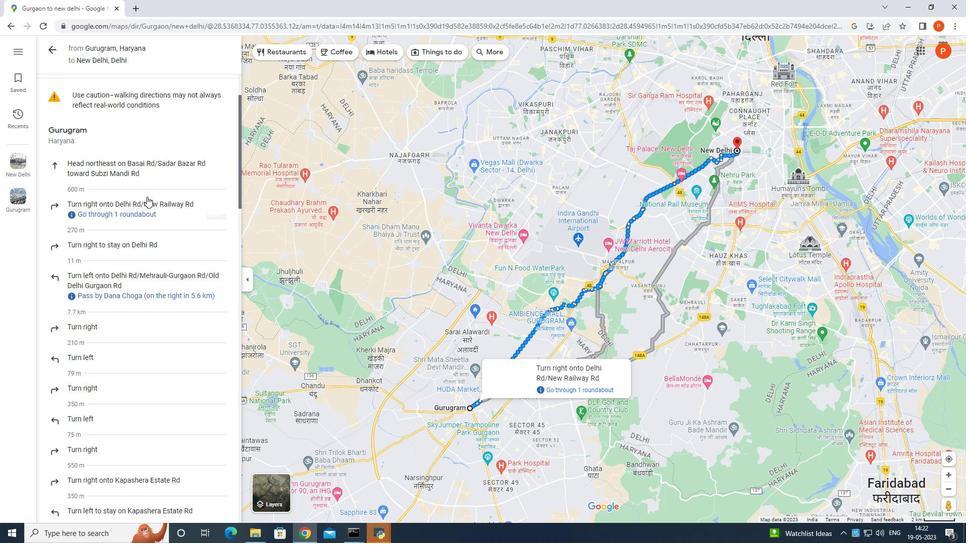 
Action: Mouse moved to (144, 196)
Screenshot: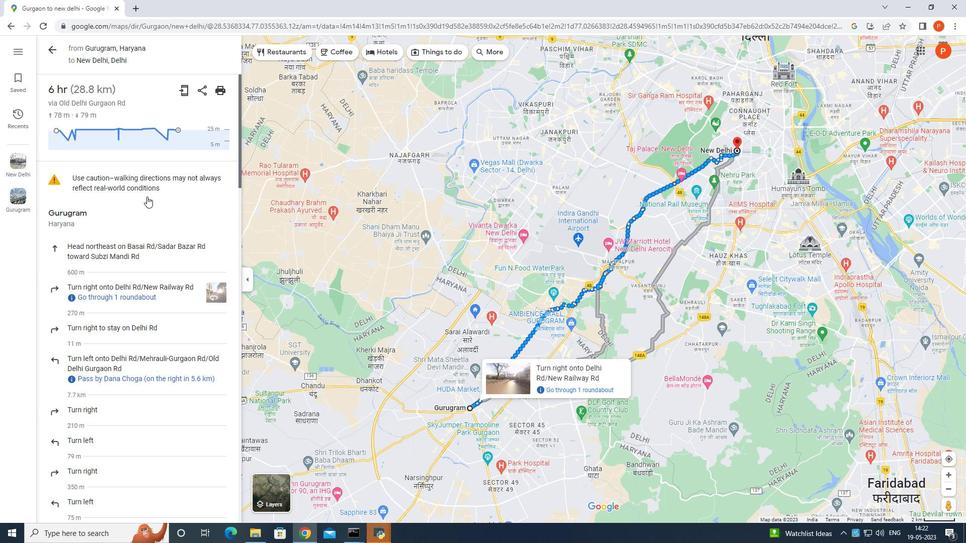 
Action: Mouse scrolled (144, 196) with delta (0, 0)
Screenshot: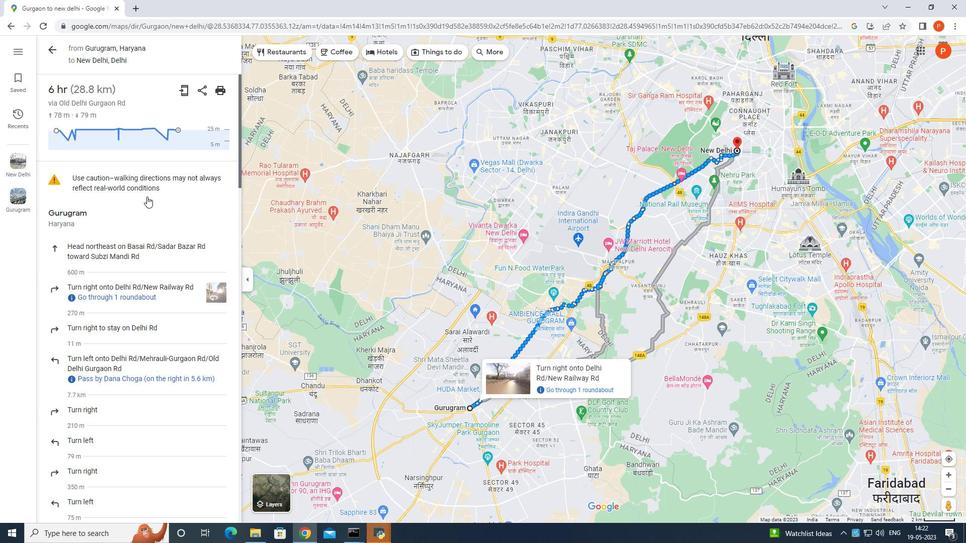 
Action: Mouse scrolled (144, 196) with delta (0, 0)
Screenshot: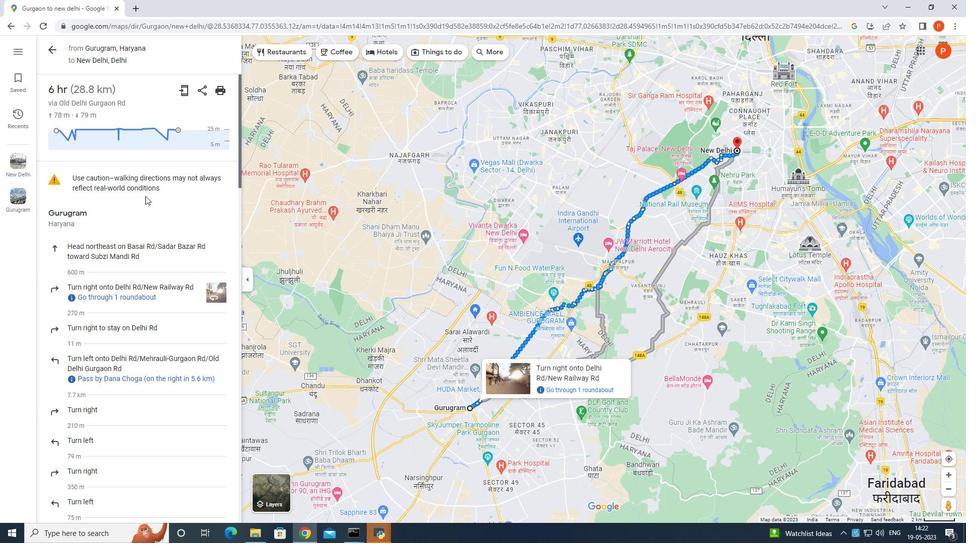 
Action: Mouse moved to (144, 195)
Screenshot: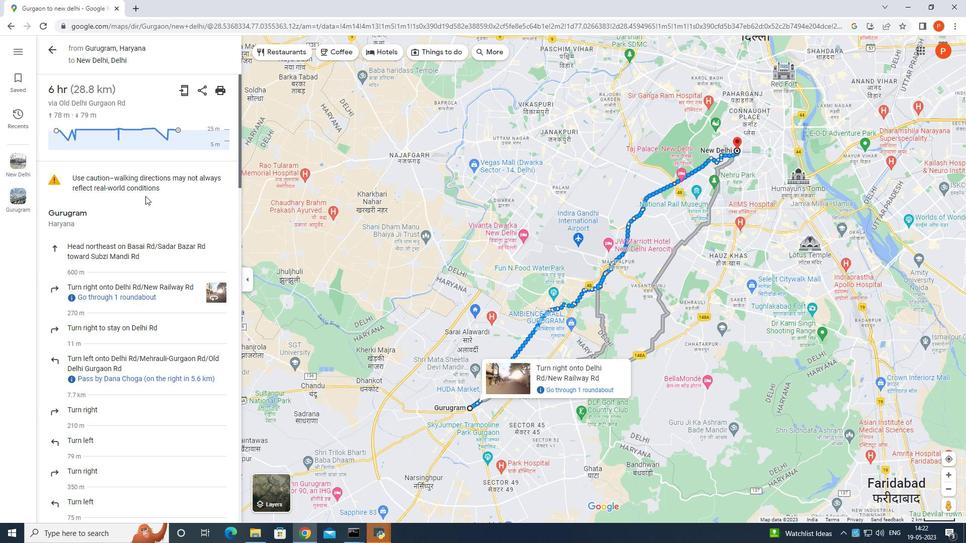 
Action: Mouse scrolled (144, 196) with delta (0, 0)
Screenshot: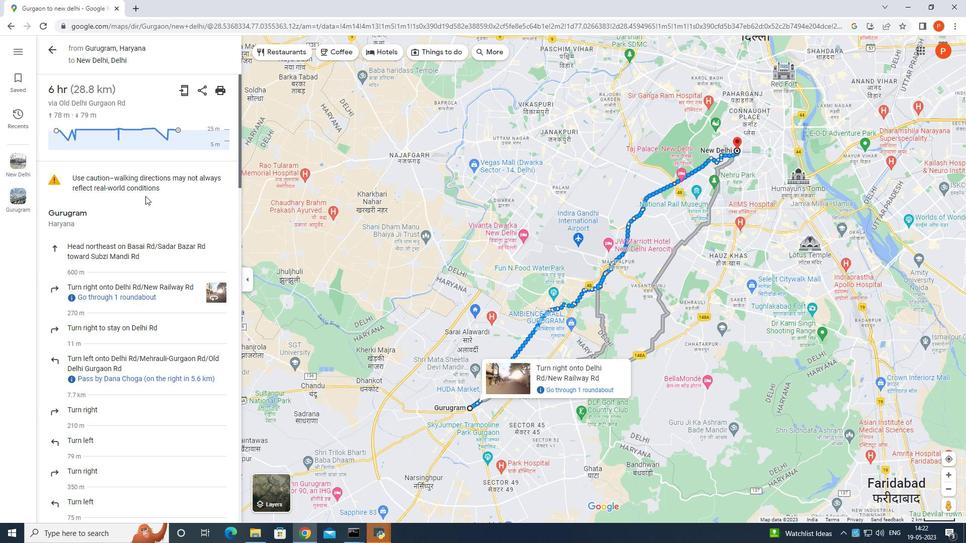 
Action: Mouse scrolled (144, 196) with delta (0, 0)
Screenshot: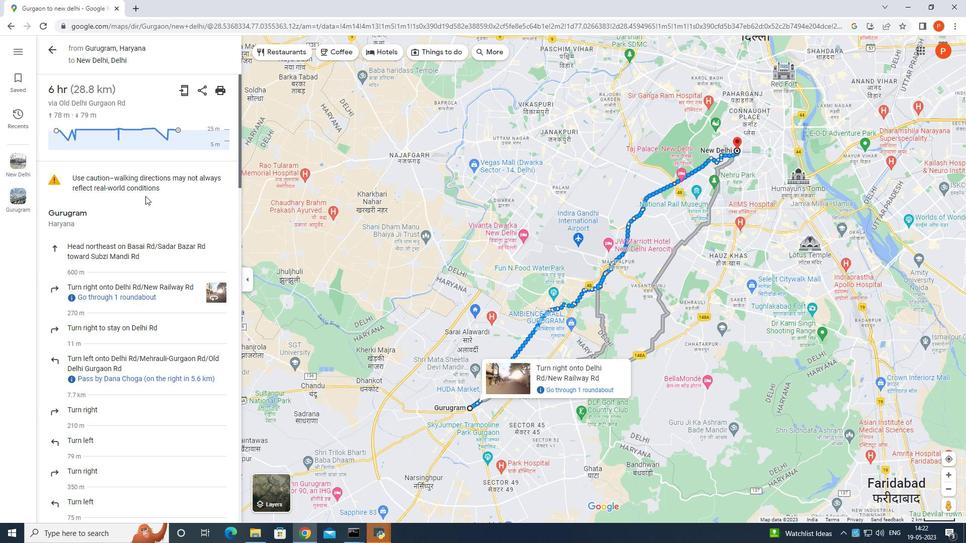 
Action: Mouse moved to (49, 52)
Screenshot: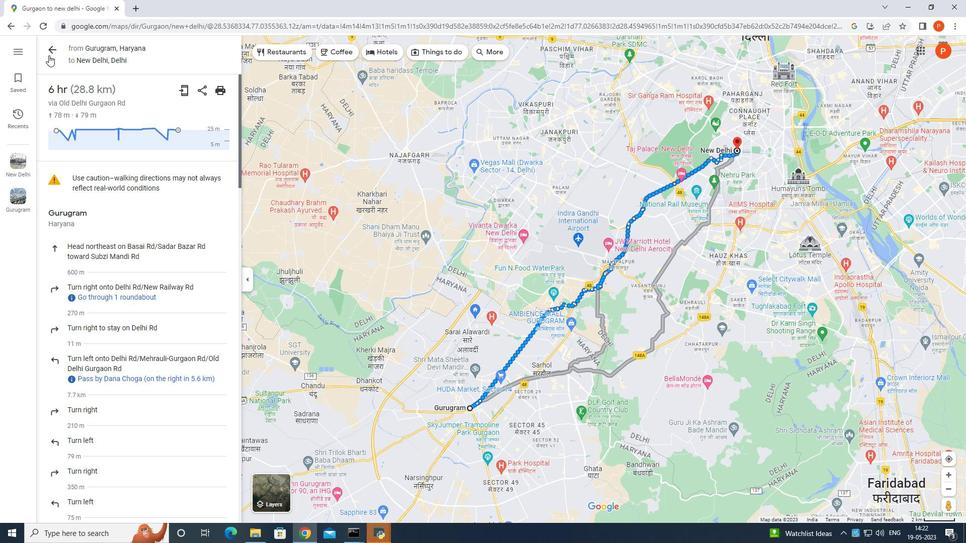 
Action: Mouse pressed left at (49, 52)
Screenshot: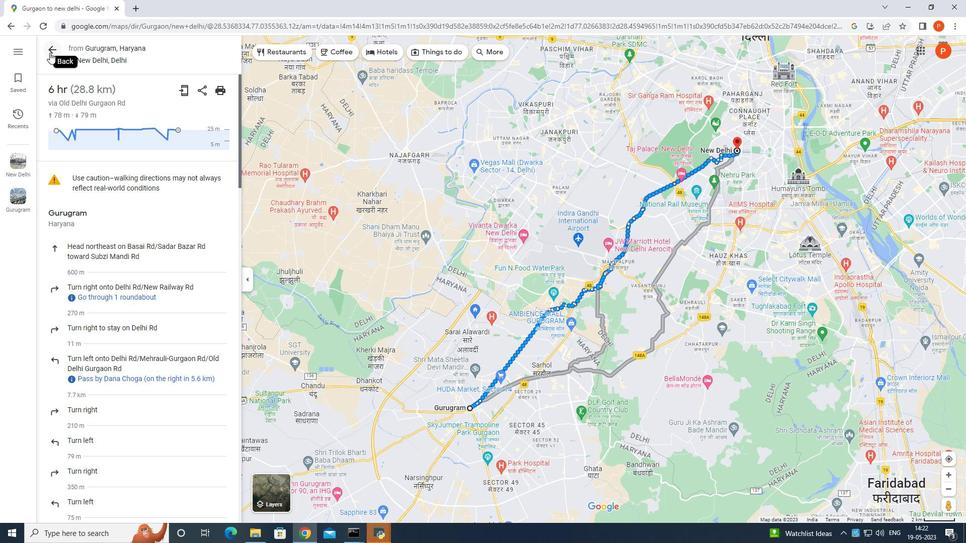 
Action: Mouse moved to (151, 49)
Screenshot: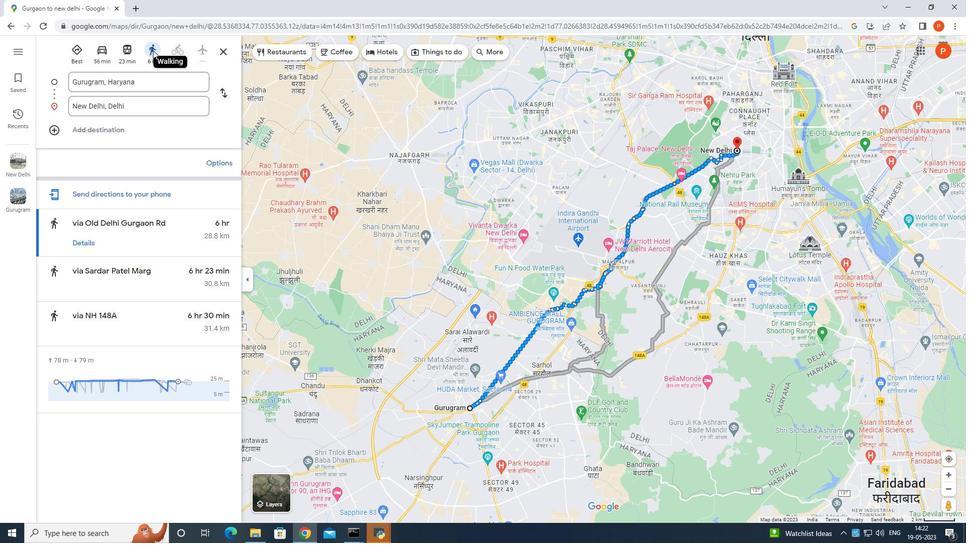 
Action: Mouse pressed left at (151, 49)
Screenshot: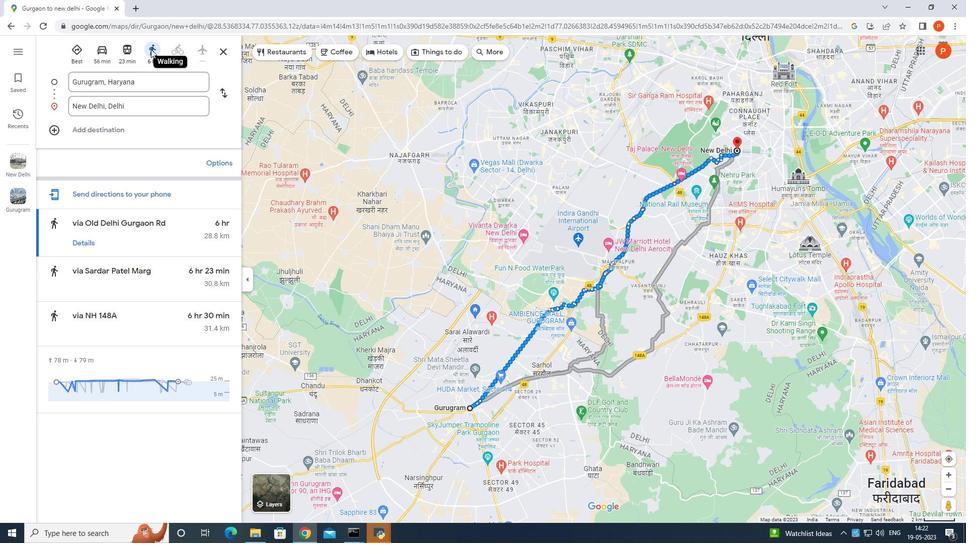 
Action: Mouse moved to (127, 51)
Screenshot: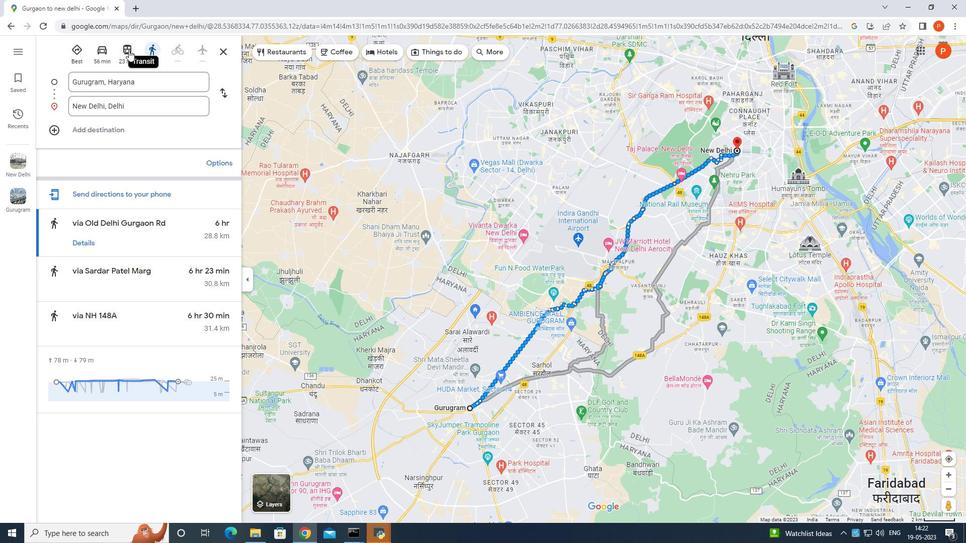 
Action: Mouse pressed left at (127, 51)
Screenshot: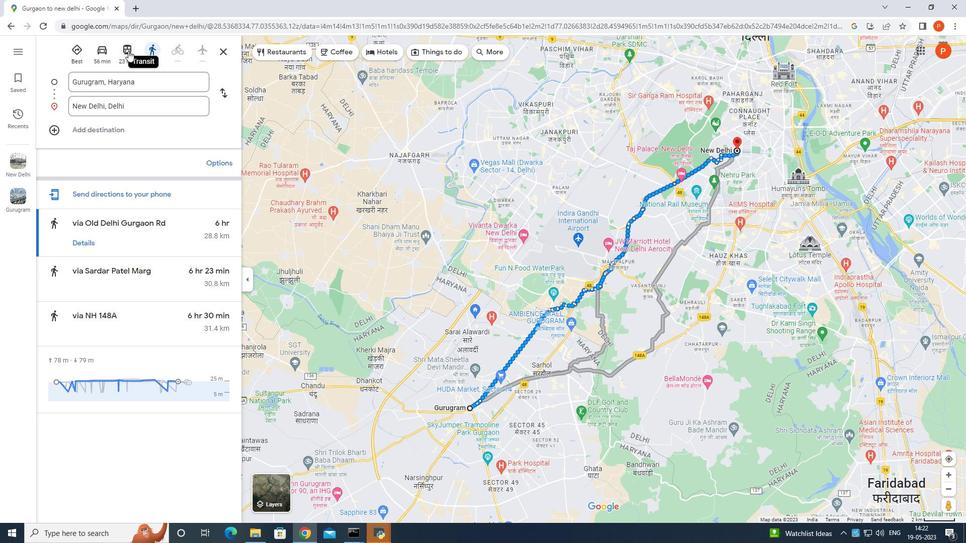 
Action: Mouse moved to (129, 132)
Screenshot: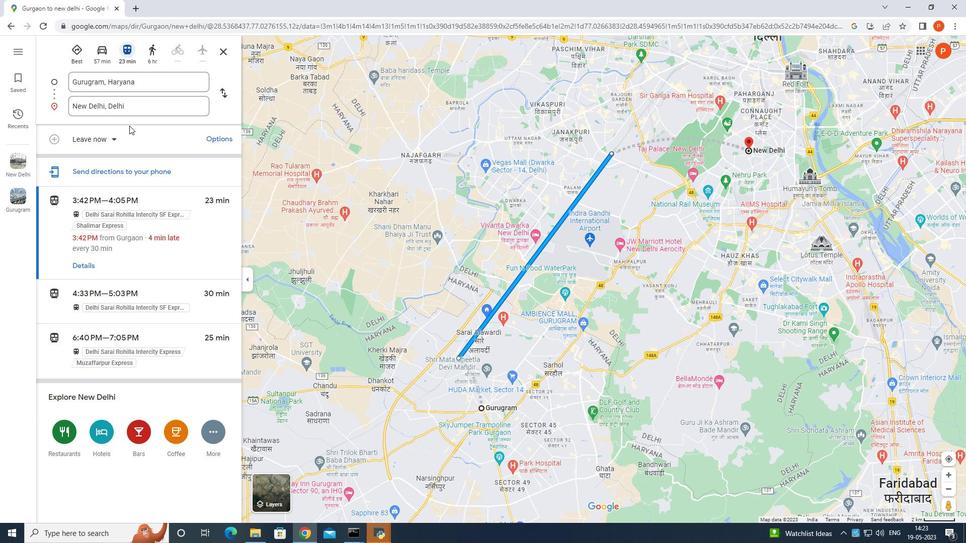 
Action: Mouse scrolled (129, 131) with delta (0, 0)
Screenshot: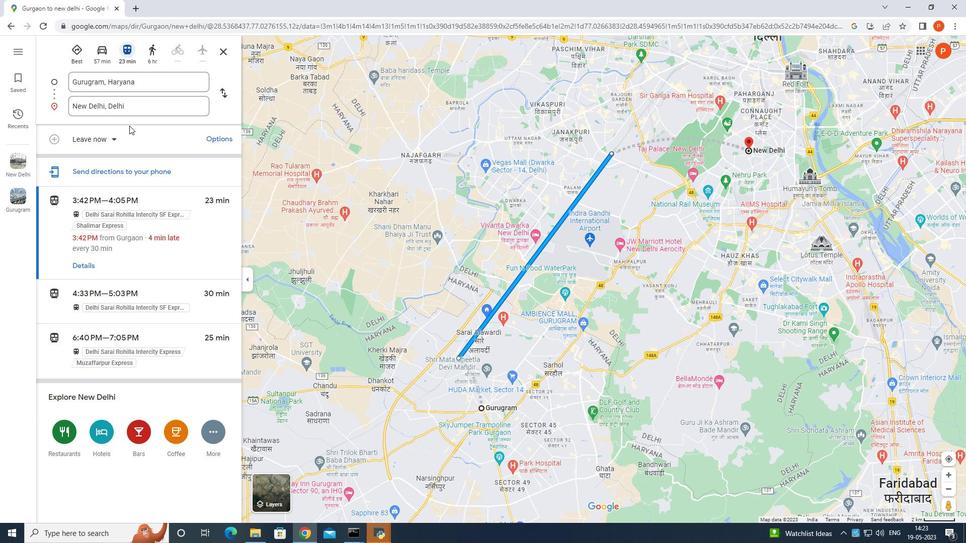 
Action: Mouse scrolled (129, 131) with delta (0, 0)
Screenshot: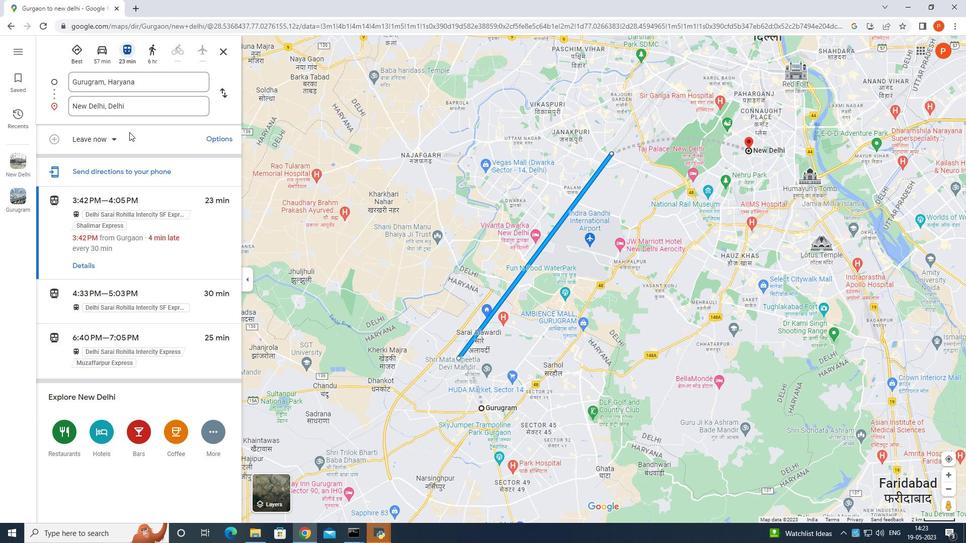 
Action: Mouse scrolled (129, 131) with delta (0, 0)
Screenshot: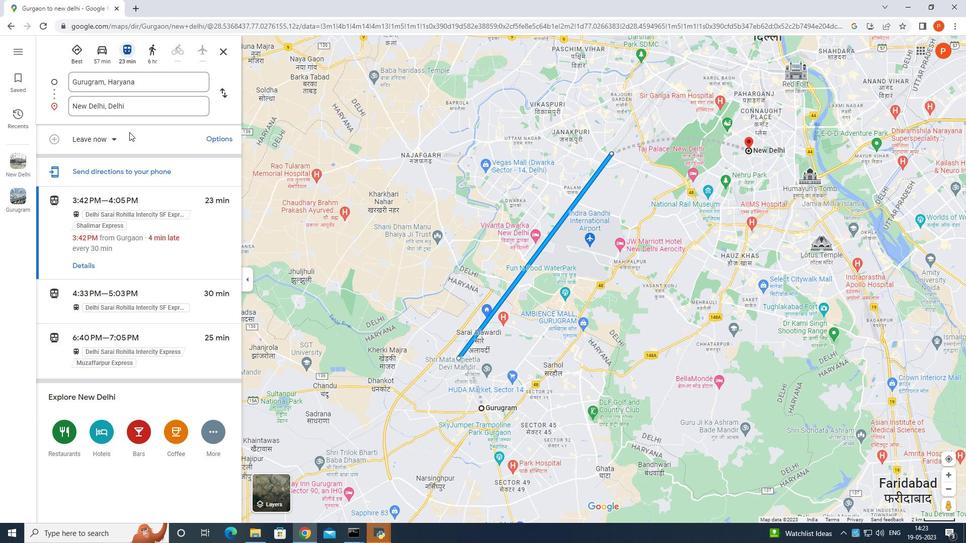 
Action: Mouse moved to (118, 188)
Screenshot: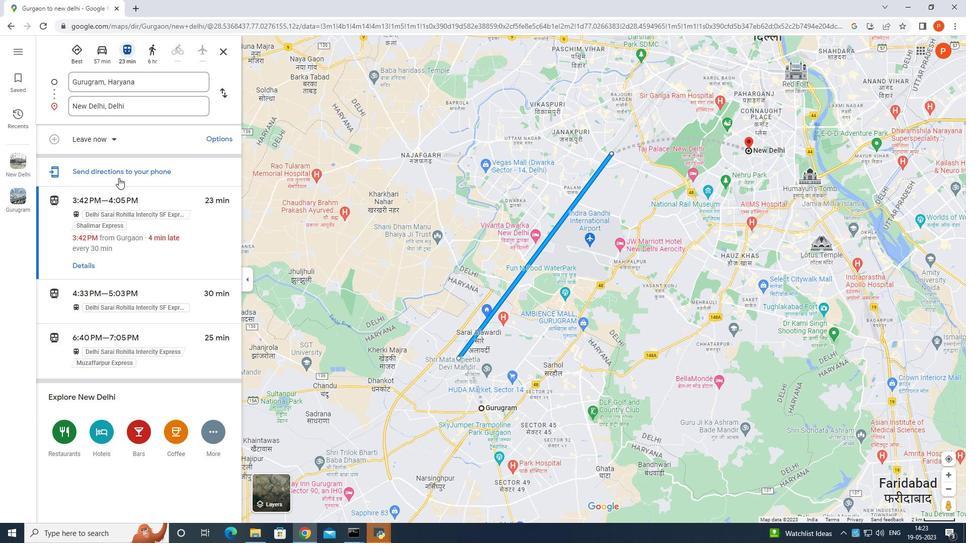 
Action: Mouse scrolled (118, 187) with delta (0, 0)
Screenshot: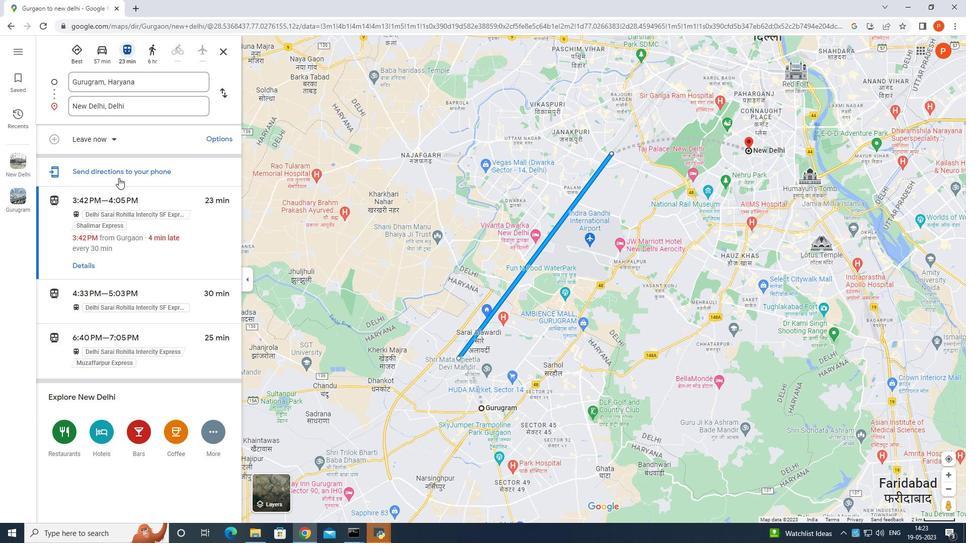 
Action: Mouse scrolled (118, 187) with delta (0, 0)
Screenshot: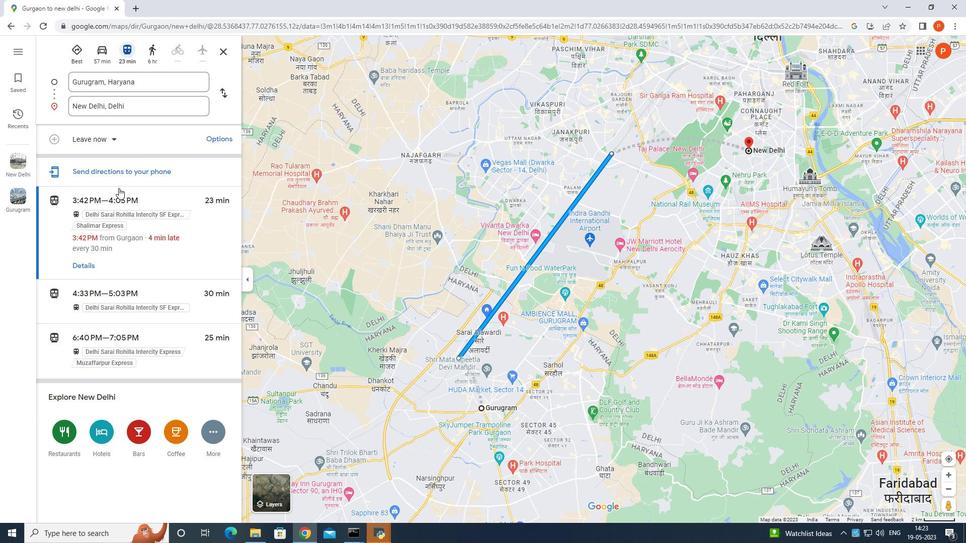 
Action: Mouse moved to (83, 266)
Screenshot: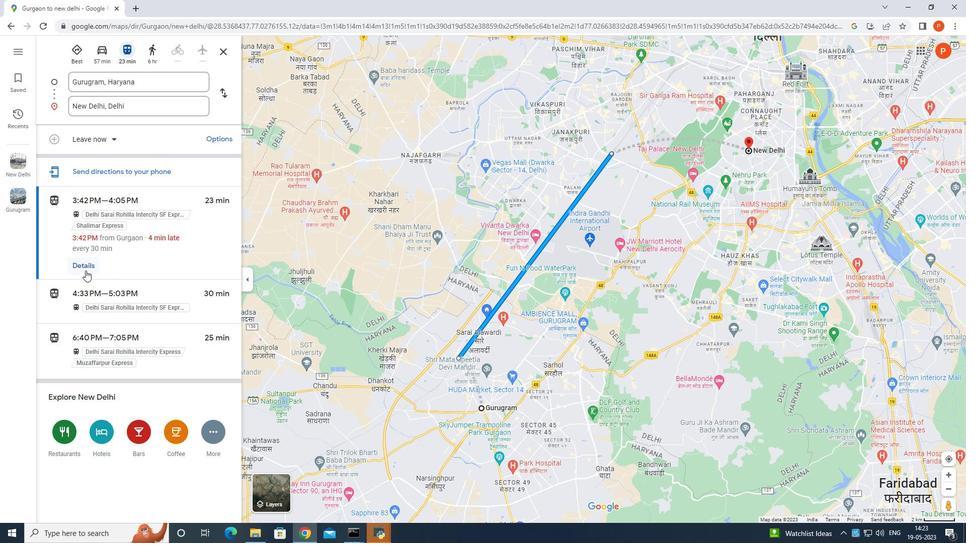
Action: Mouse pressed left at (83, 266)
Screenshot: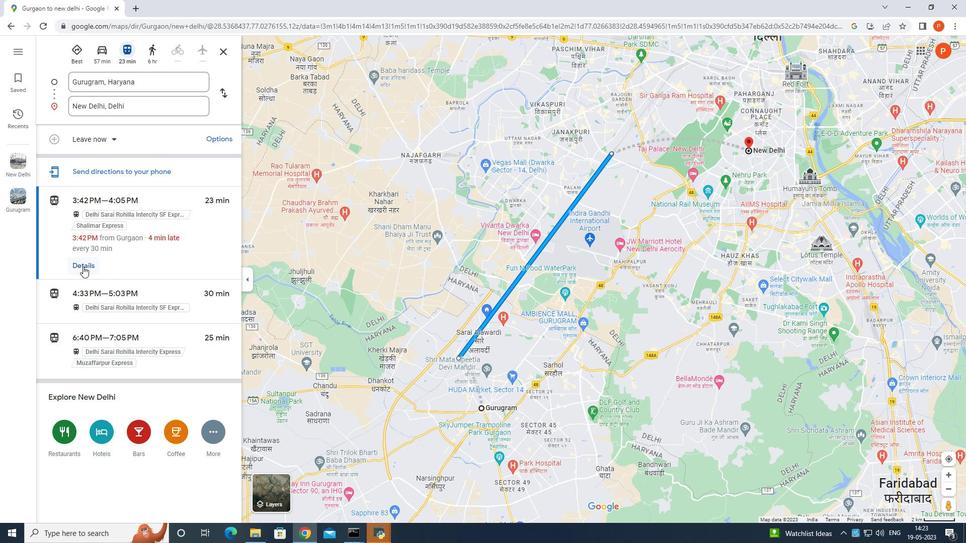 
Action: Mouse moved to (82, 266)
Screenshot: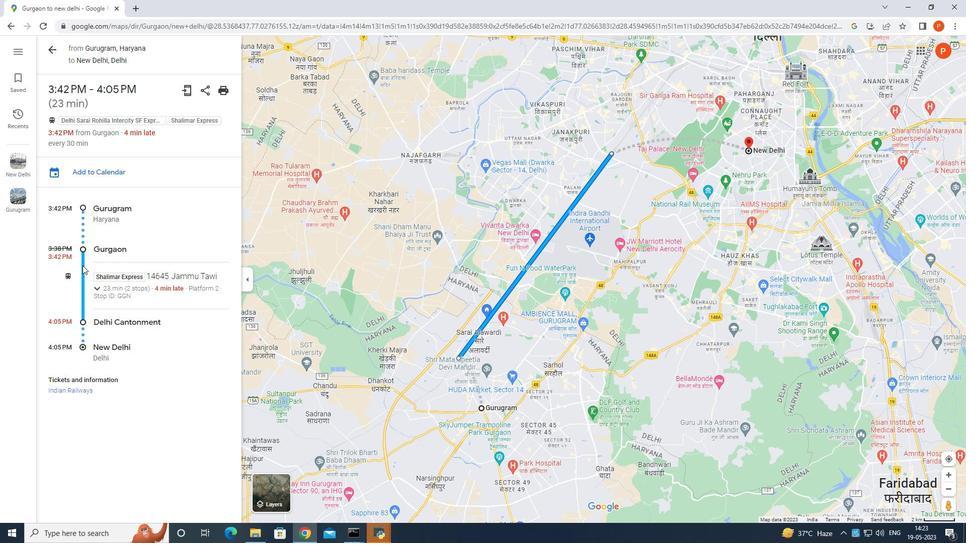
Action: Mouse scrolled (82, 265) with delta (0, 0)
Screenshot: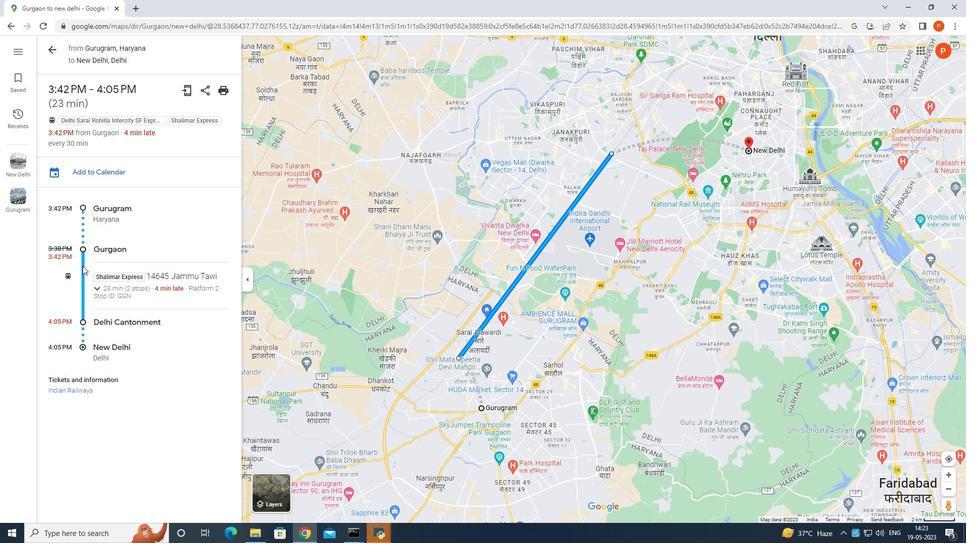 
Action: Mouse scrolled (82, 265) with delta (0, 0)
Screenshot: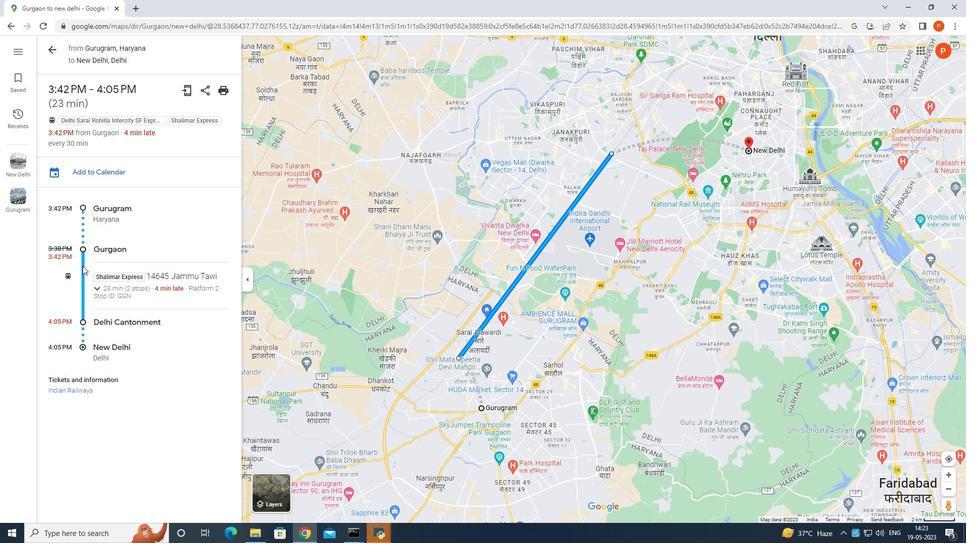 
Action: Mouse moved to (47, 46)
Screenshot: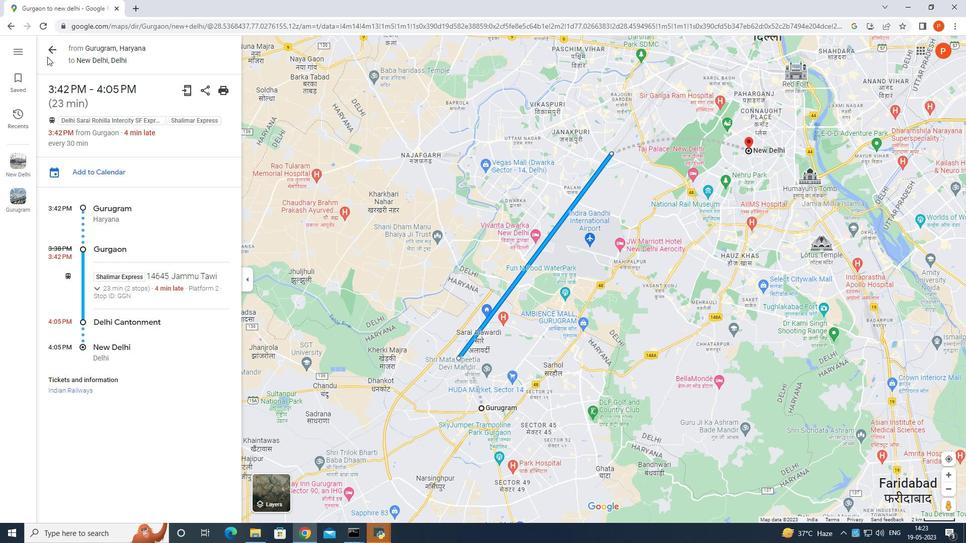 
Action: Mouse pressed left at (47, 46)
Screenshot: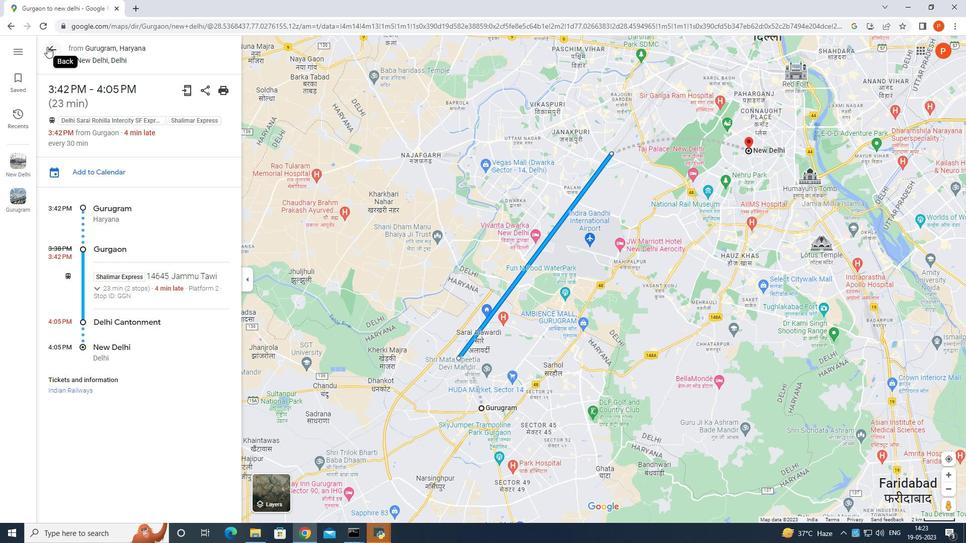 
Action: Mouse moved to (103, 54)
Screenshot: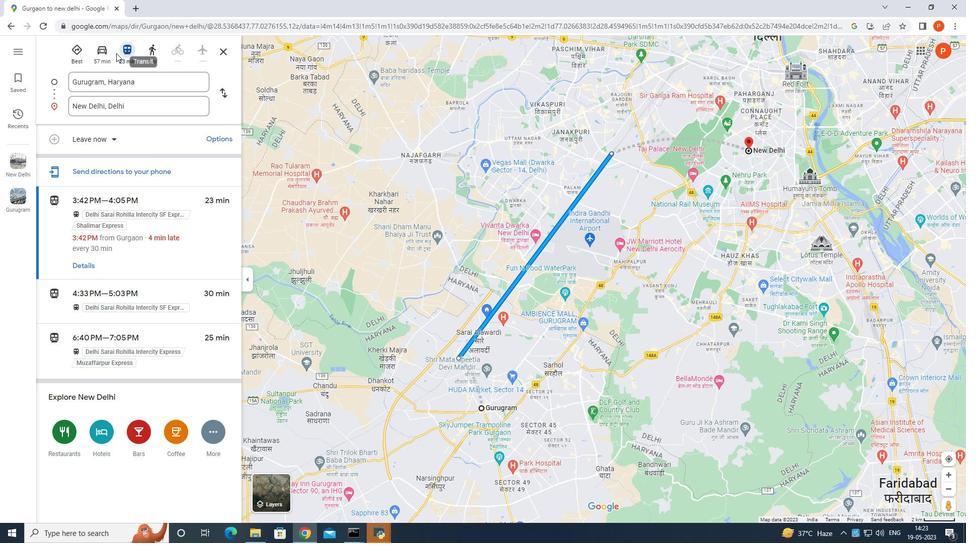 
Action: Mouse pressed left at (103, 54)
Screenshot: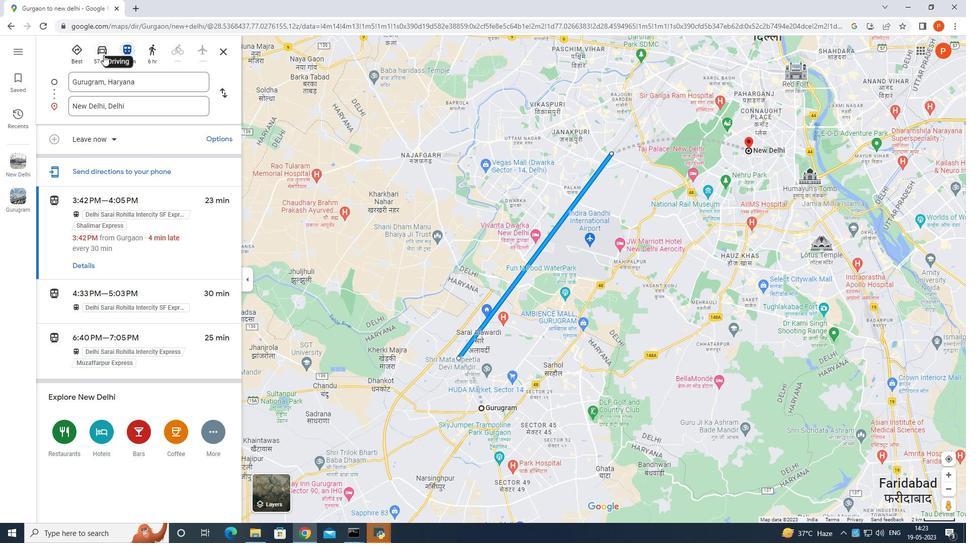 
Action: Mouse moved to (113, 181)
Screenshot: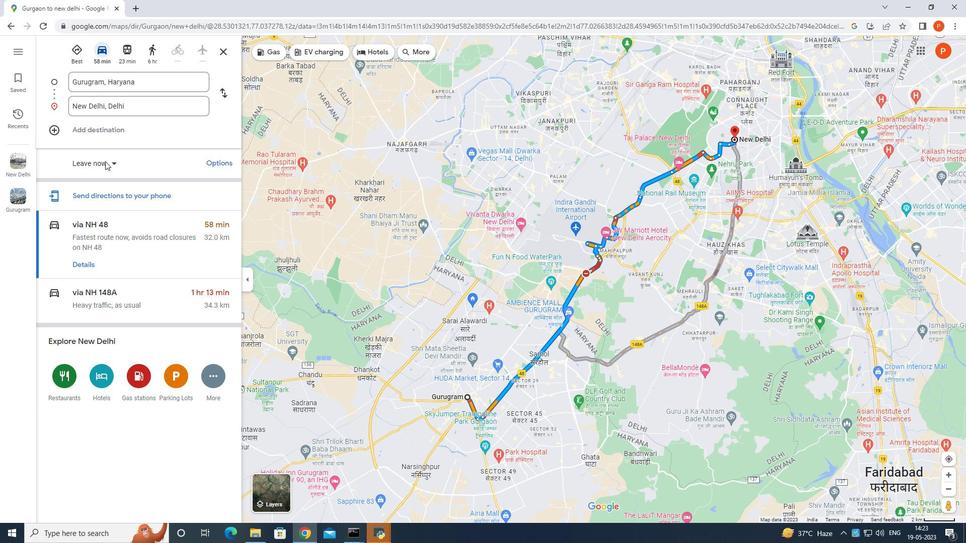 
Action: Mouse scrolled (113, 180) with delta (0, 0)
Screenshot: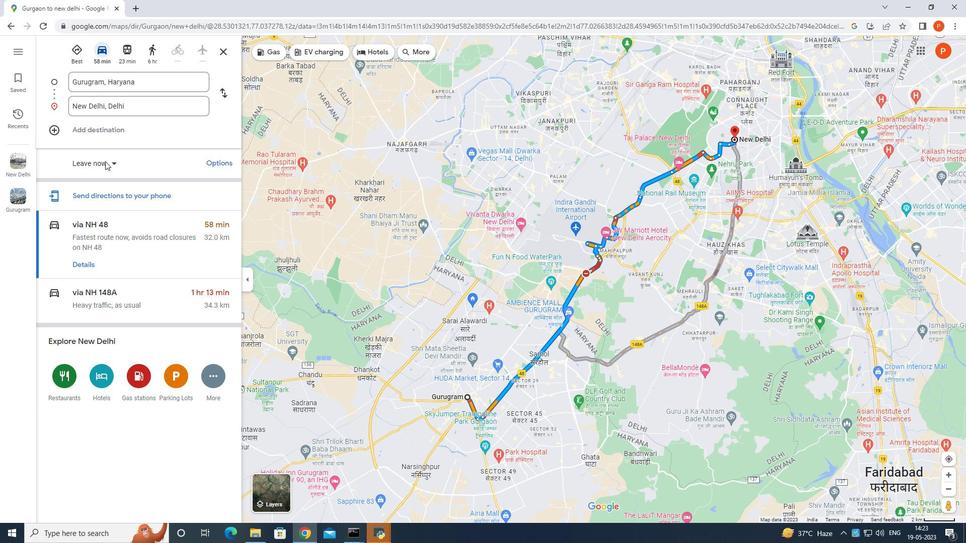 
Action: Mouse moved to (132, 228)
Screenshot: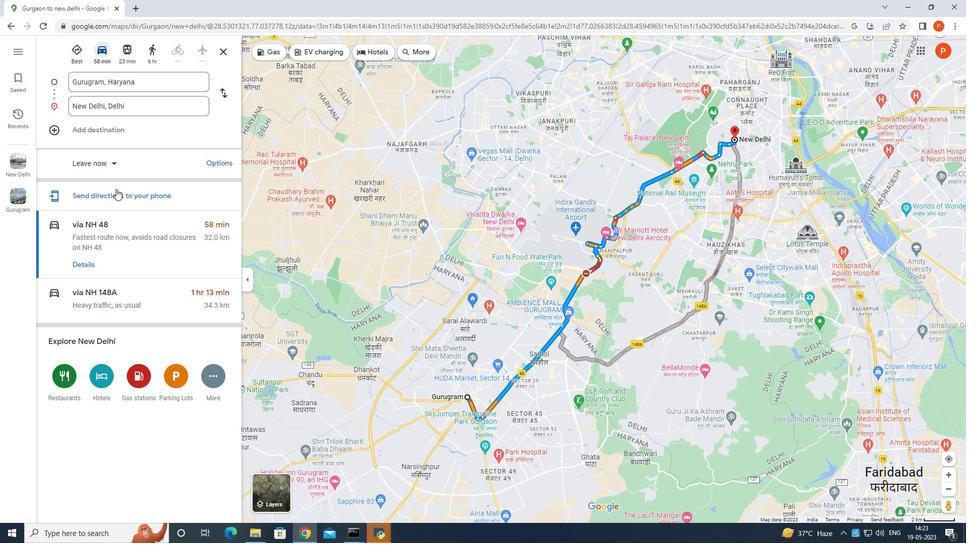 
Action: Mouse scrolled (132, 227) with delta (0, 0)
Screenshot: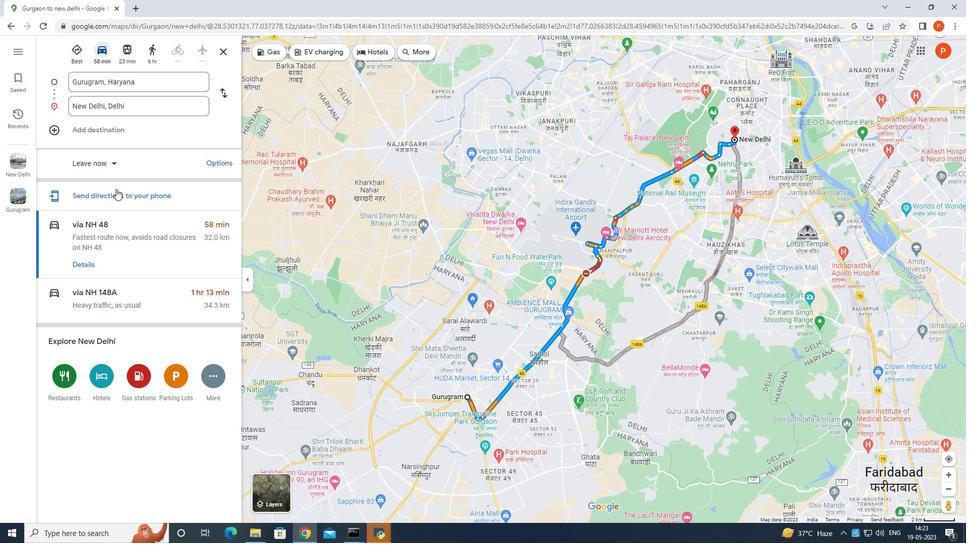 
Action: Mouse moved to (133, 230)
Screenshot: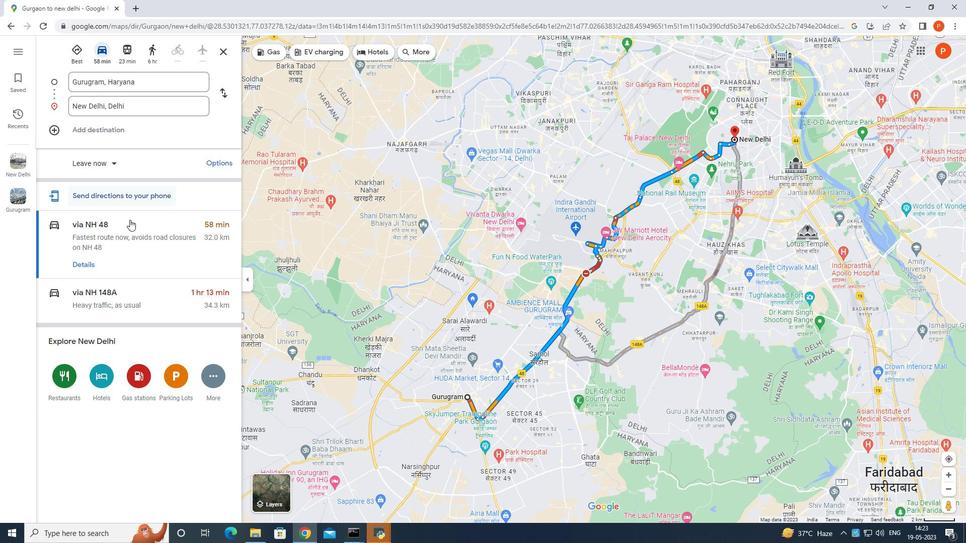 
Action: Mouse scrolled (133, 230) with delta (0, 0)
Screenshot: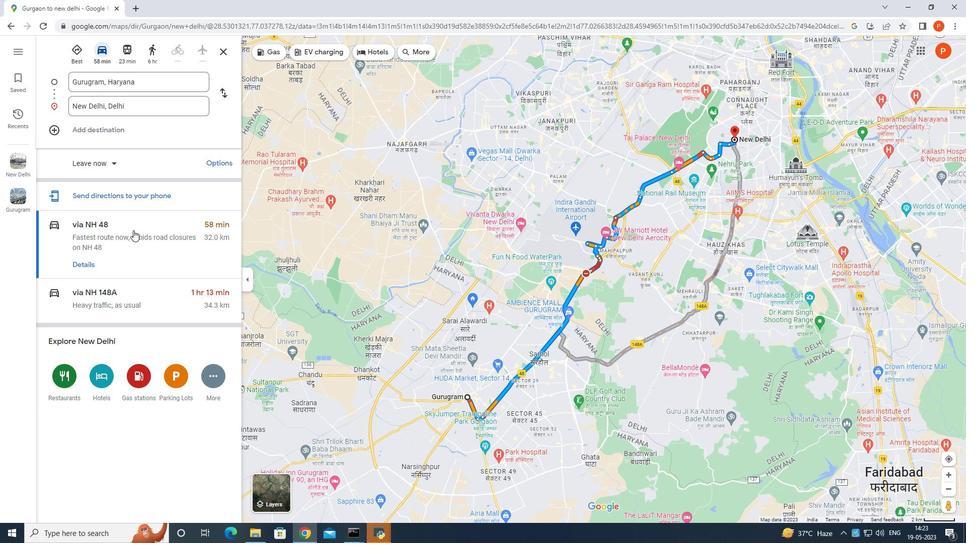 
Action: Mouse scrolled (133, 230) with delta (0, 0)
Screenshot: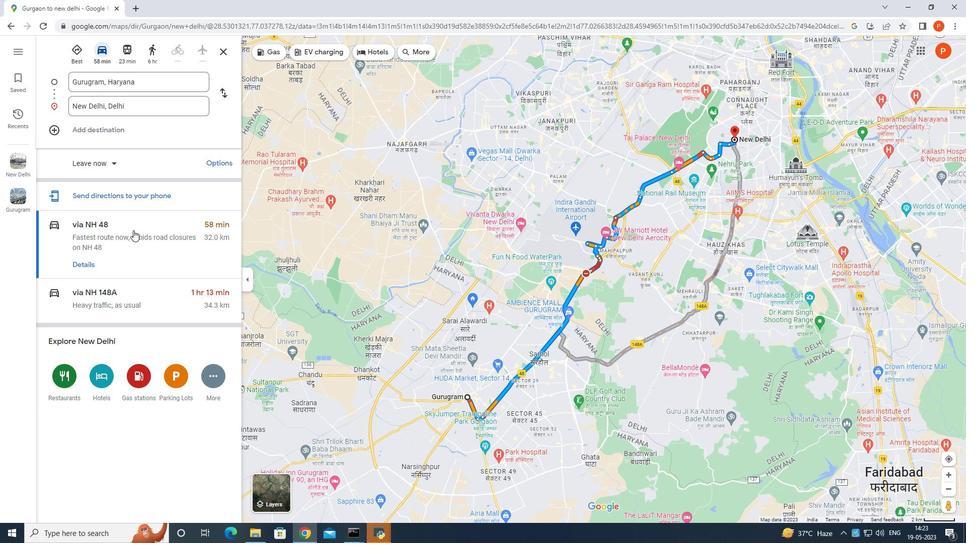 
Action: Mouse moved to (84, 264)
Screenshot: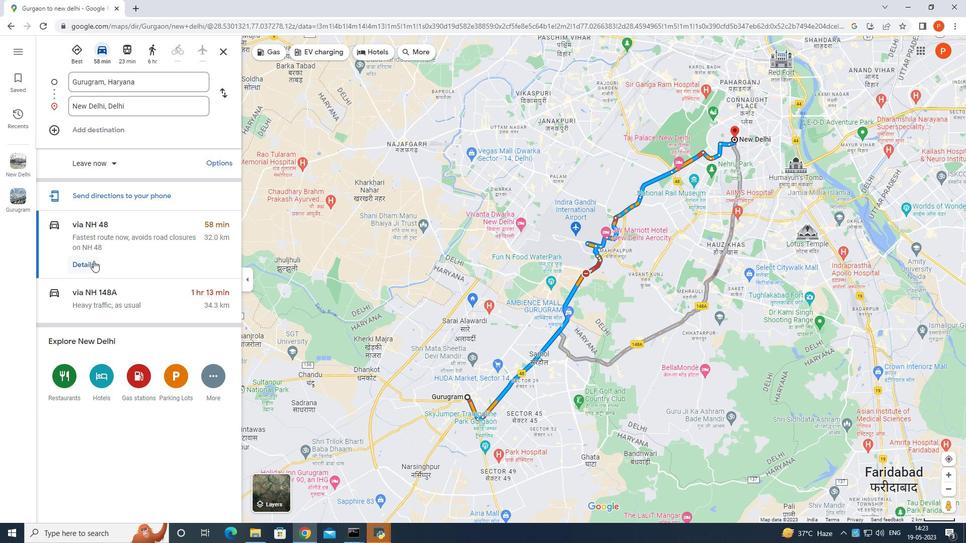 
Action: Mouse pressed left at (84, 264)
Screenshot: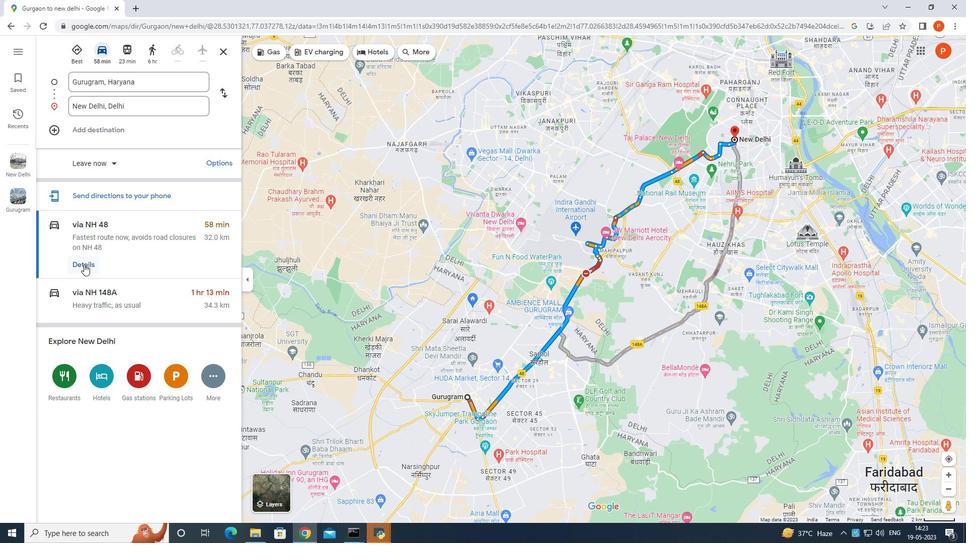 
Action: Mouse moved to (111, 222)
Screenshot: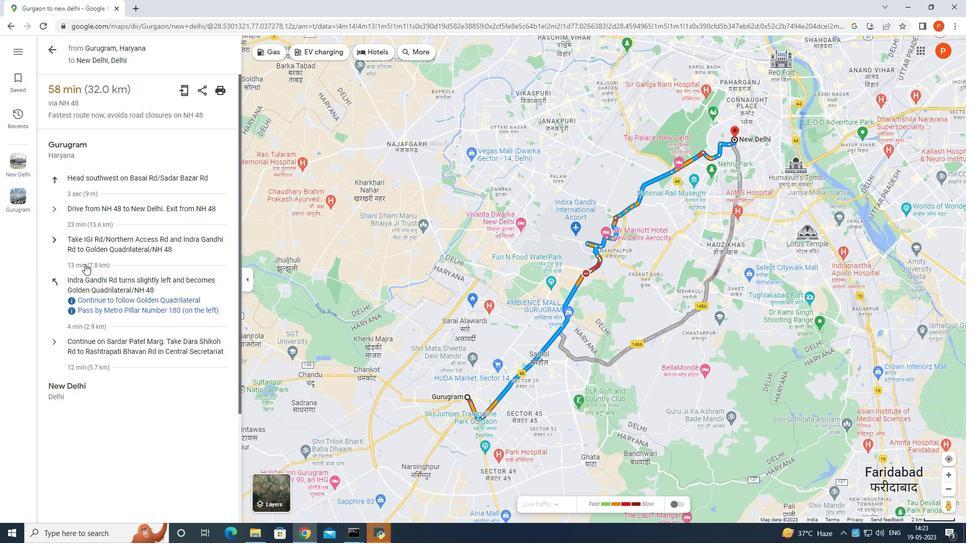 
Action: Mouse scrolled (111, 221) with delta (0, 0)
Screenshot: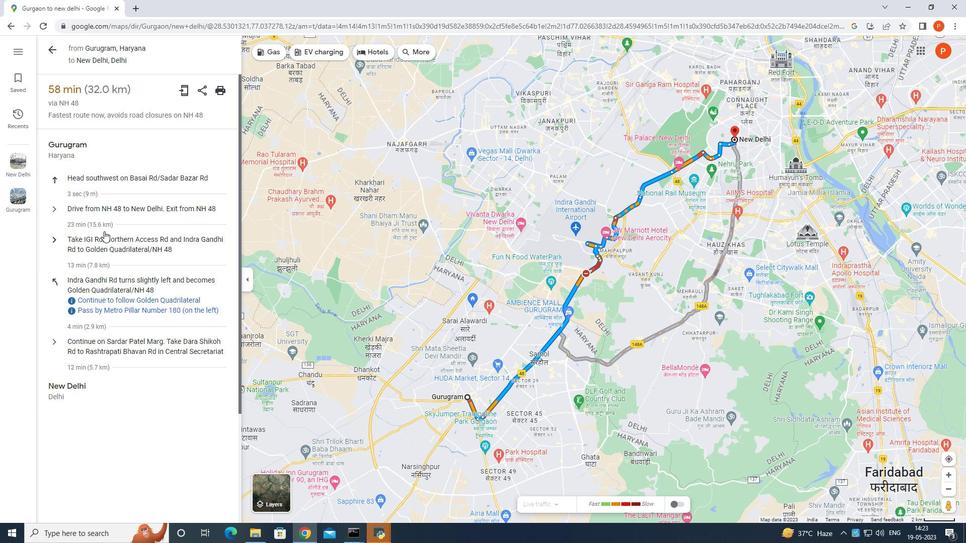 
Action: Mouse moved to (161, 169)
Screenshot: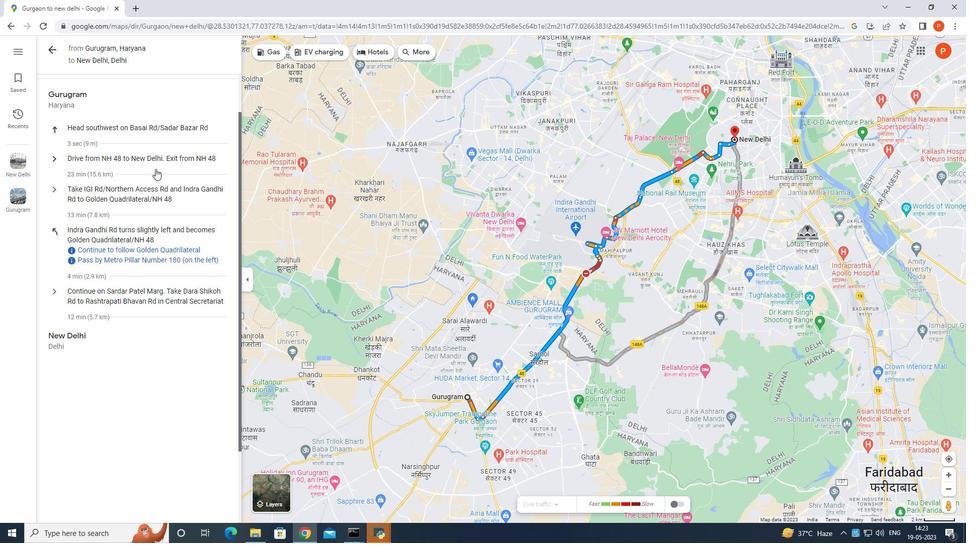 
Action: Mouse scrolled (161, 168) with delta (0, 0)
Screenshot: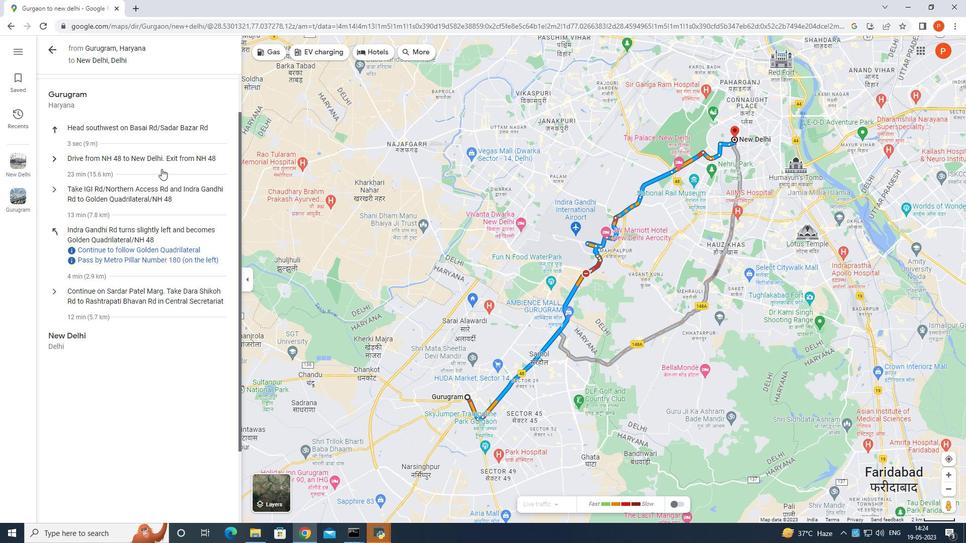 
Action: Mouse moved to (147, 154)
Screenshot: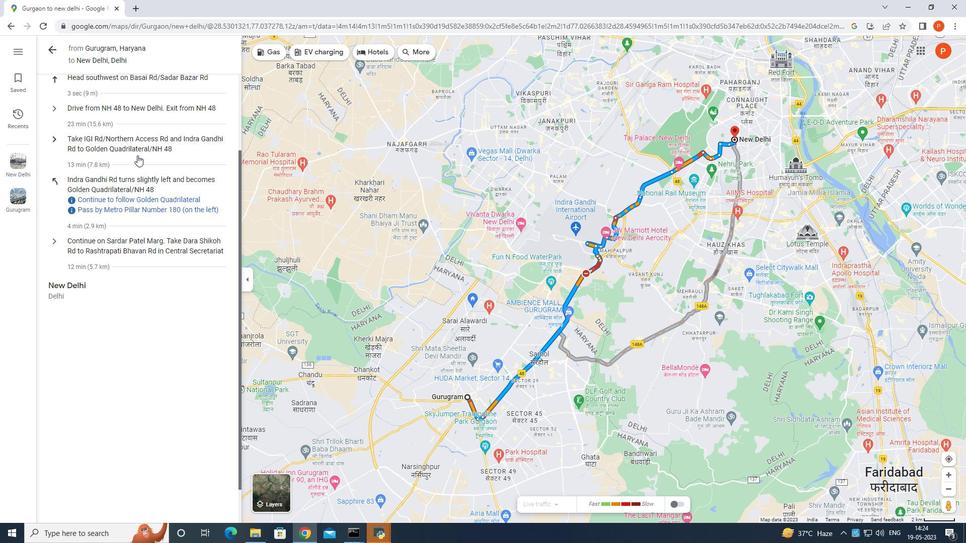 
Action: Mouse scrolled (147, 153) with delta (0, 0)
Screenshot: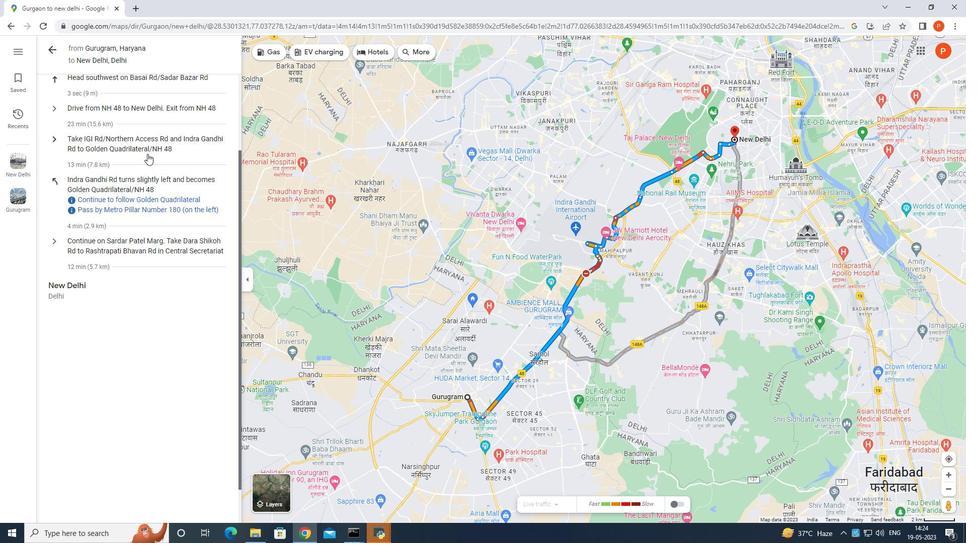 
Action: Mouse moved to (82, 216)
Screenshot: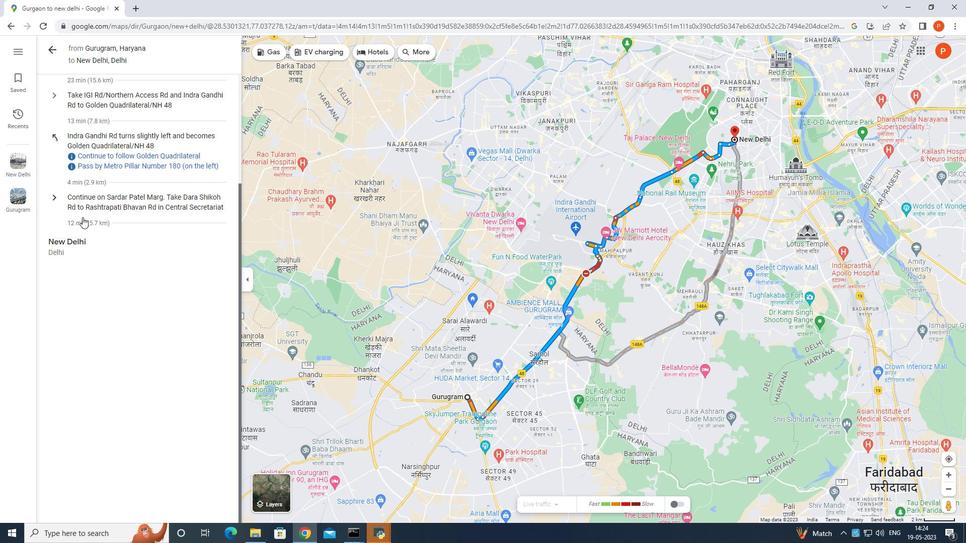 
Action: Mouse scrolled (82, 216) with delta (0, 0)
Screenshot: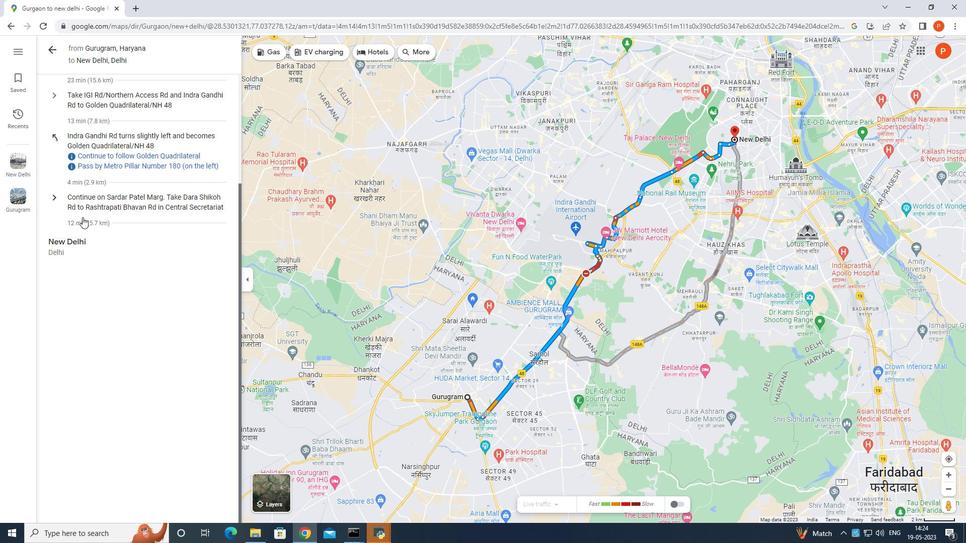 
Action: Mouse scrolled (82, 216) with delta (0, 0)
Screenshot: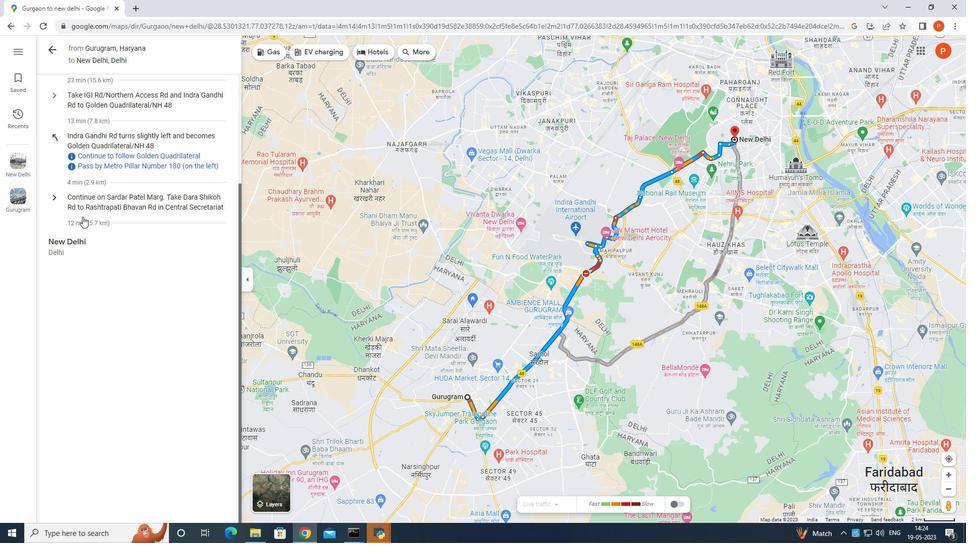 
Action: Mouse scrolled (82, 216) with delta (0, 0)
Screenshot: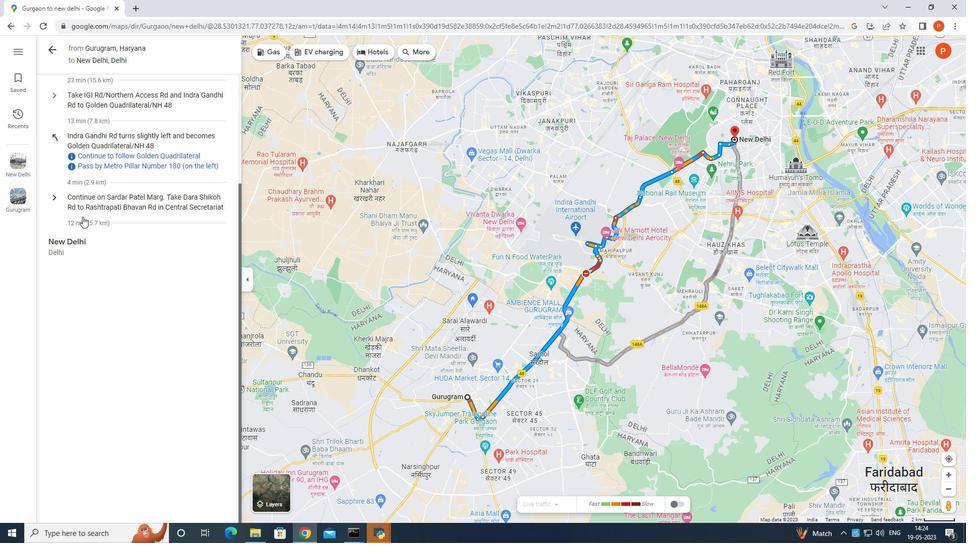 
Action: Mouse scrolled (82, 217) with delta (0, 0)
Screenshot: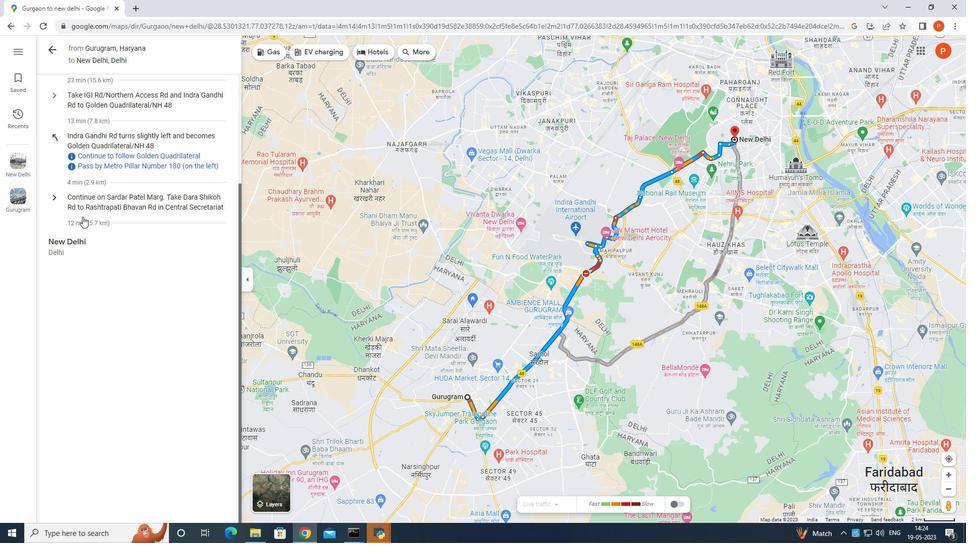 
Action: Mouse scrolled (82, 217) with delta (0, 0)
Screenshot: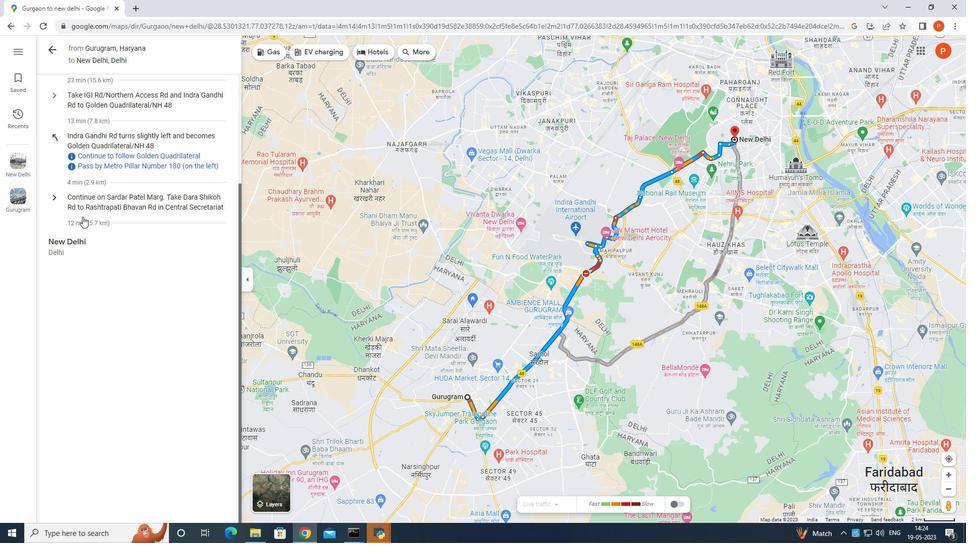 
Action: Mouse moved to (82, 209)
Screenshot: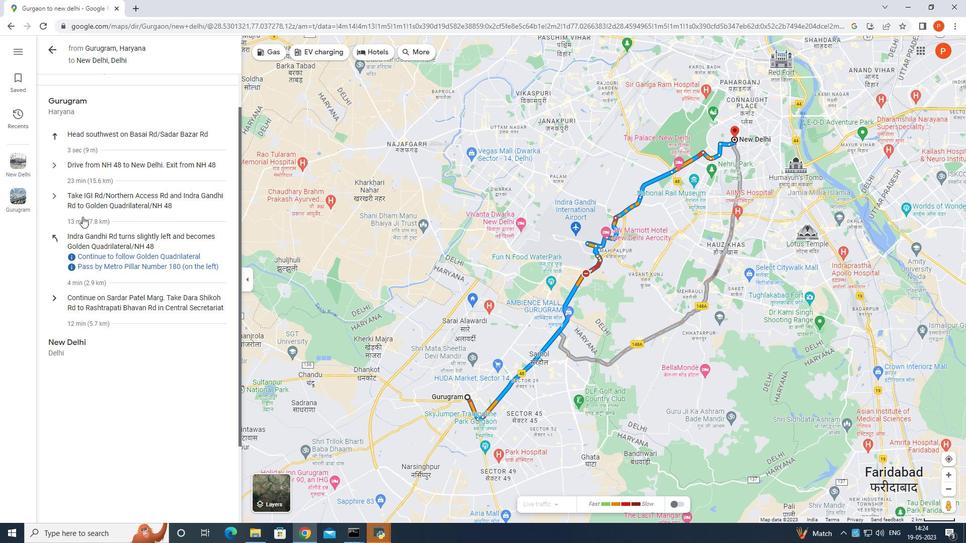 
Action: Mouse scrolled (82, 210) with delta (0, 0)
Screenshot: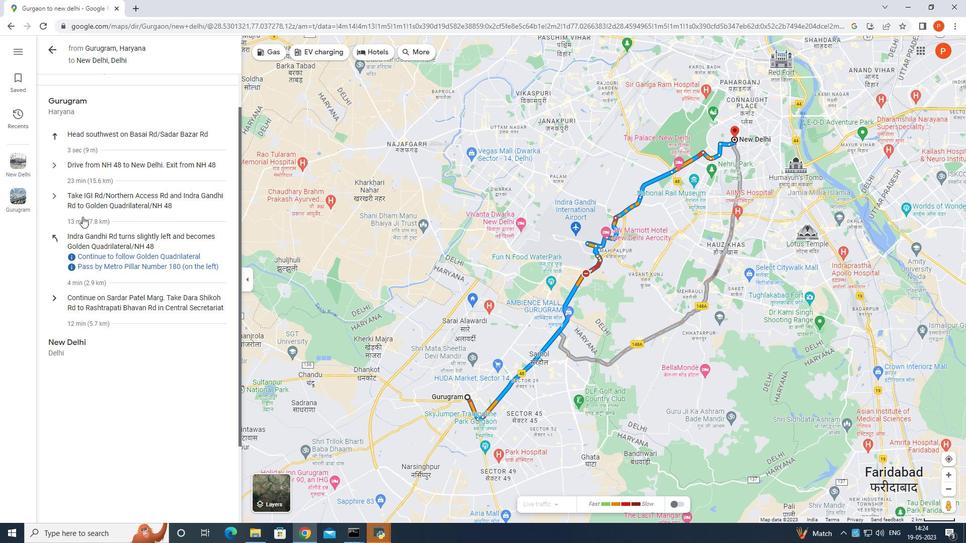 
Action: Mouse moved to (82, 202)
Screenshot: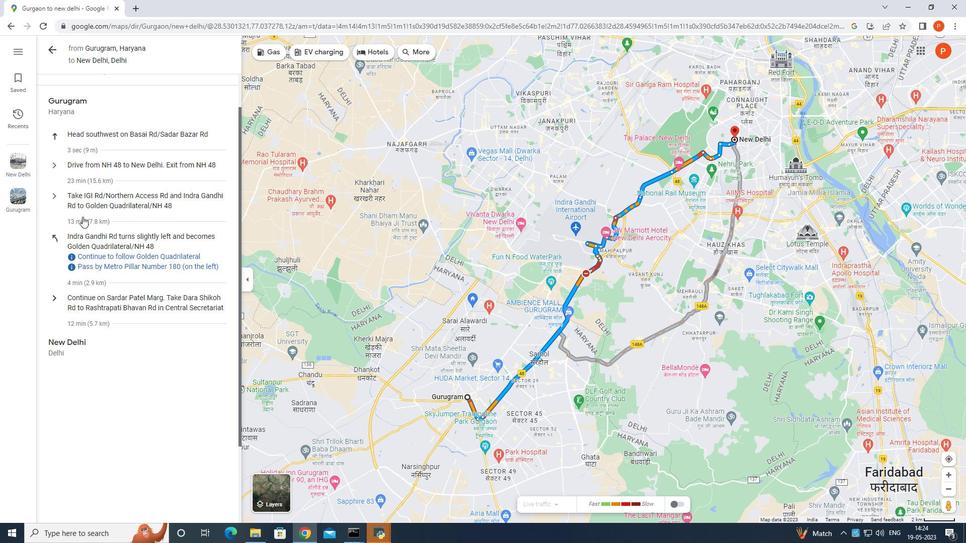
Action: Mouse scrolled (82, 203) with delta (0, 0)
Screenshot: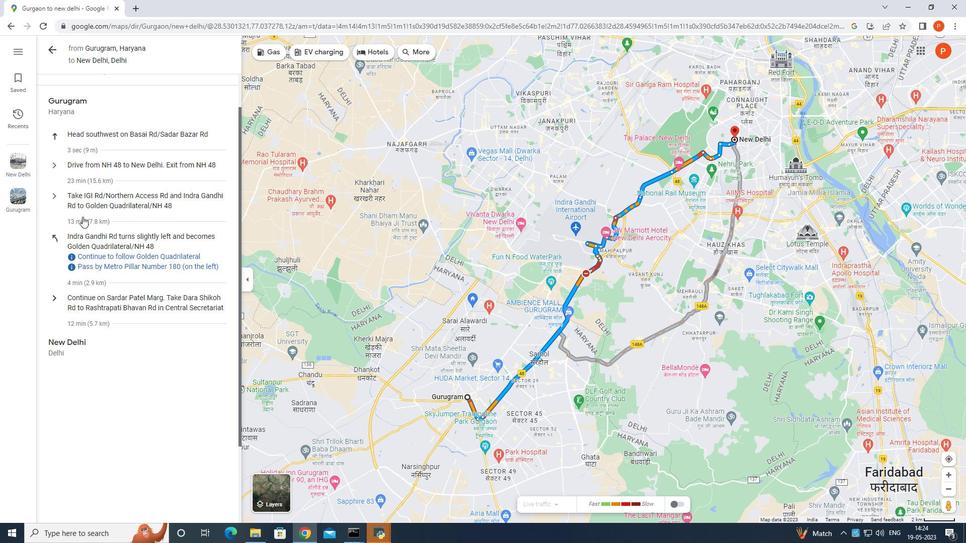 
Action: Mouse moved to (84, 192)
Screenshot: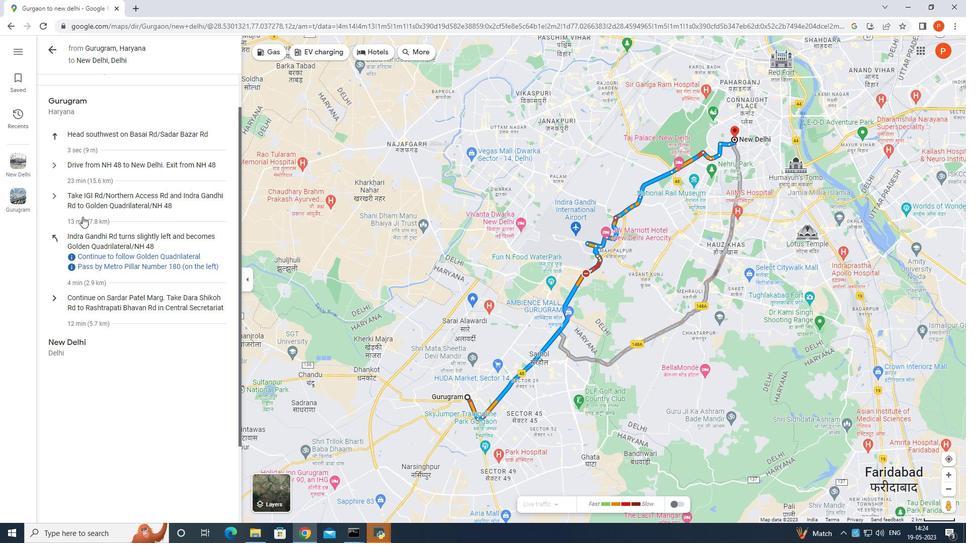 
Action: Mouse scrolled (84, 192) with delta (0, 0)
Screenshot: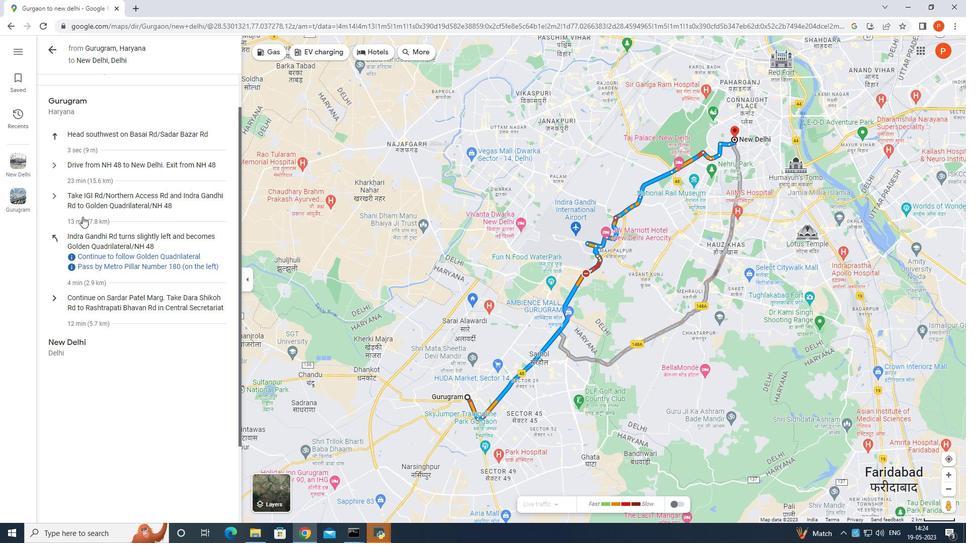 
Action: Mouse moved to (86, 174)
Screenshot: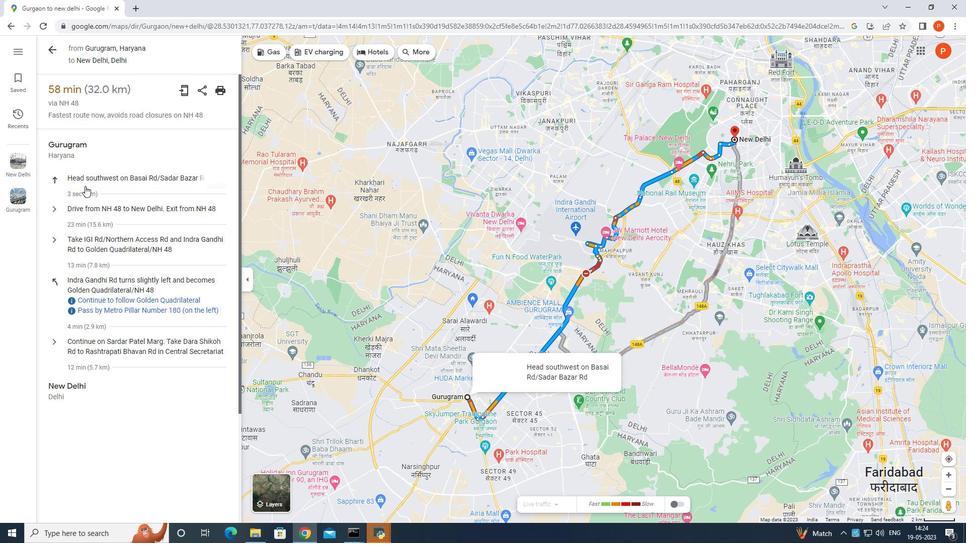
Action: Mouse scrolled (86, 182) with delta (0, 0)
Screenshot: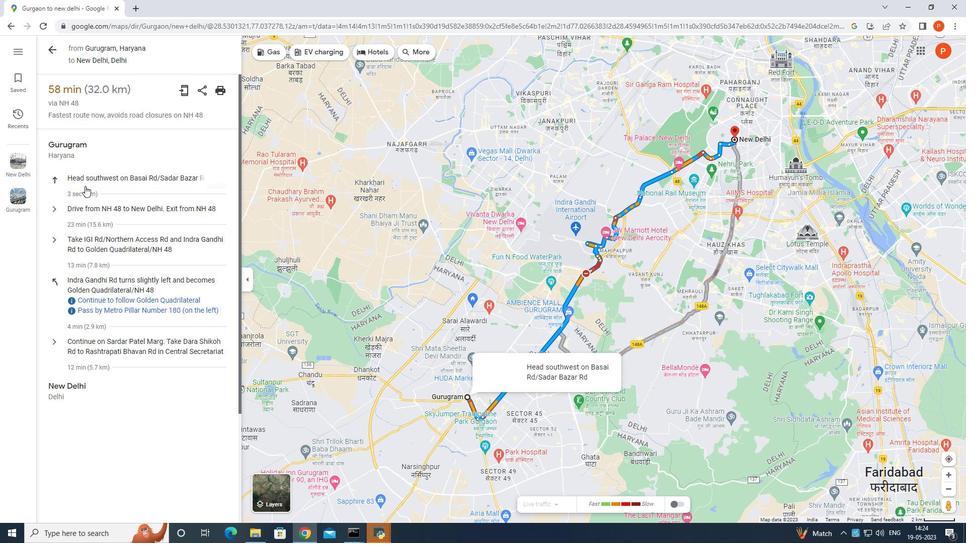 
Action: Mouse moved to (87, 173)
Screenshot: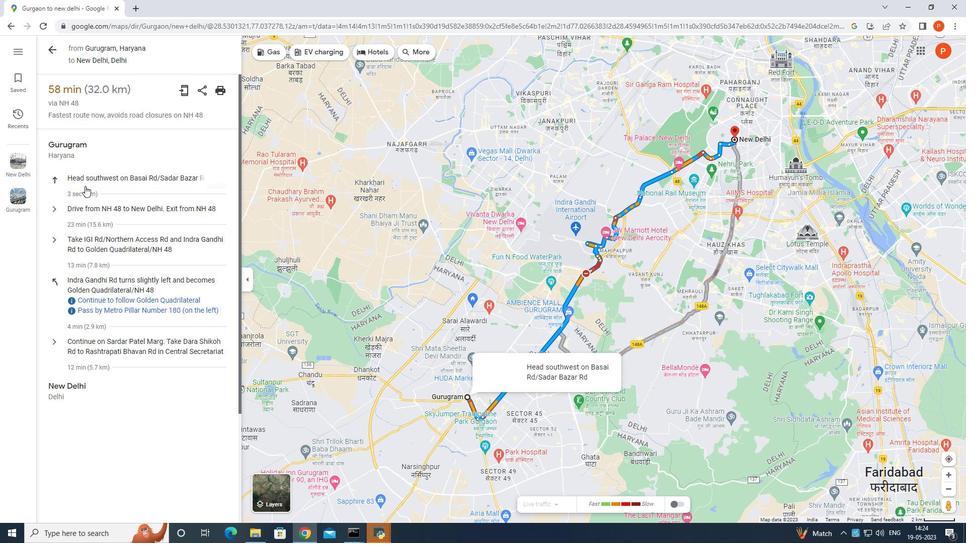 
Action: Mouse scrolled (86, 178) with delta (0, 0)
Screenshot: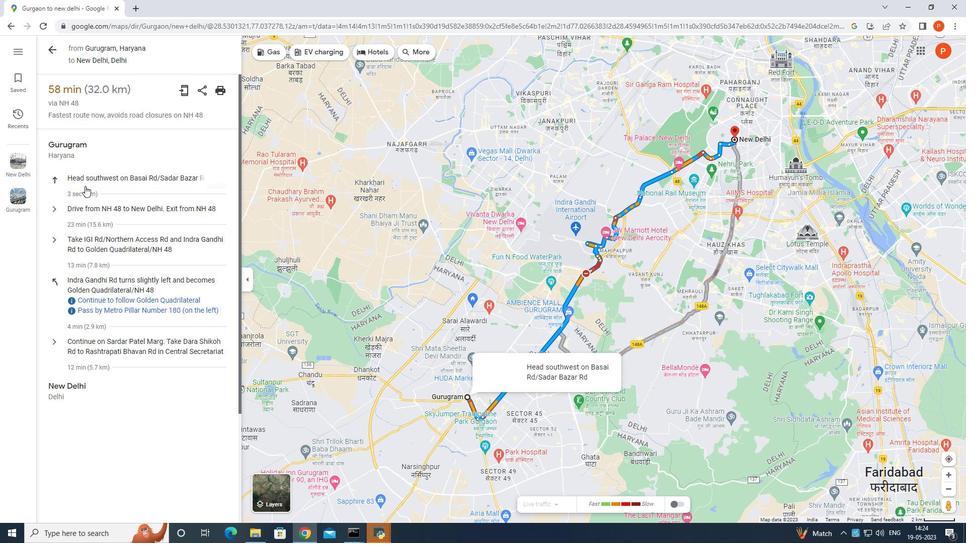 
Action: Mouse moved to (87, 173)
Screenshot: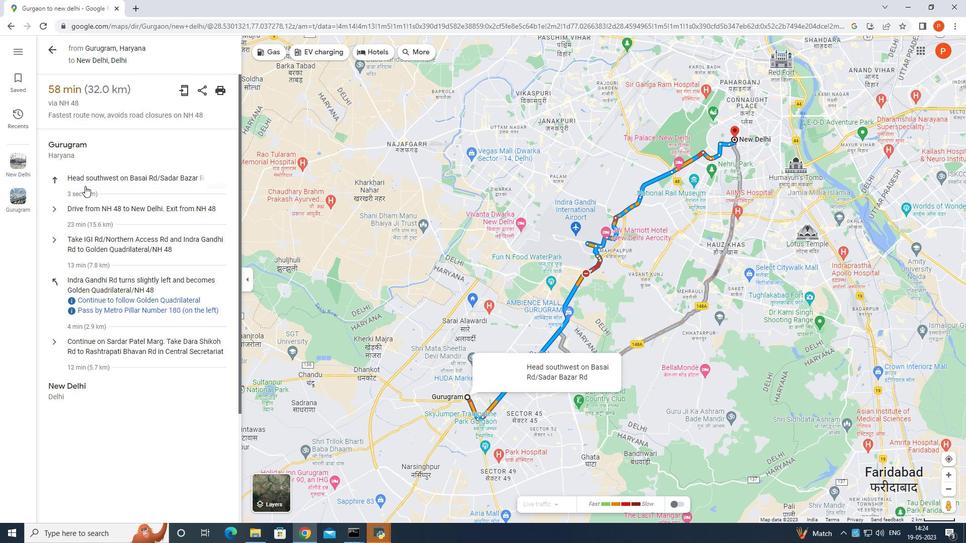 
Action: Mouse scrolled (86, 177) with delta (0, 0)
Screenshot: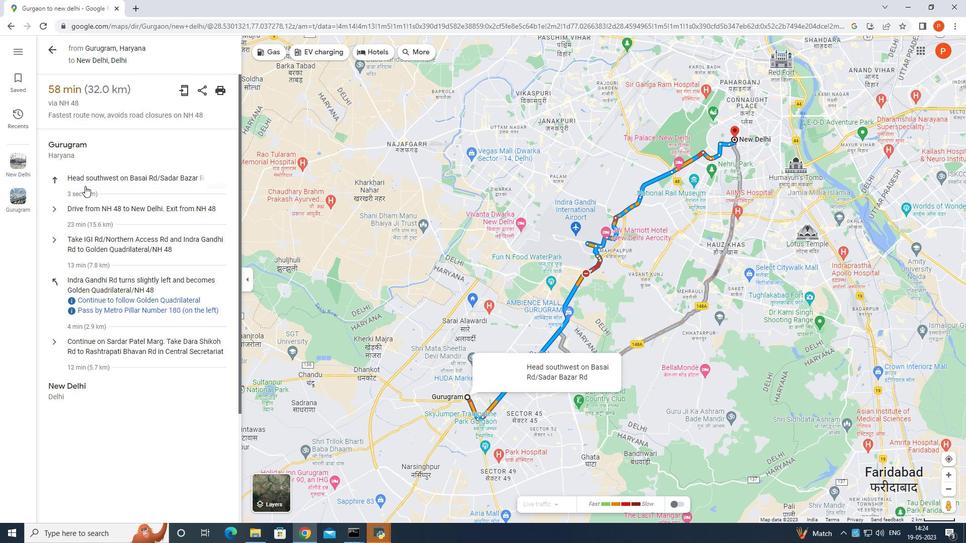 
Action: Mouse moved to (87, 172)
Screenshot: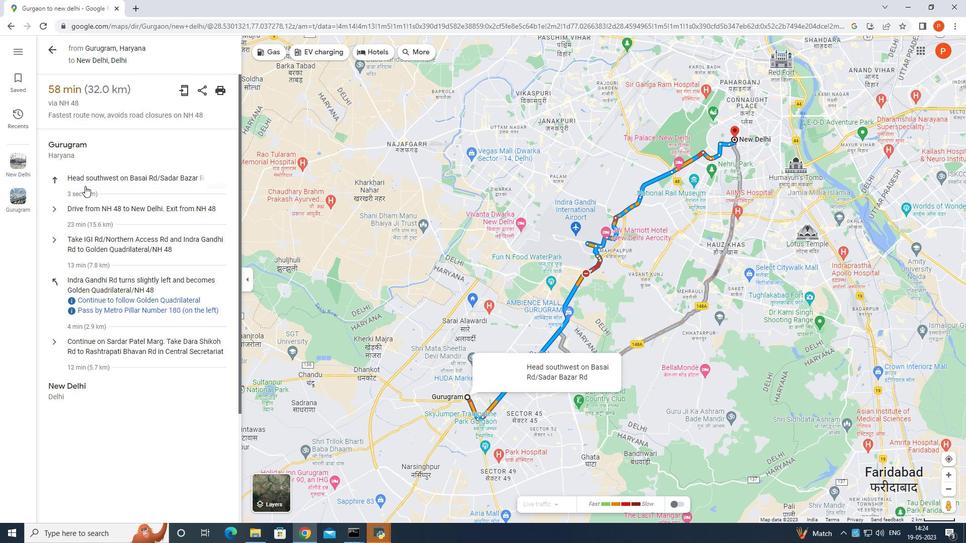 
Action: Mouse scrolled (87, 173) with delta (0, 0)
Screenshot: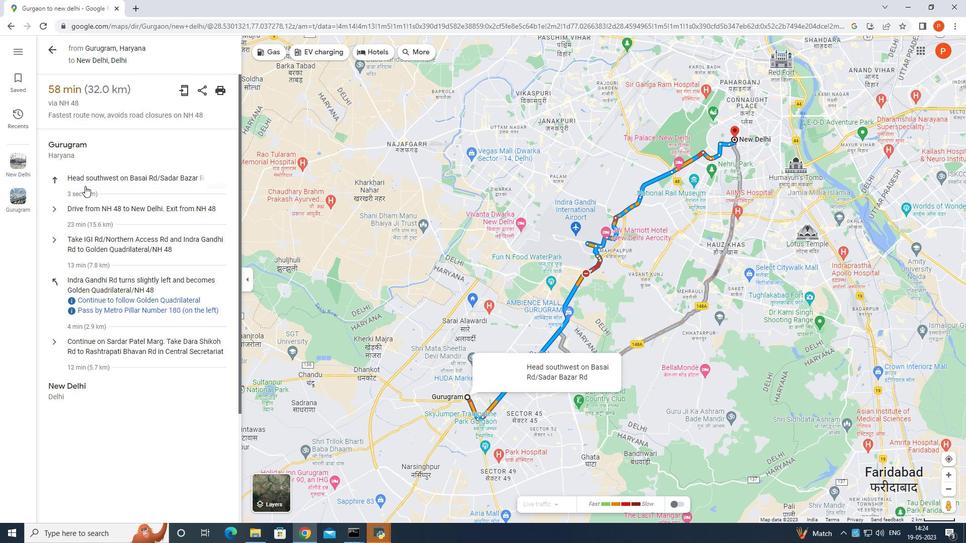 
Action: Mouse moved to (484, 404)
Screenshot: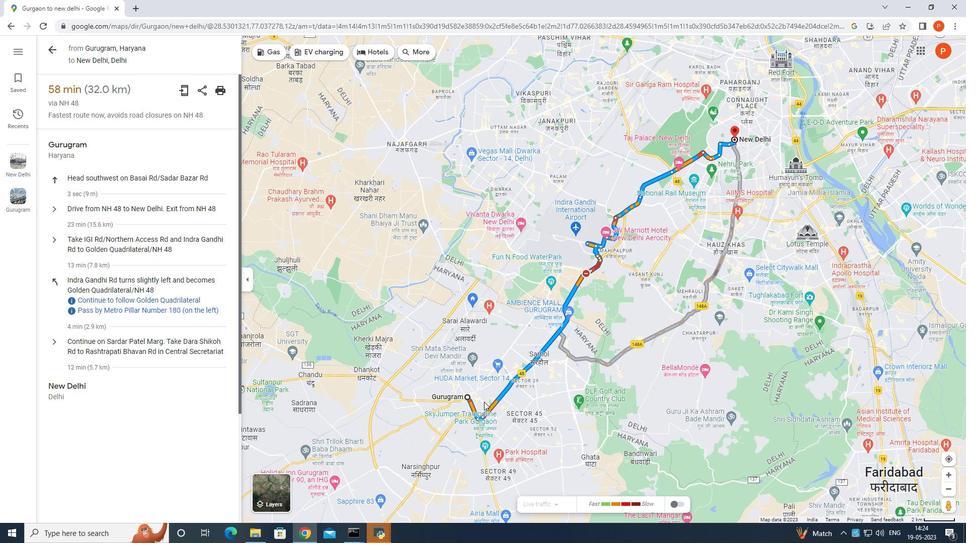 
Action: Mouse pressed left at (484, 404)
Screenshot: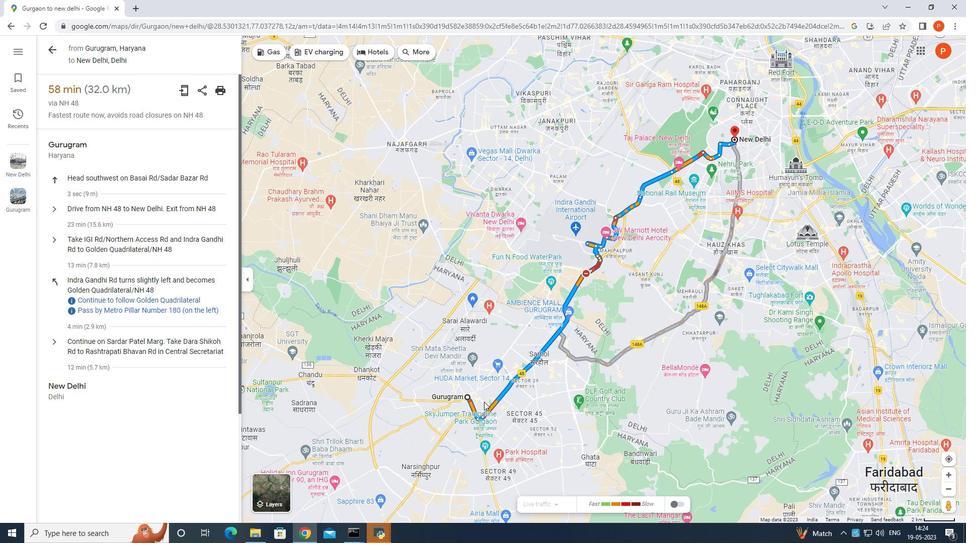 
Action: Mouse moved to (476, 433)
Screenshot: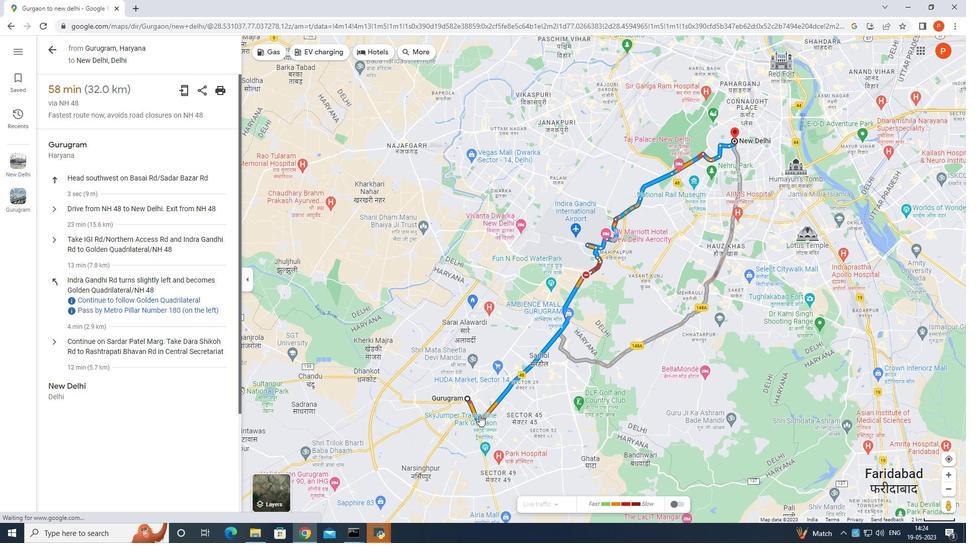 
Action: Mouse pressed left at (476, 433)
Screenshot: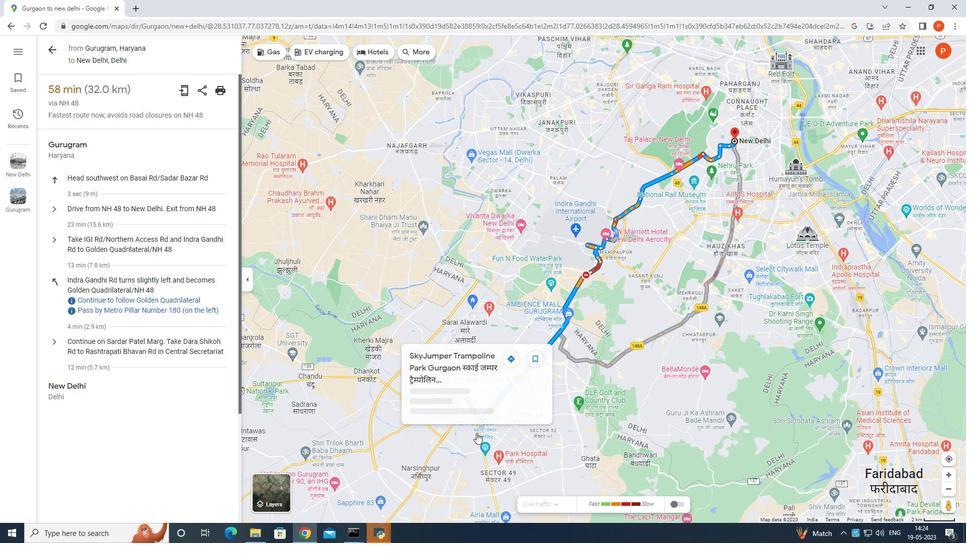 
Action: Mouse moved to (489, 452)
Screenshot: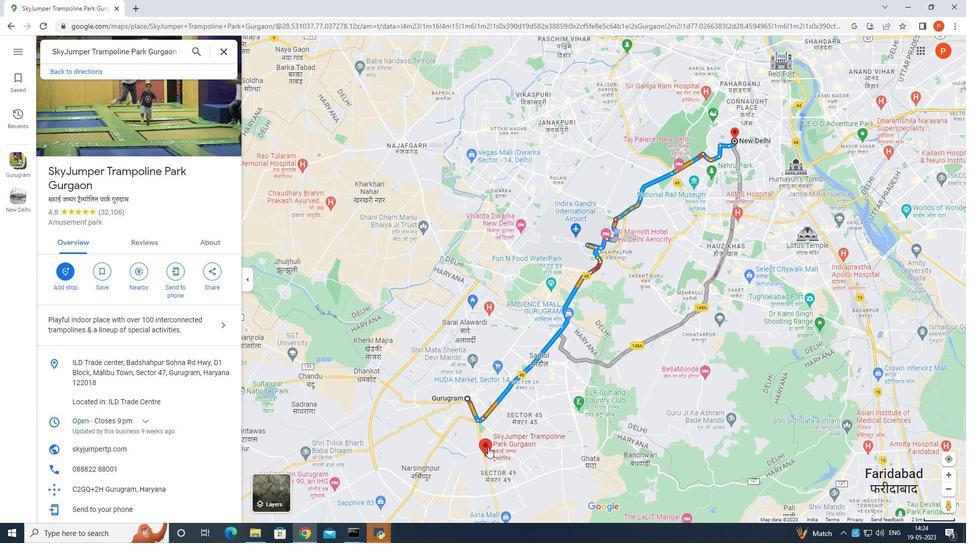 
Action: Mouse pressed left at (489, 452)
Screenshot: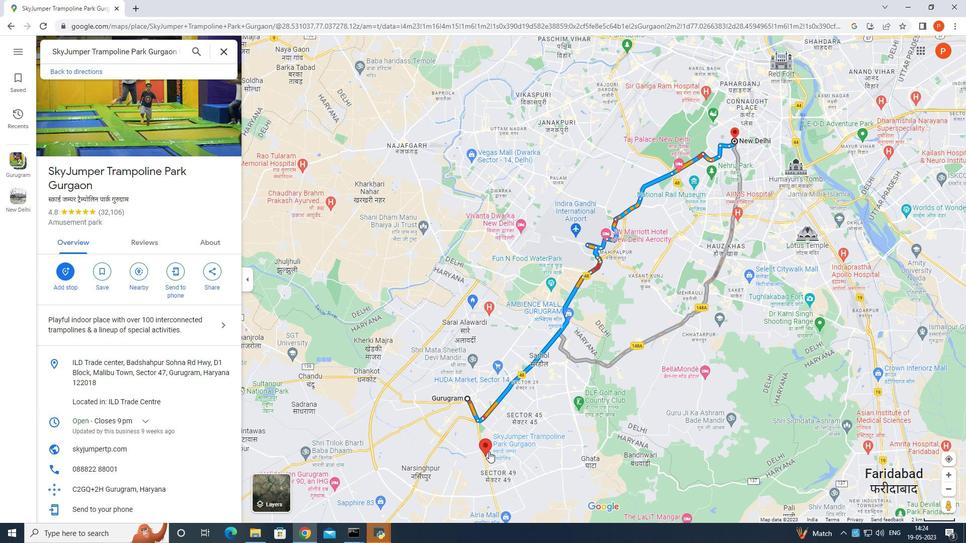 
Action: Mouse pressed left at (489, 452)
Screenshot: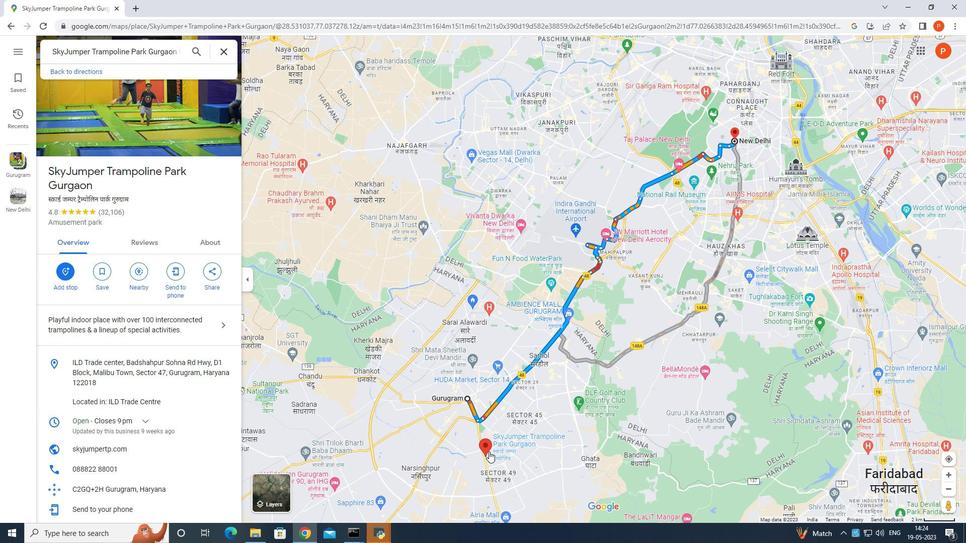 
Action: Mouse moved to (359, 399)
Screenshot: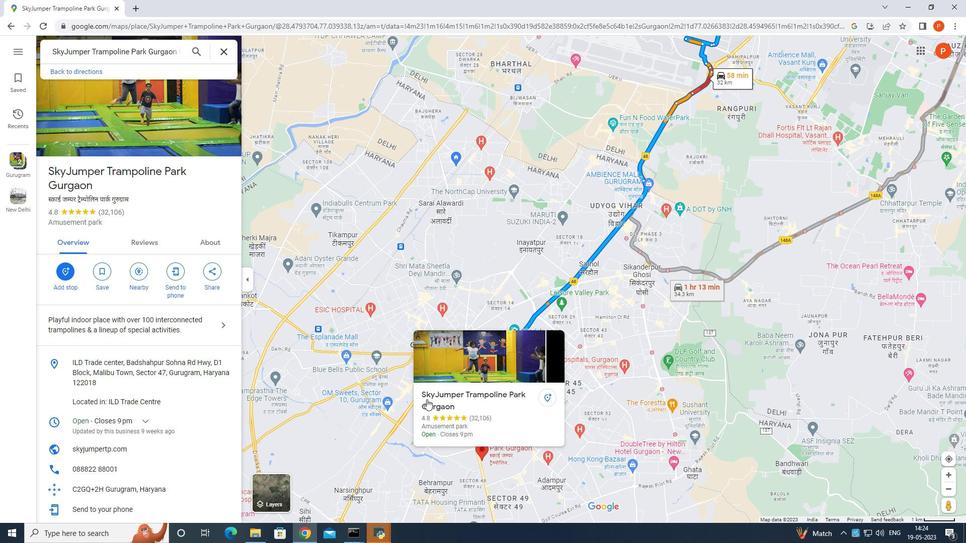 
Action: Mouse pressed left at (359, 399)
Screenshot: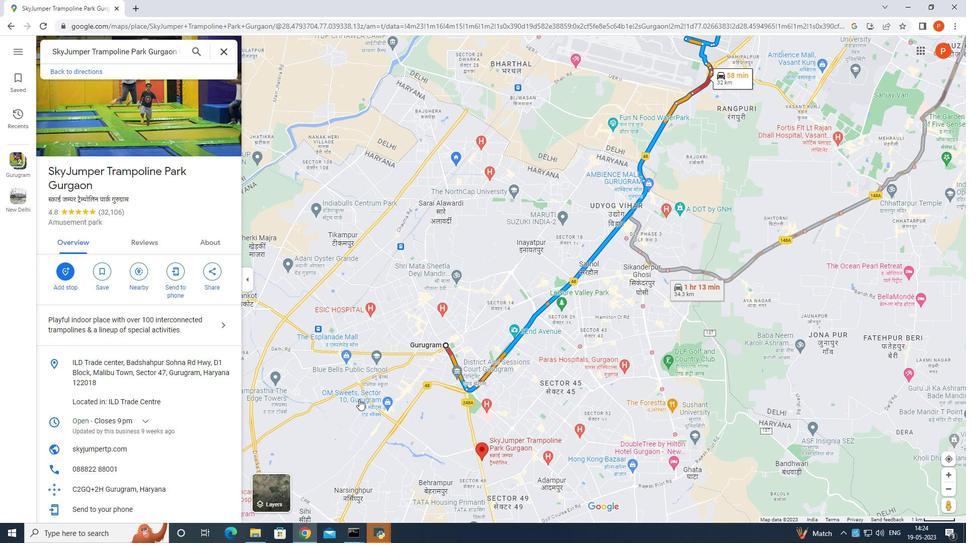 
Action: Mouse moved to (230, 317)
Screenshot: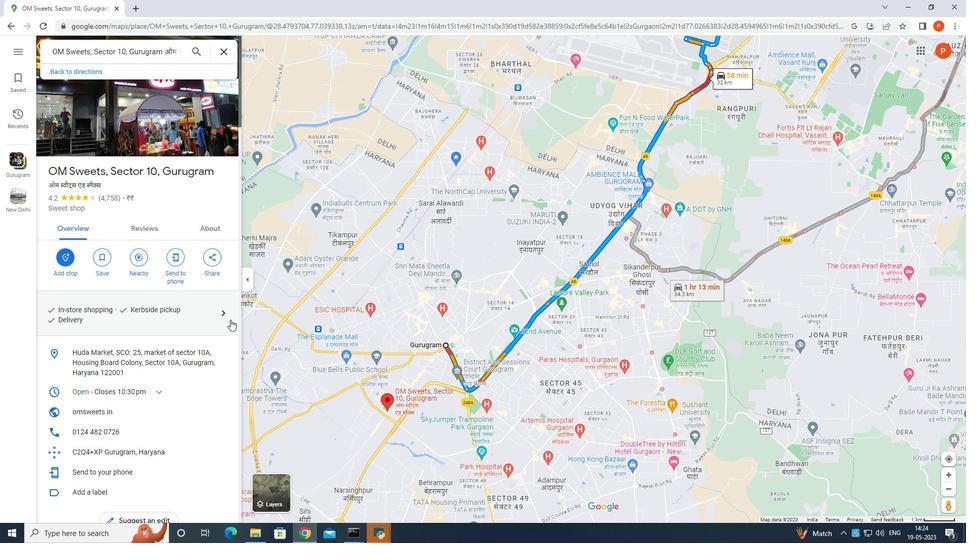
Action: Mouse pressed left at (230, 317)
Screenshot: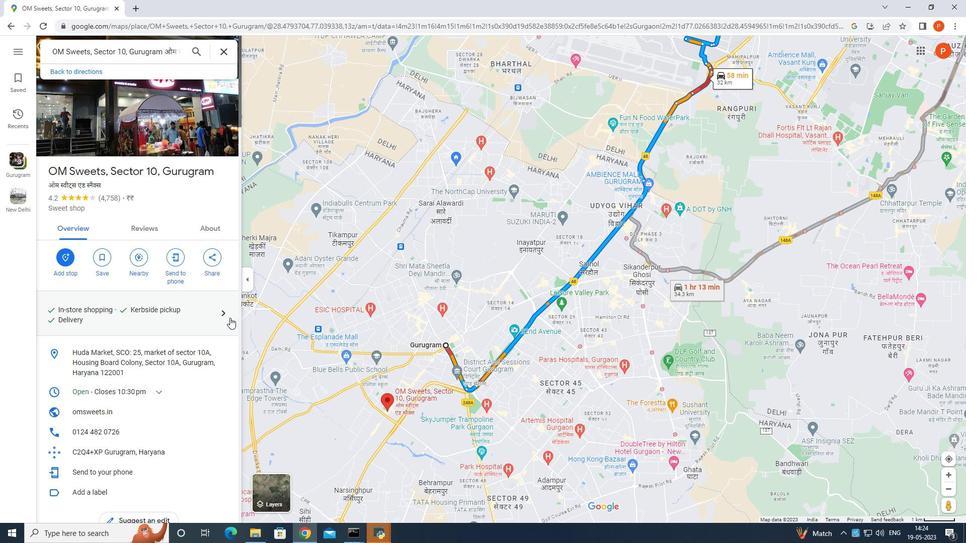 
Action: Mouse moved to (221, 45)
Screenshot: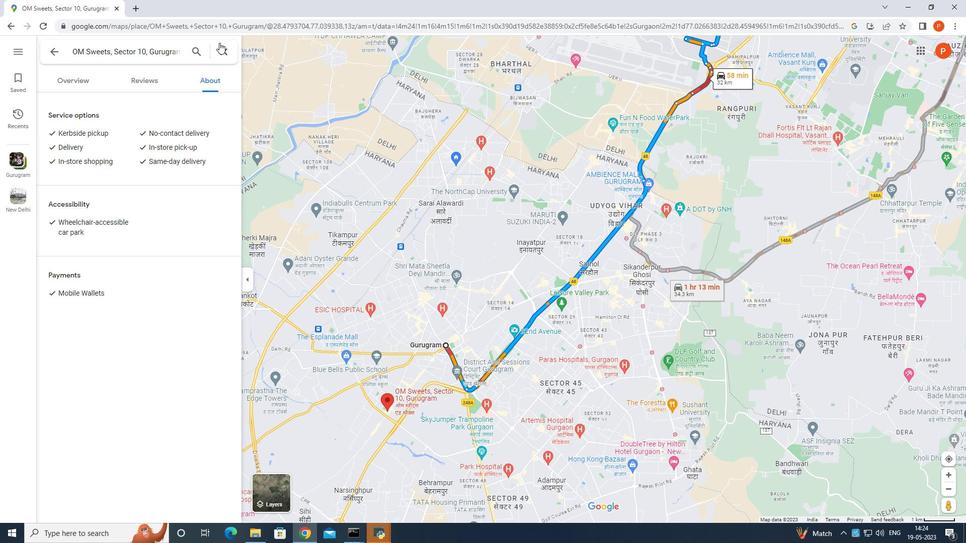 
Action: Mouse pressed left at (221, 45)
Screenshot: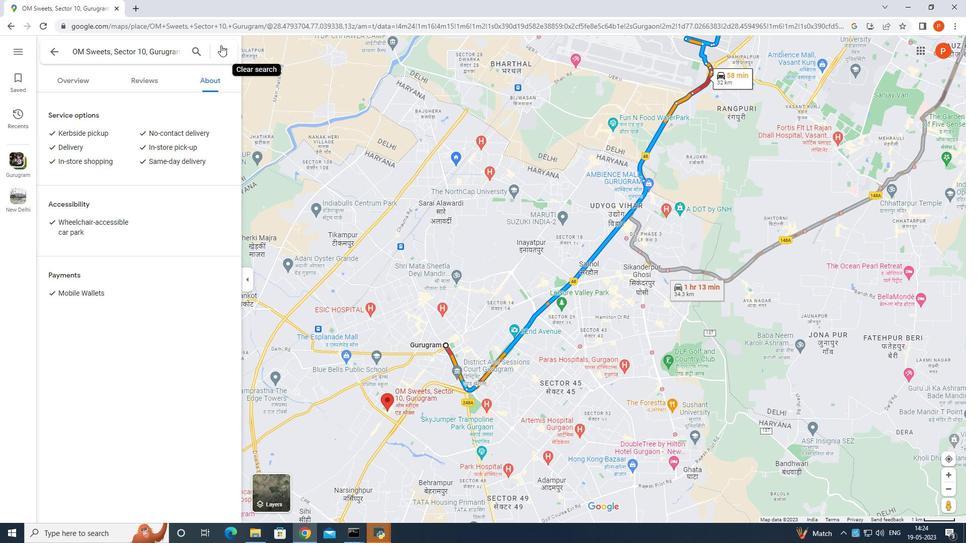 
Action: Mouse moved to (198, 53)
Screenshot: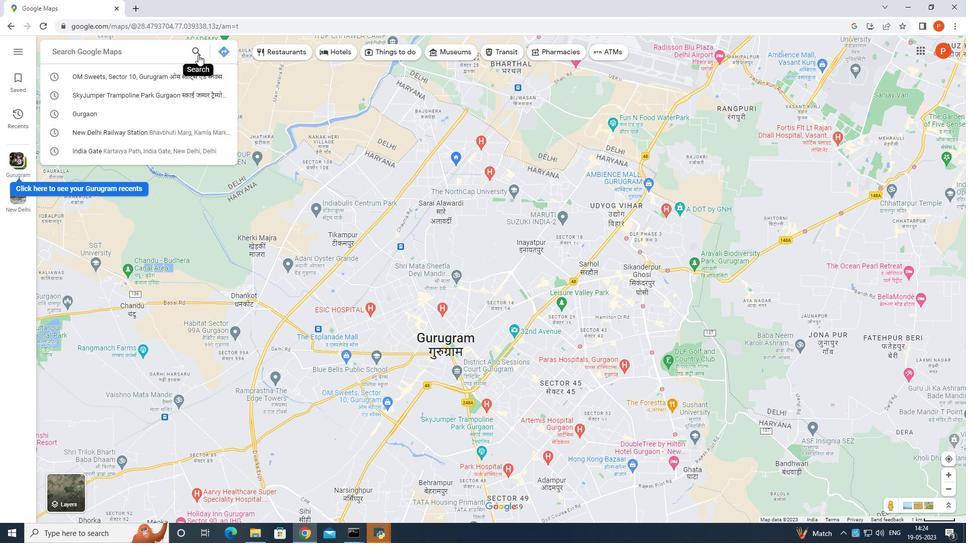 
Action: Mouse pressed left at (198, 53)
Screenshot: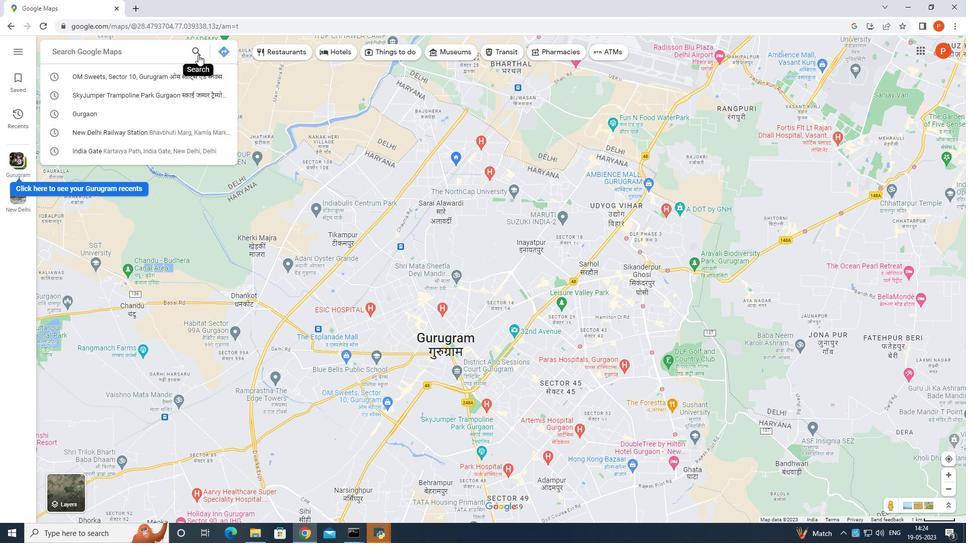 
Action: Mouse moved to (187, 61)
Screenshot: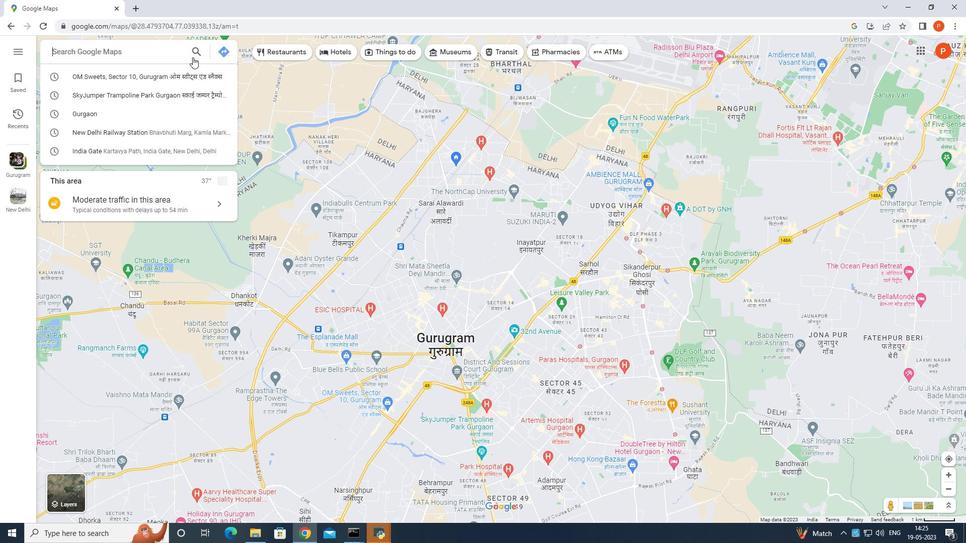 
Action: Key pressed mehr
Screenshot: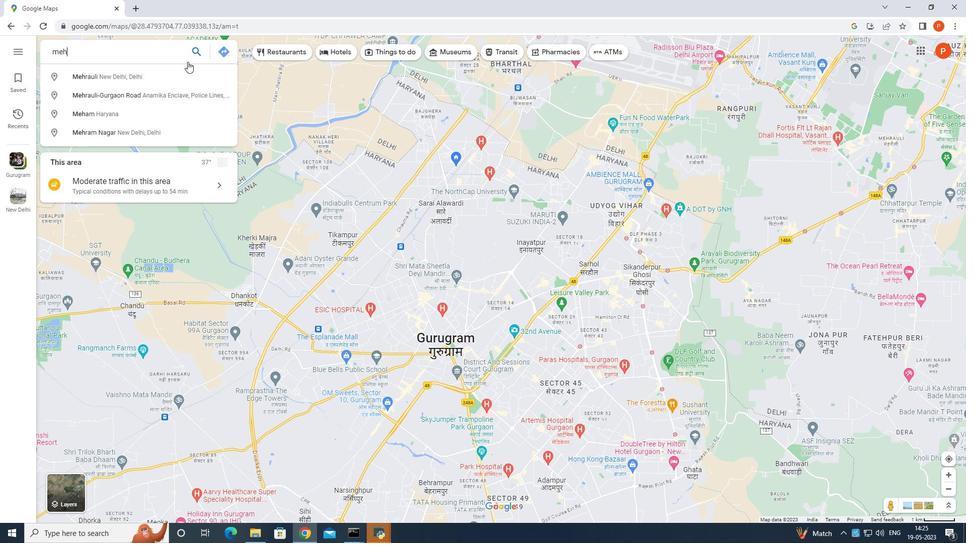 
Action: Mouse moved to (154, 70)
Screenshot: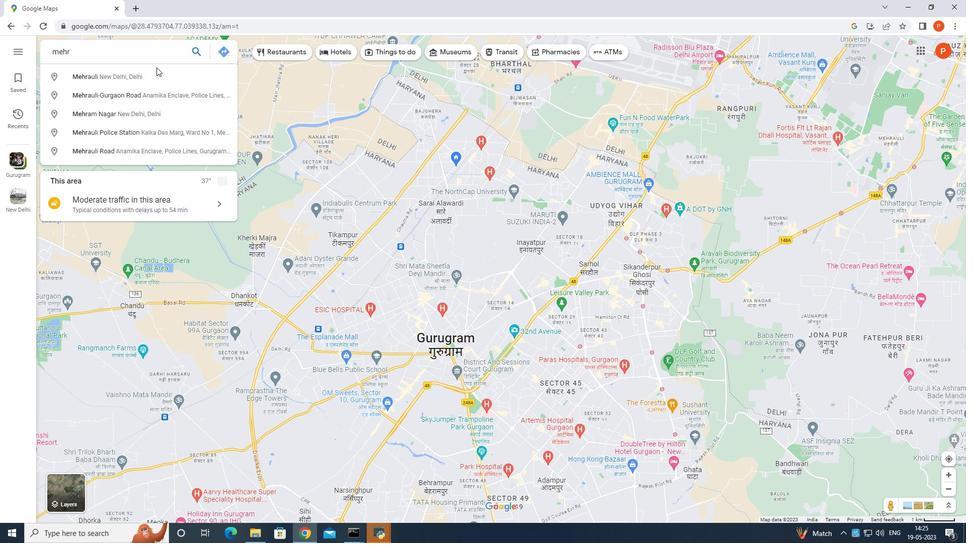 
Action: Key pressed <Key.down>
Screenshot: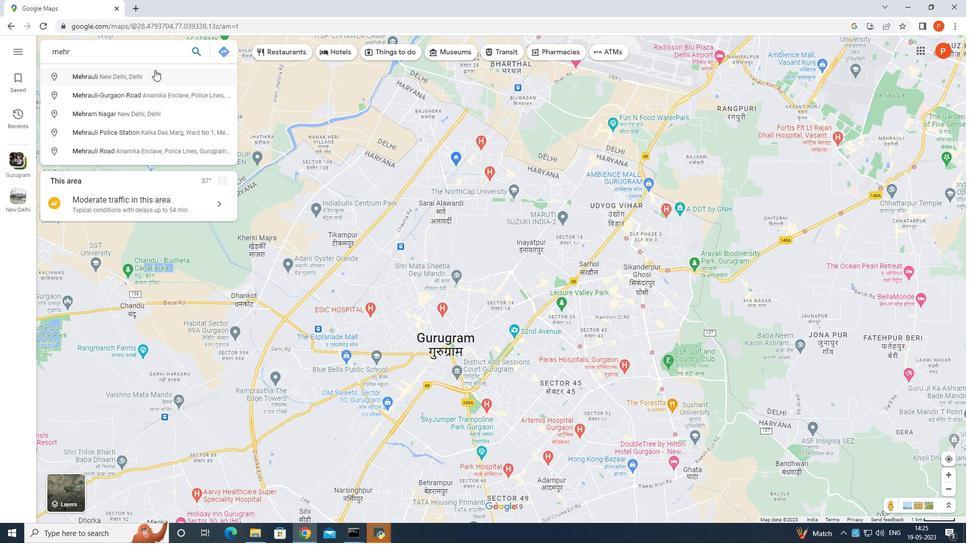 
Action: Mouse moved to (153, 71)
Screenshot: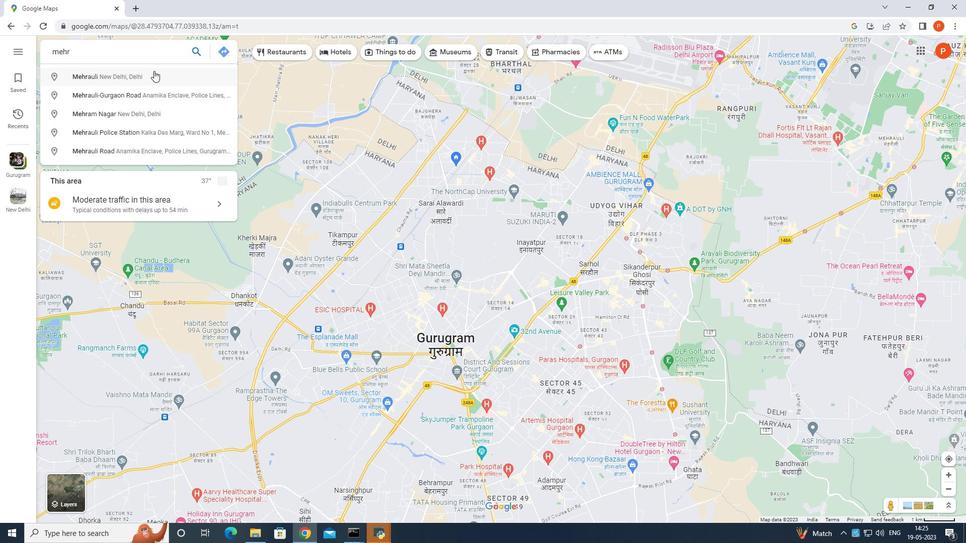 
Action: Key pressed <Key.enter>
Screenshot: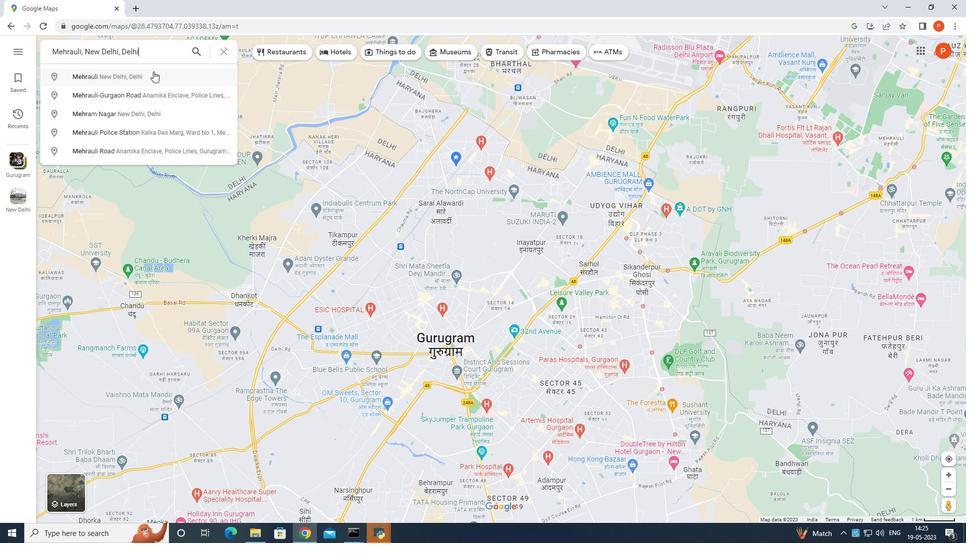 
Action: Mouse moved to (156, 158)
Screenshot: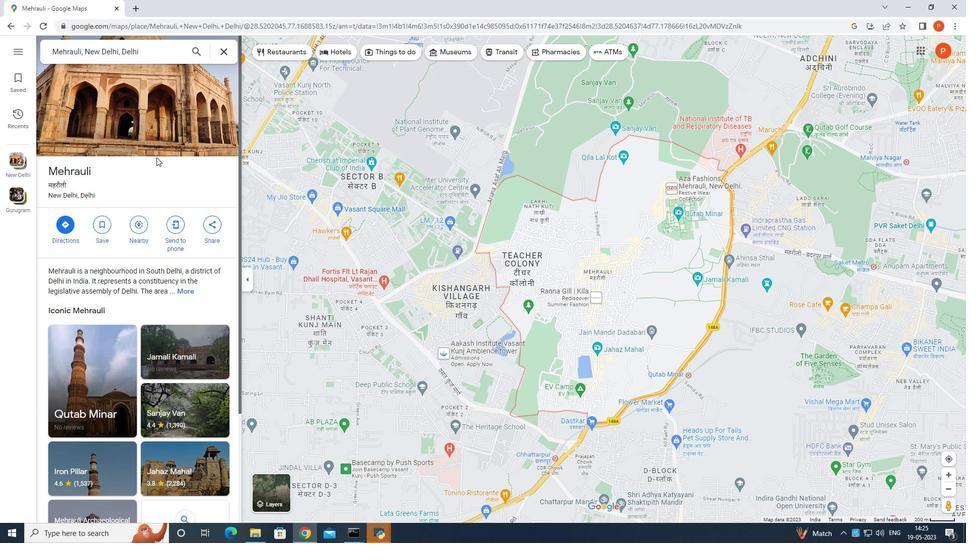 
Action: Mouse scrolled (156, 158) with delta (0, 0)
Screenshot: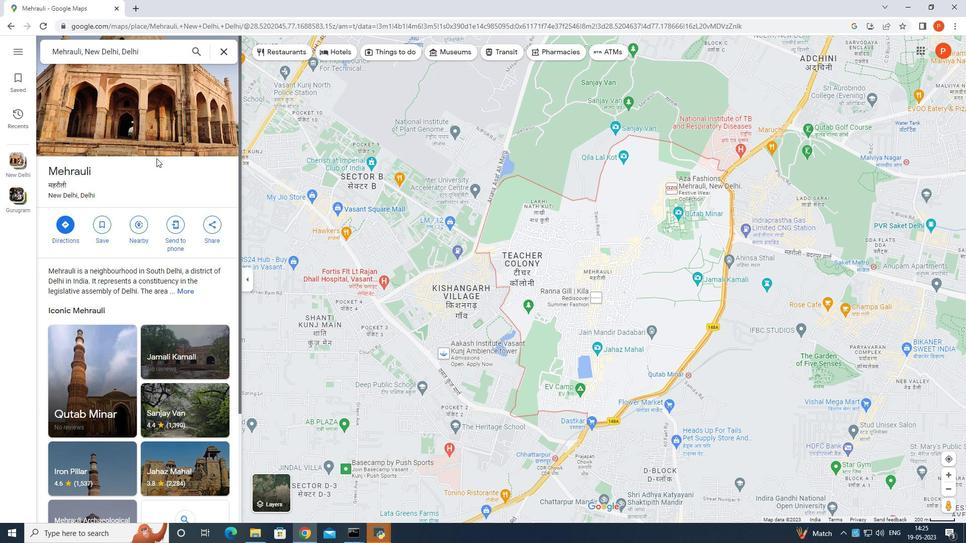 
Action: Mouse moved to (152, 154)
Screenshot: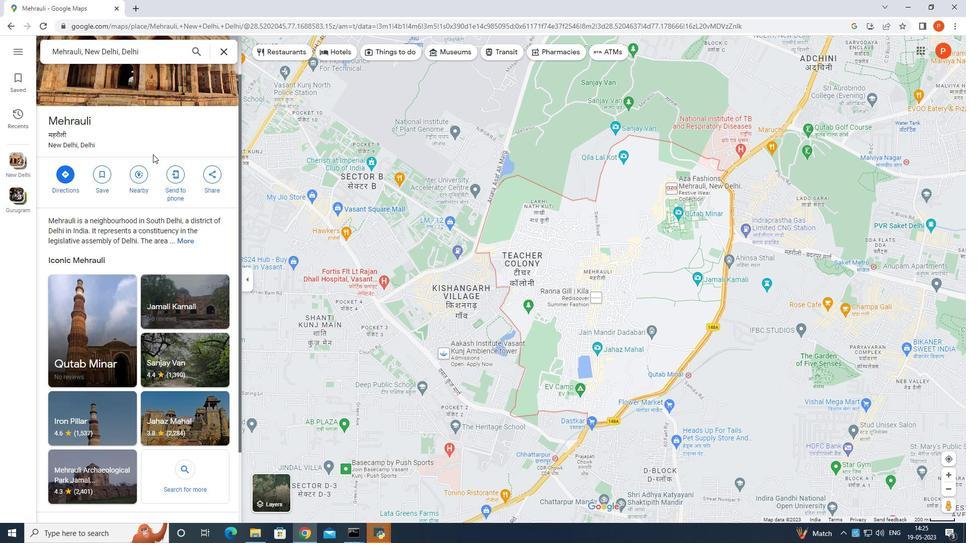 
Action: Mouse scrolled (152, 153) with delta (0, 0)
Screenshot: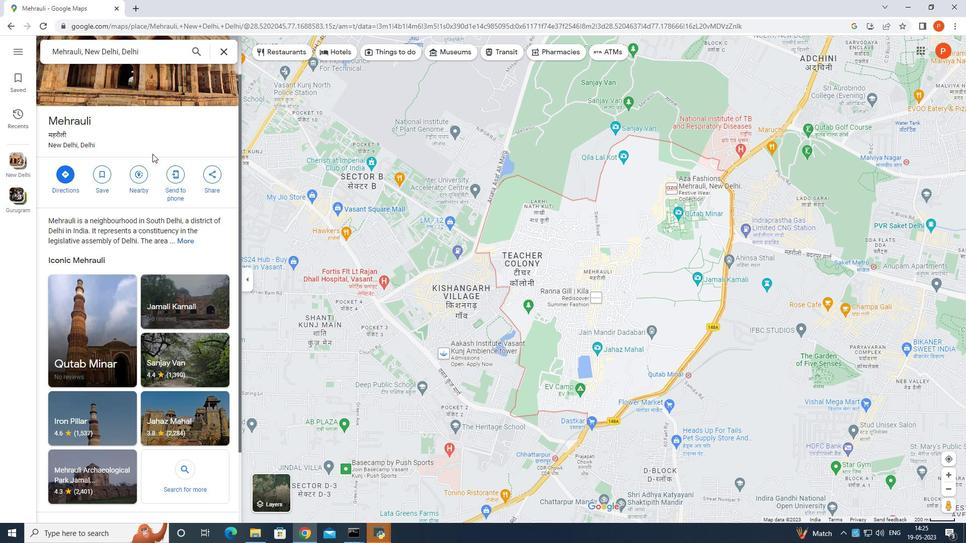 
Action: Mouse moved to (152, 152)
Screenshot: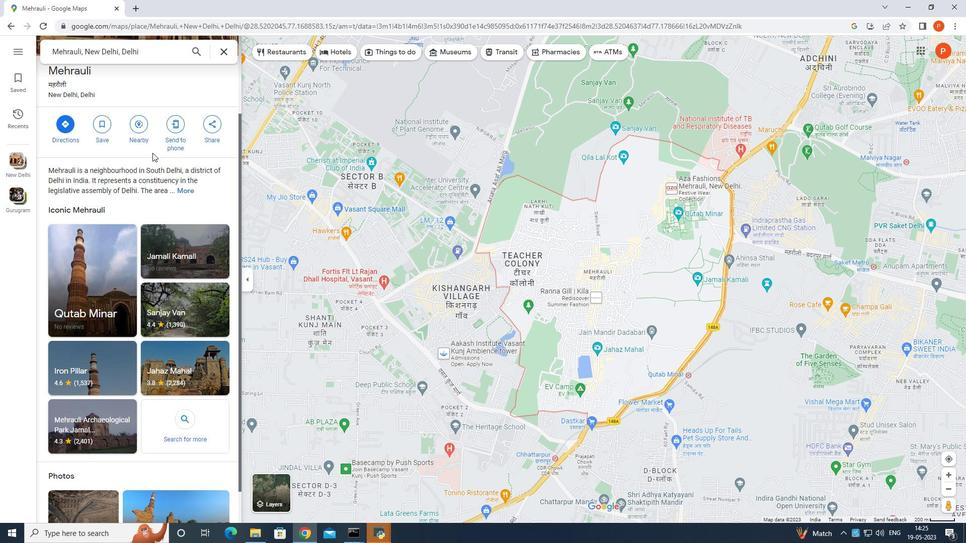 
Action: Mouse scrolled (152, 153) with delta (0, 0)
Screenshot: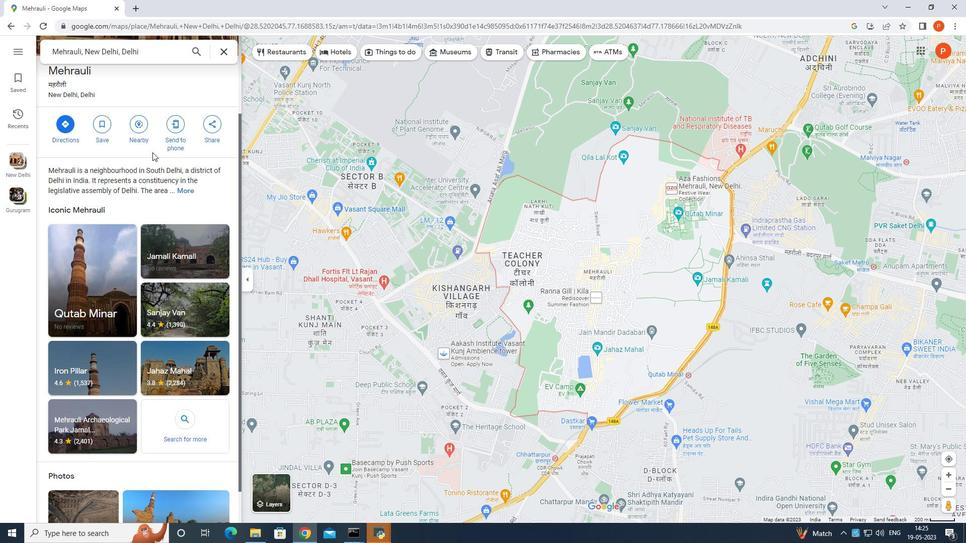 
Action: Mouse scrolled (152, 153) with delta (0, 0)
Screenshot: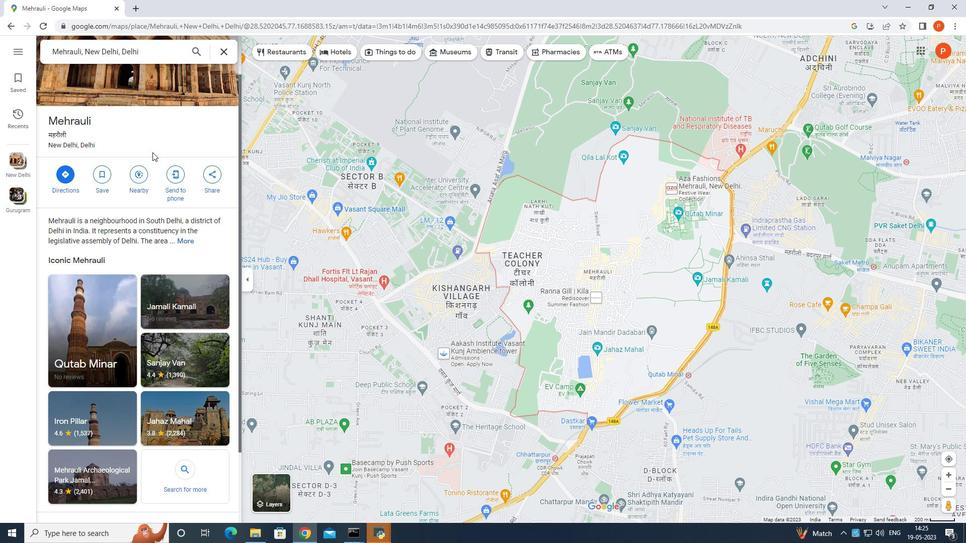 
Action: Mouse scrolled (152, 153) with delta (0, 0)
Screenshot: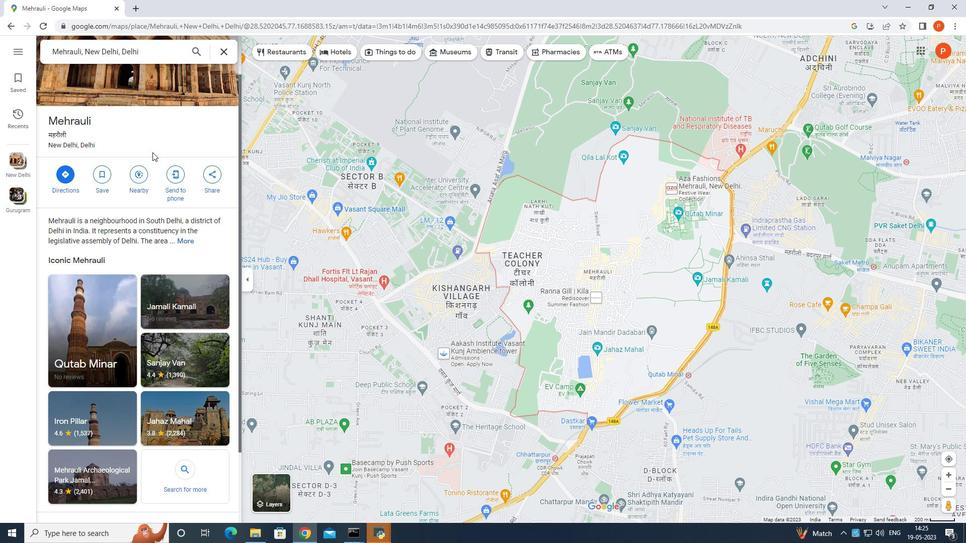 
Action: Mouse moved to (152, 151)
Screenshot: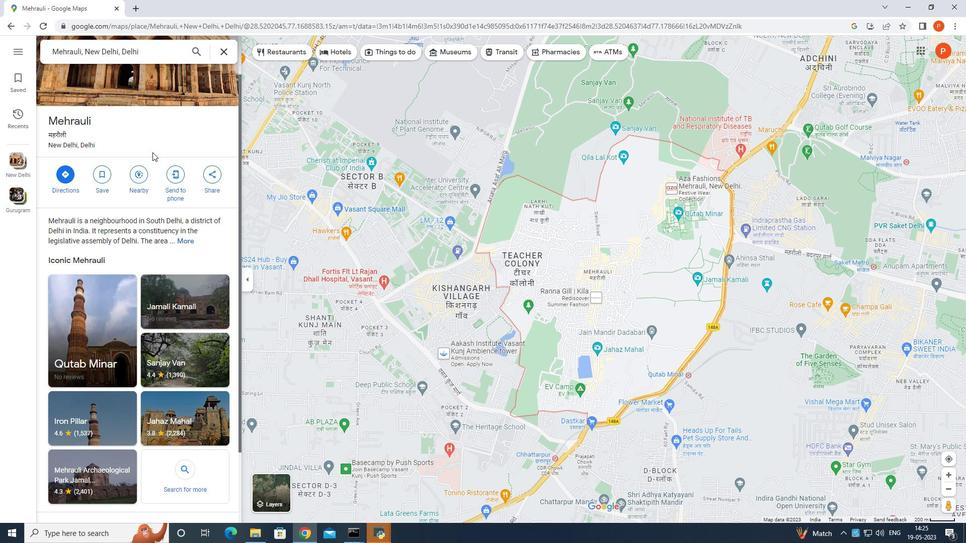 
Action: Mouse scrolled (152, 152) with delta (0, 0)
Screenshot: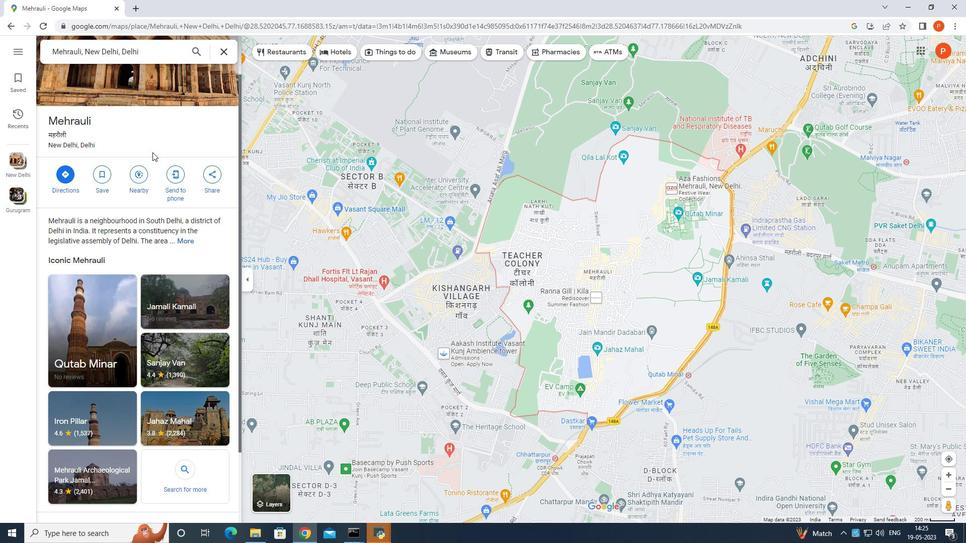 
Action: Mouse scrolled (152, 152) with delta (0, 0)
Screenshot: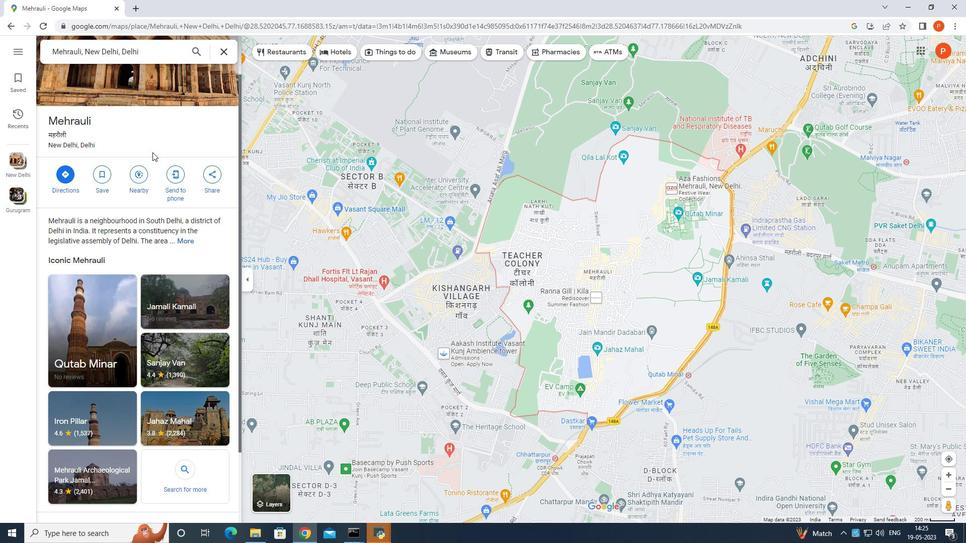 
Action: Mouse moved to (153, 151)
Screenshot: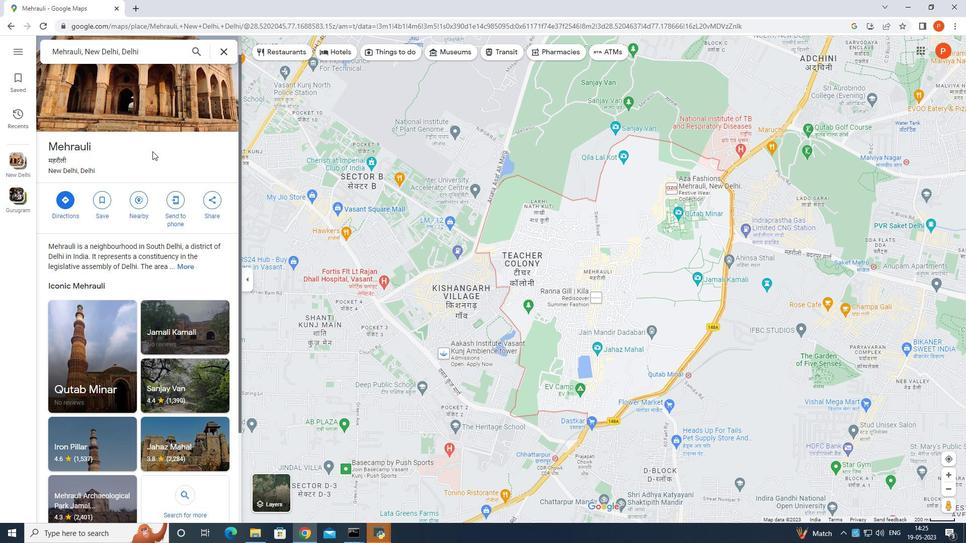 
Action: Mouse scrolled (153, 152) with delta (0, 0)
Screenshot: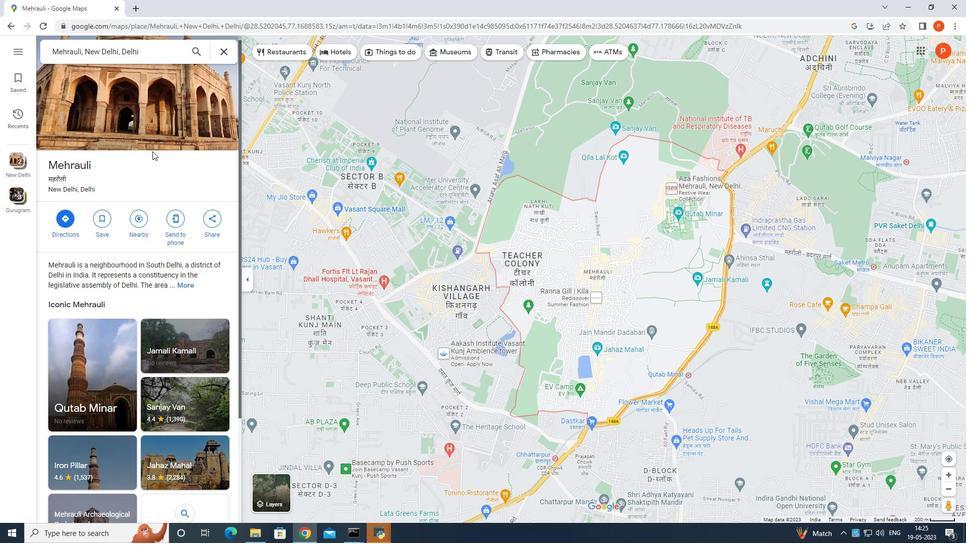 
Action: Mouse scrolled (153, 152) with delta (0, 0)
Screenshot: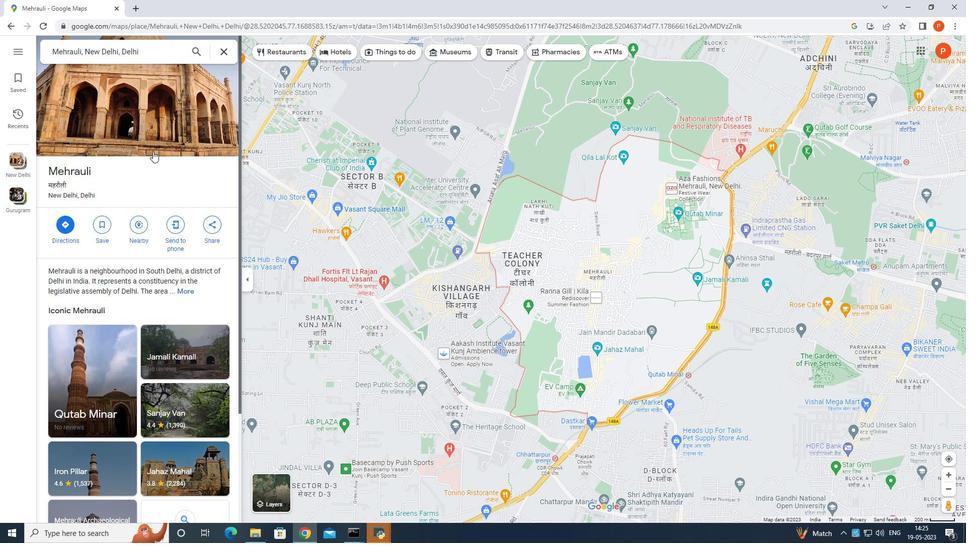 
Action: Mouse scrolled (153, 152) with delta (0, 0)
Screenshot: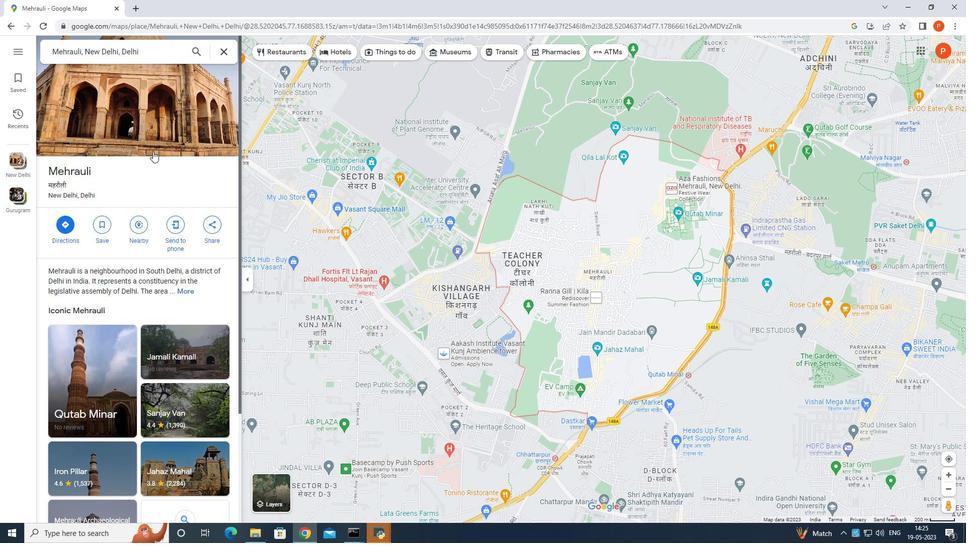 
Action: Mouse scrolled (153, 152) with delta (0, 0)
Screenshot: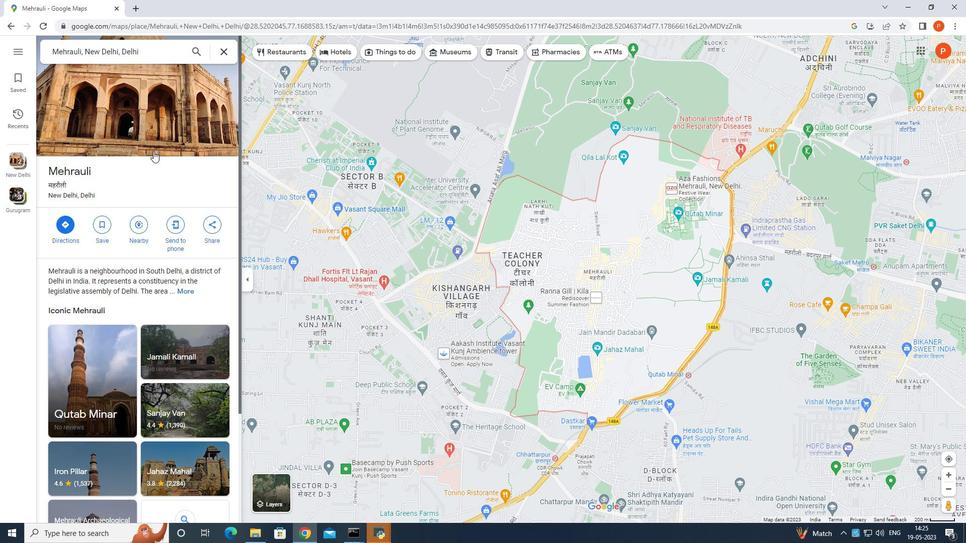 
Action: Mouse moved to (154, 151)
Screenshot: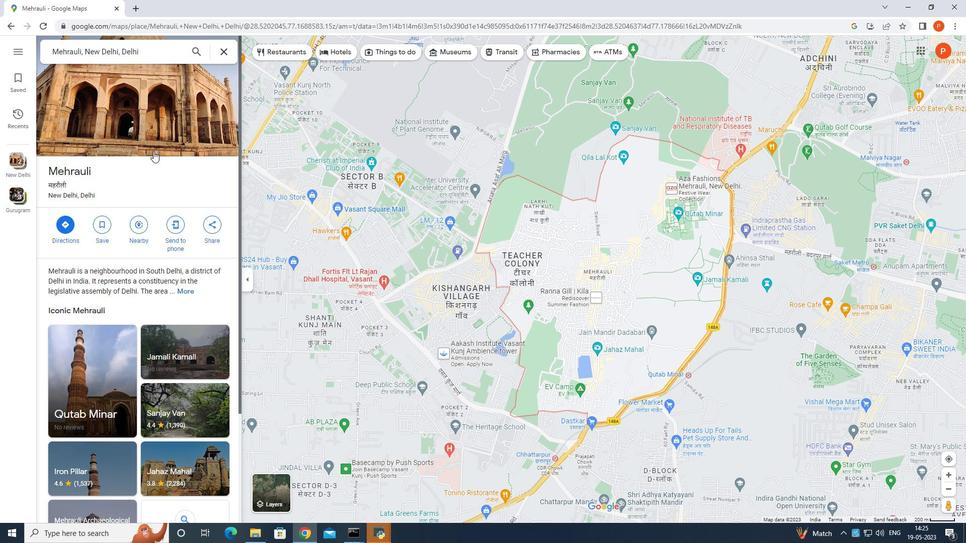 
Action: Mouse scrolled (154, 152) with delta (0, 0)
Screenshot: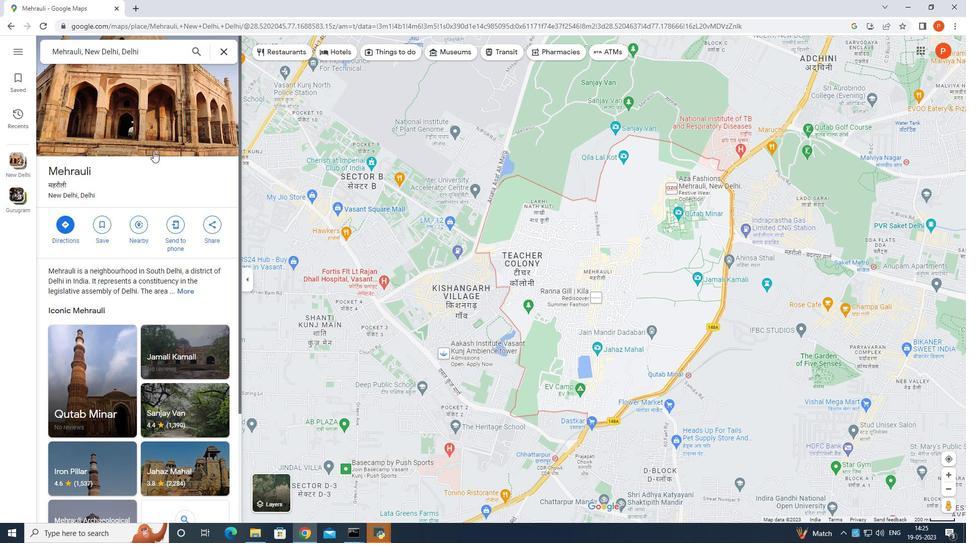 
Action: Mouse moved to (159, 149)
Screenshot: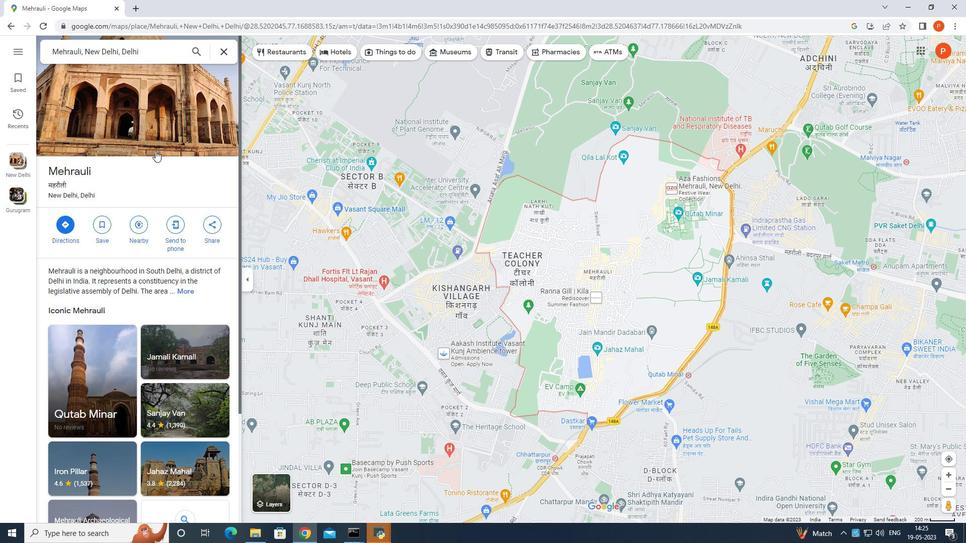
Action: Mouse scrolled (159, 148) with delta (0, 0)
Screenshot: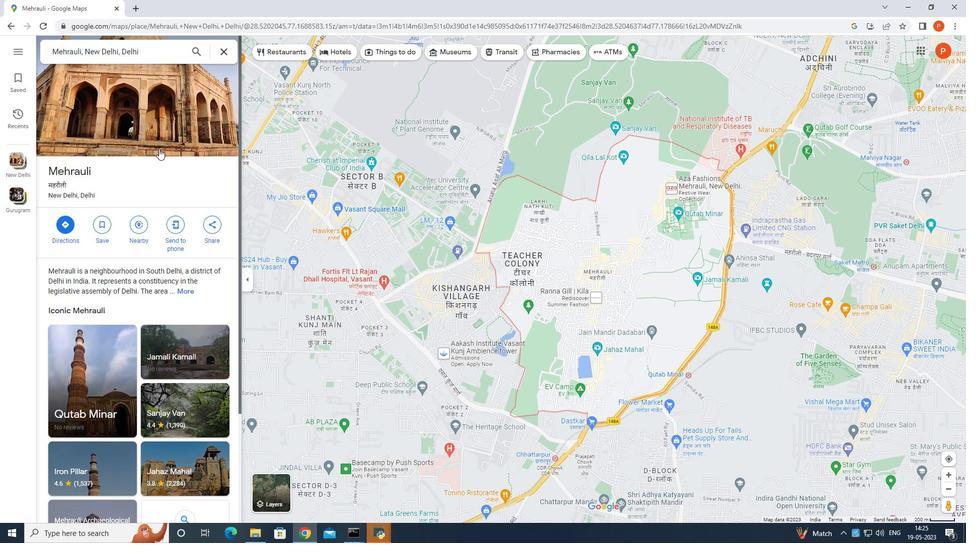 
Action: Mouse scrolled (159, 148) with delta (0, 0)
Screenshot: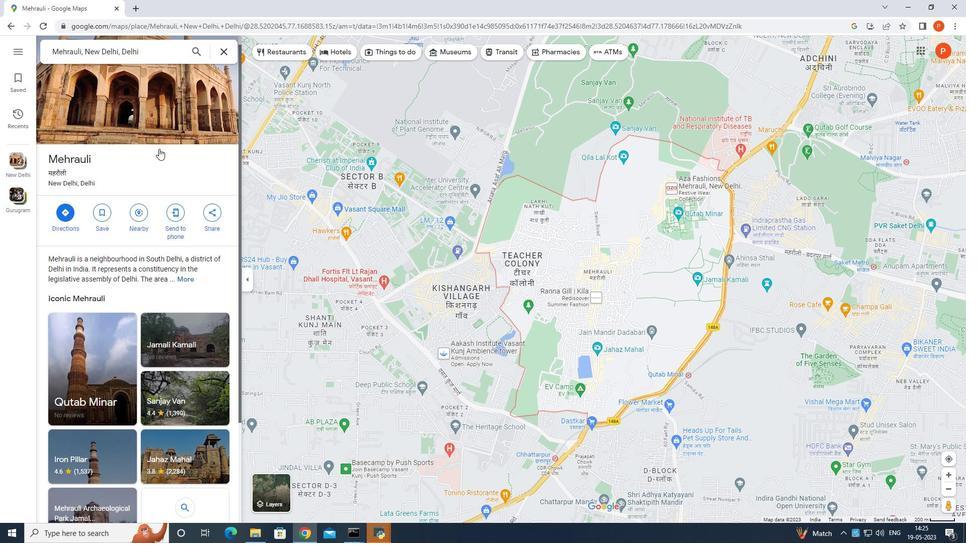 
Action: Mouse scrolled (159, 148) with delta (0, 0)
Screenshot: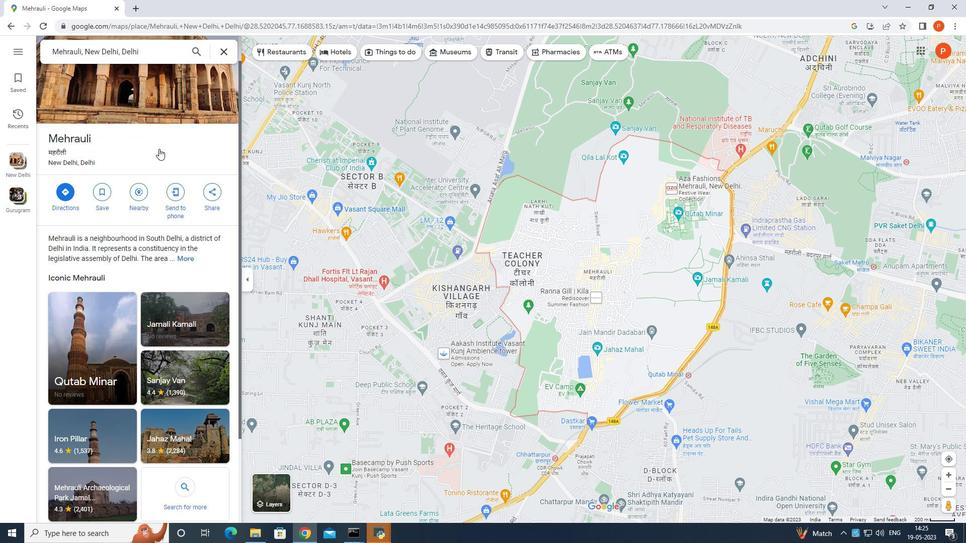 
Action: Mouse moved to (135, 189)
Screenshot: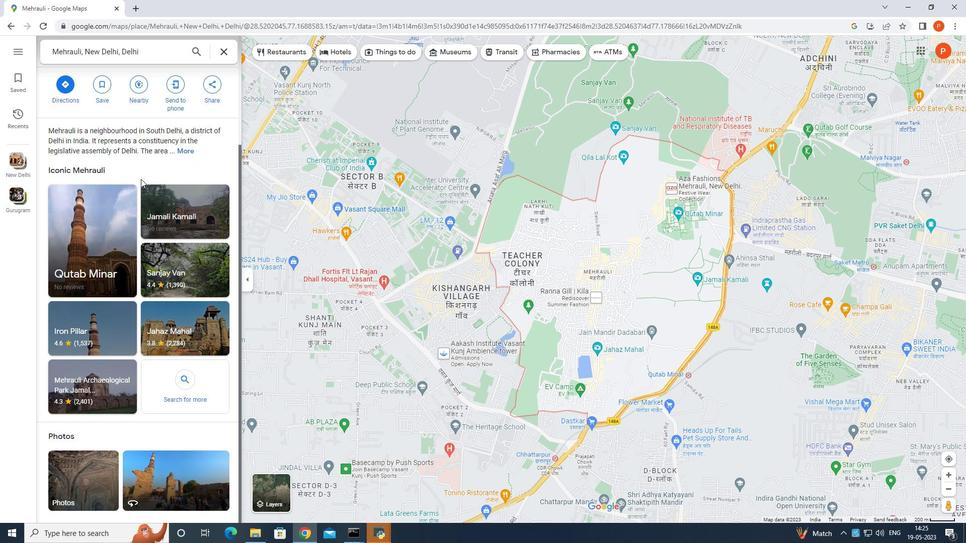 
Action: Mouse pressed left at (135, 189)
Screenshot: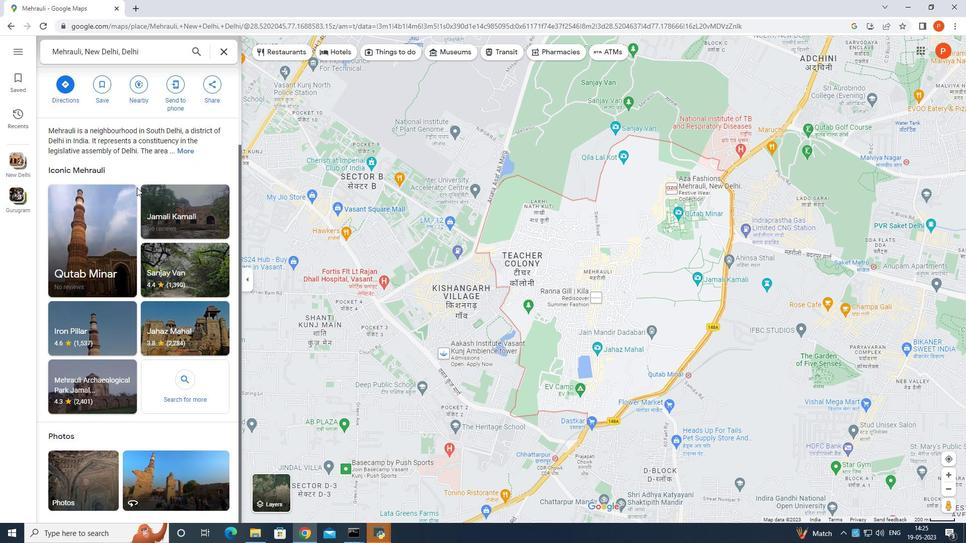 
Action: Mouse moved to (168, 159)
Screenshot: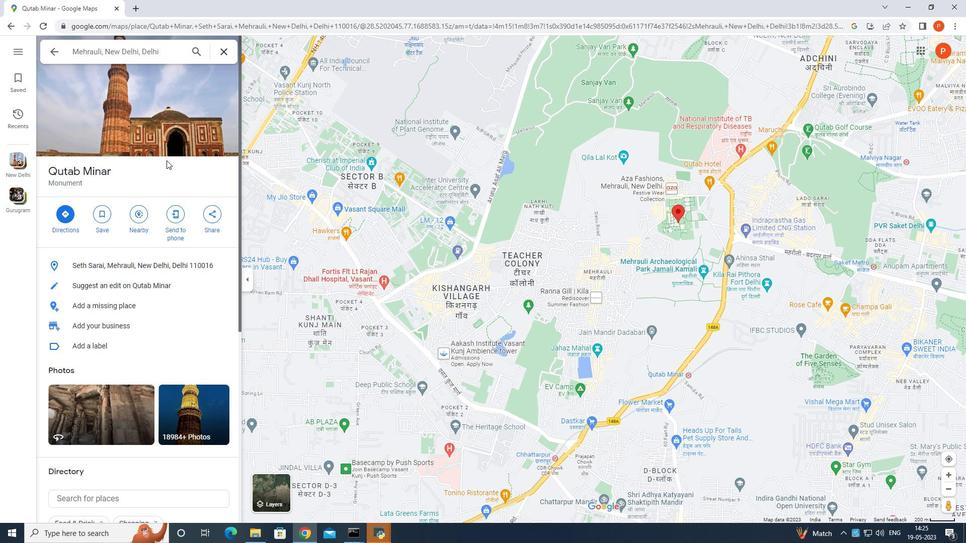 
Action: Mouse scrolled (168, 159) with delta (0, 0)
Screenshot: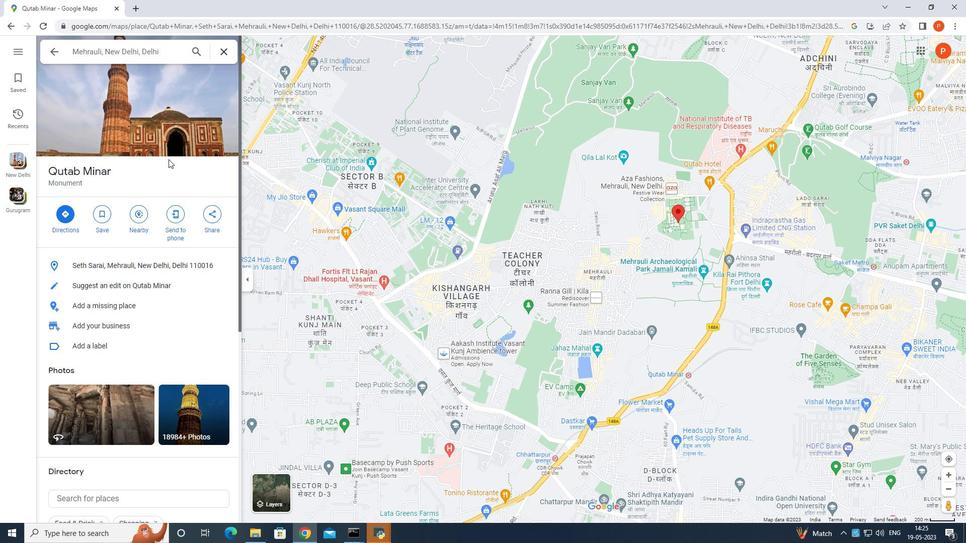 
Action: Mouse scrolled (168, 159) with delta (0, 0)
Screenshot: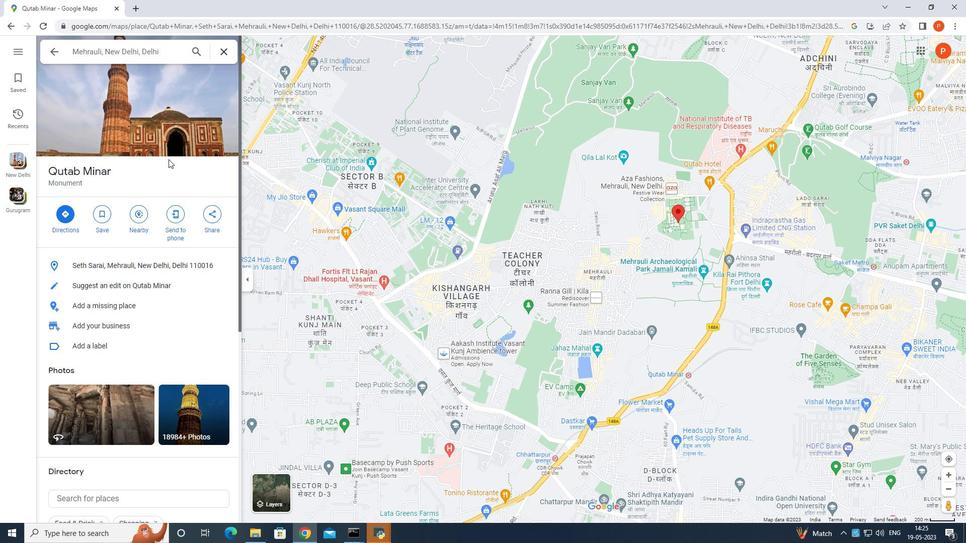 
Action: Mouse scrolled (168, 159) with delta (0, 0)
Screenshot: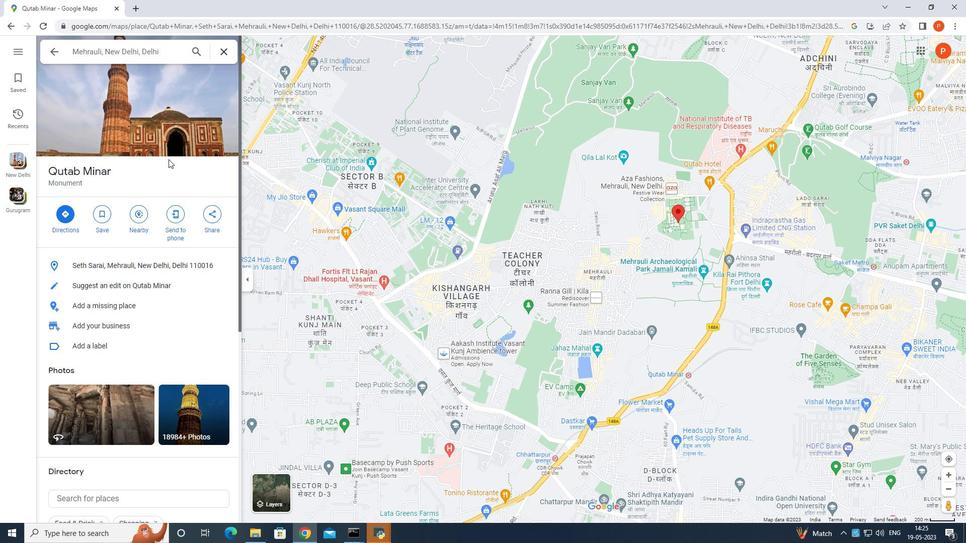 
Action: Mouse scrolled (168, 159) with delta (0, 0)
Screenshot: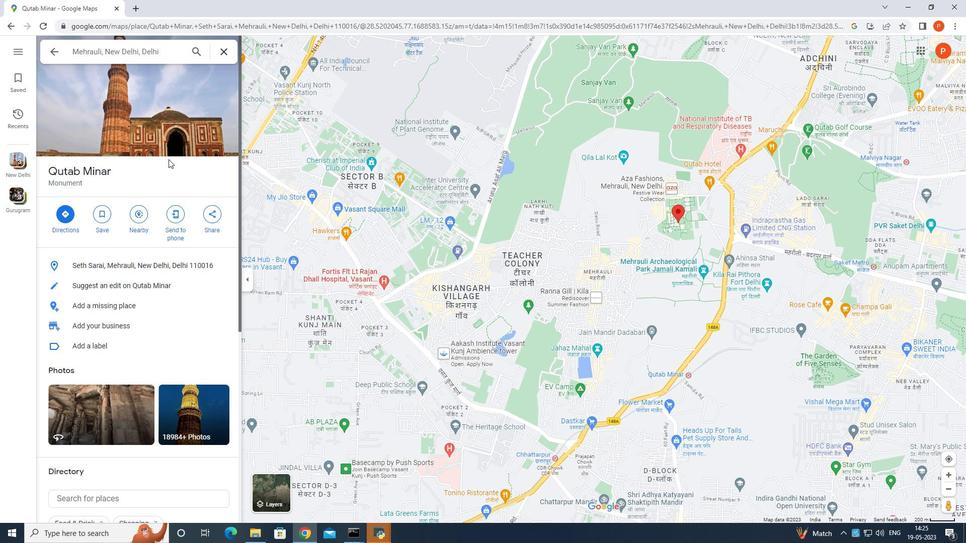 
Action: Mouse scrolled (168, 159) with delta (0, 0)
Screenshot: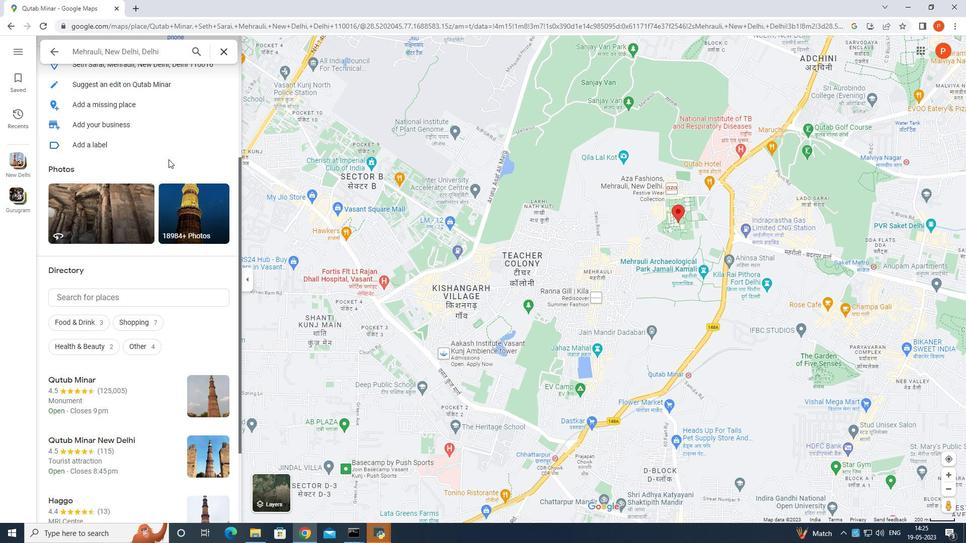 
Action: Mouse scrolled (168, 159) with delta (0, 0)
Screenshot: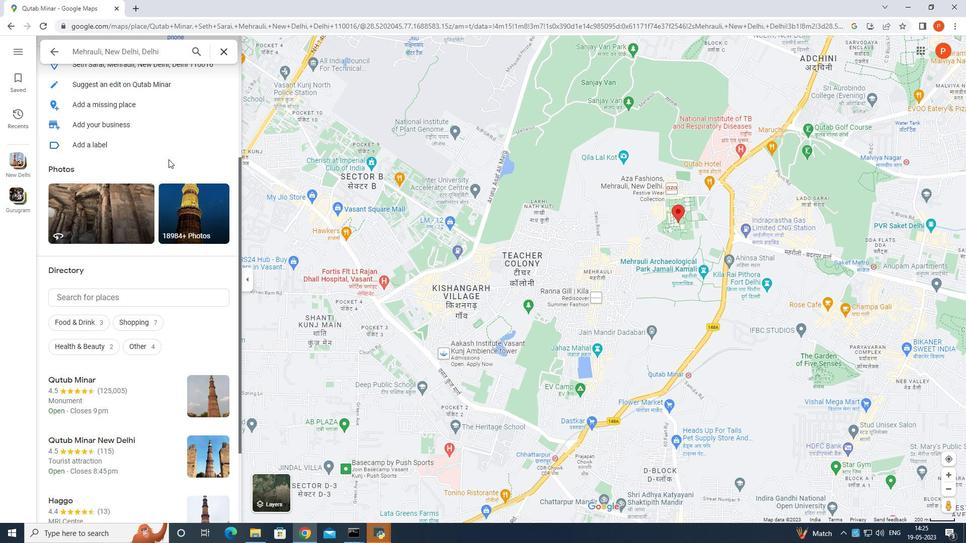 
Action: Mouse moved to (82, 175)
Screenshot: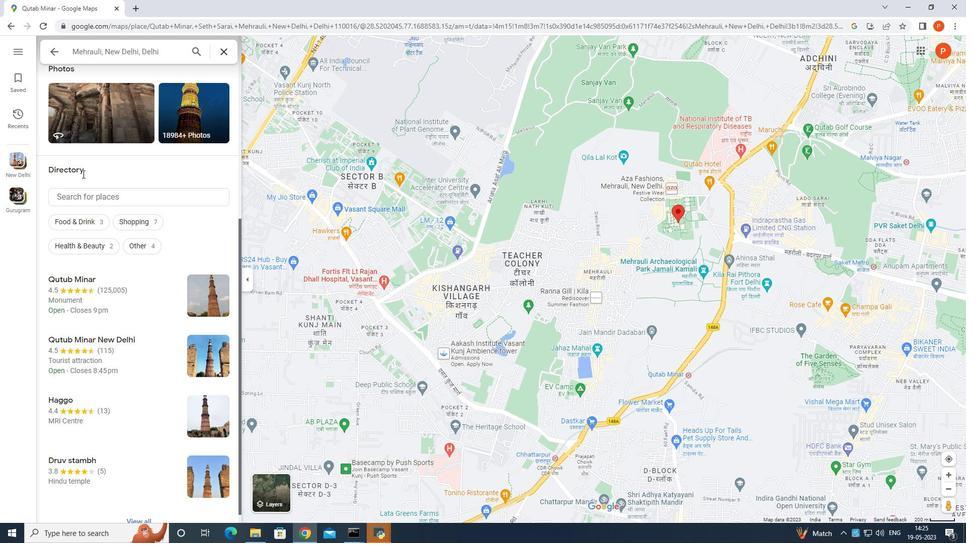 
Action: Mouse scrolled (82, 174) with delta (0, 0)
Screenshot: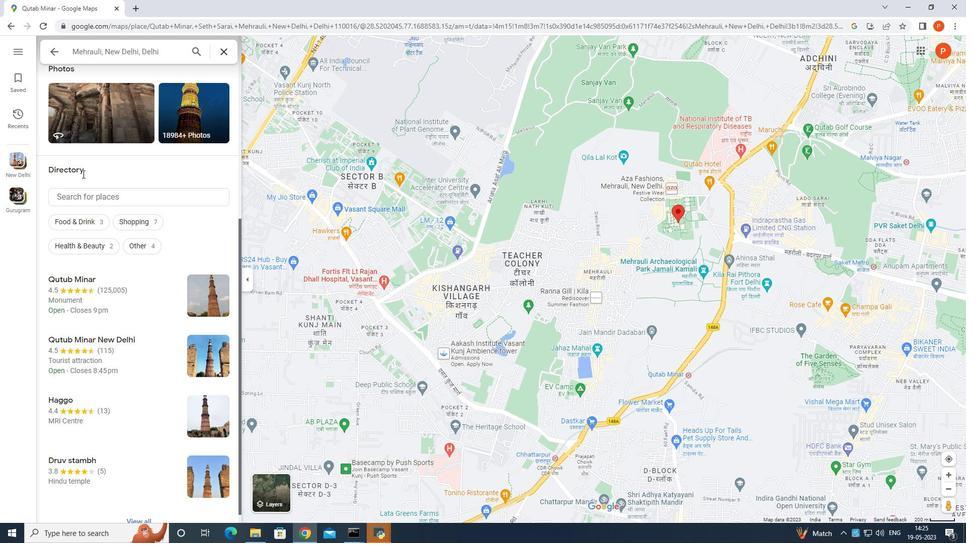 
Action: Mouse scrolled (82, 174) with delta (0, 0)
Screenshot: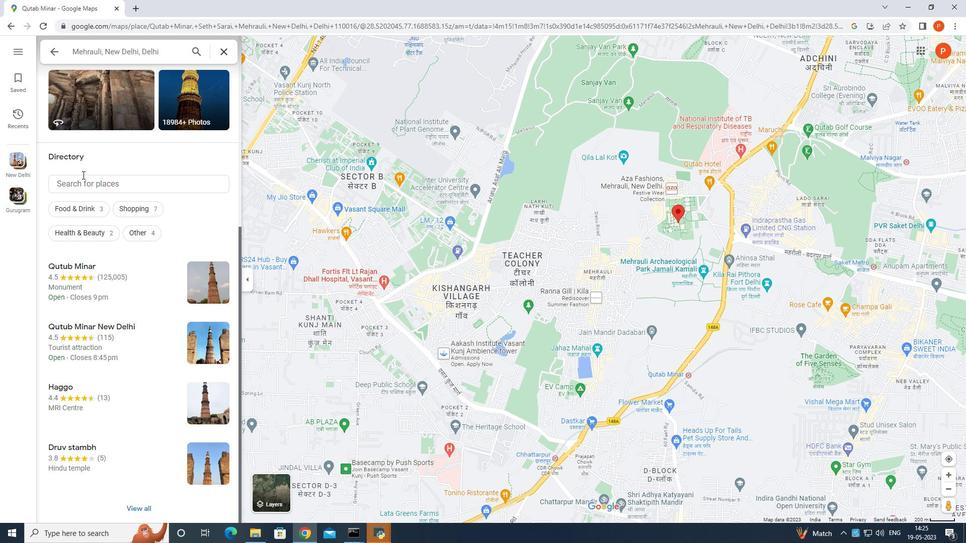 
Action: Mouse scrolled (82, 174) with delta (0, 0)
Screenshot: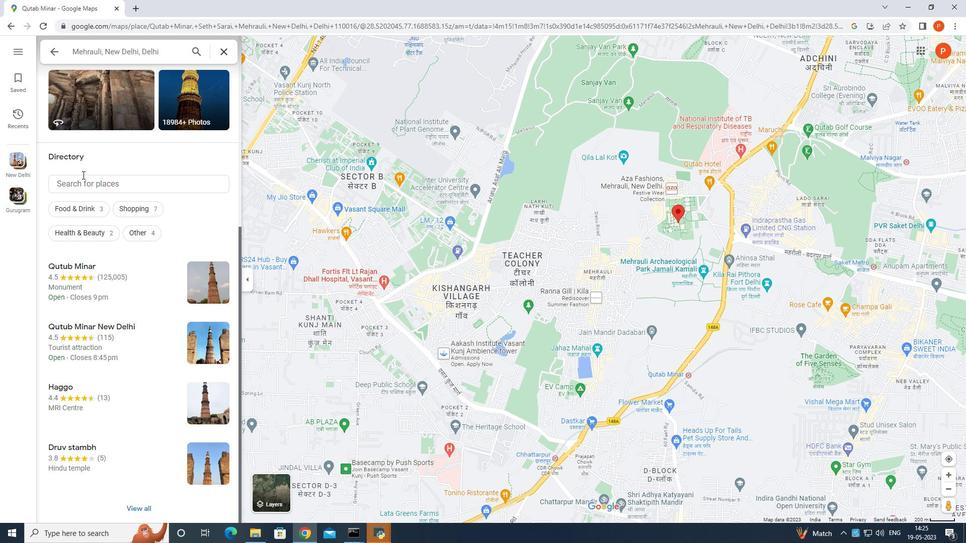 
Action: Mouse moved to (127, 182)
Screenshot: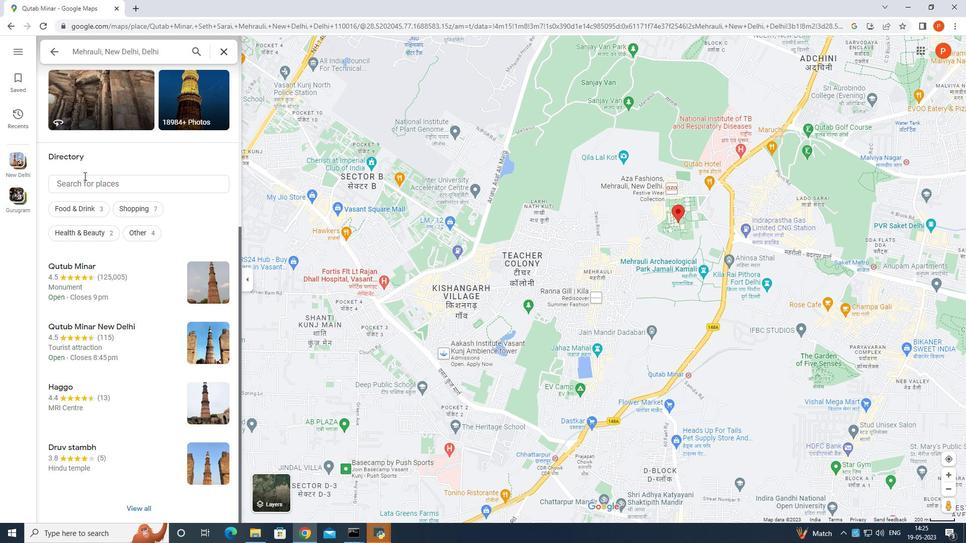 
Action: Mouse scrolled (127, 182) with delta (0, 0)
Screenshot: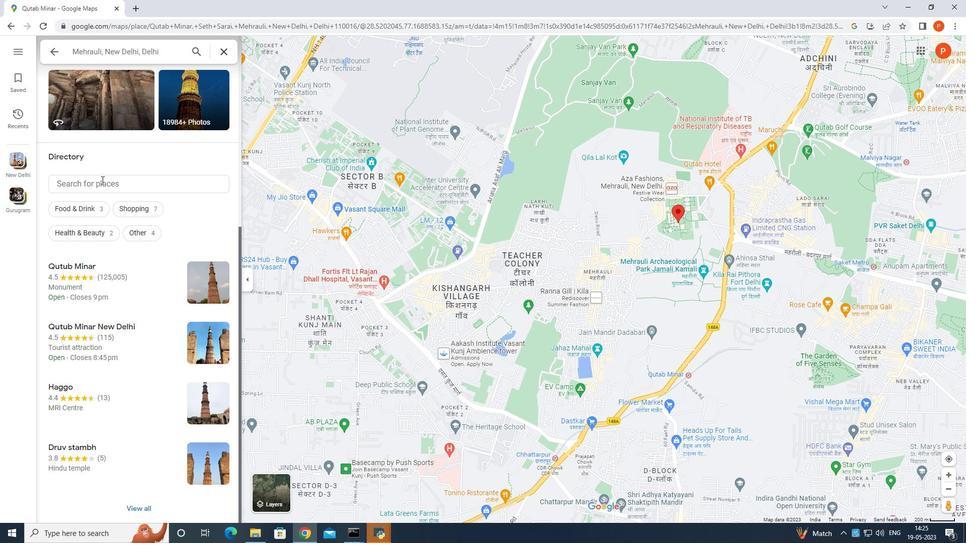
Action: Mouse moved to (127, 183)
Screenshot: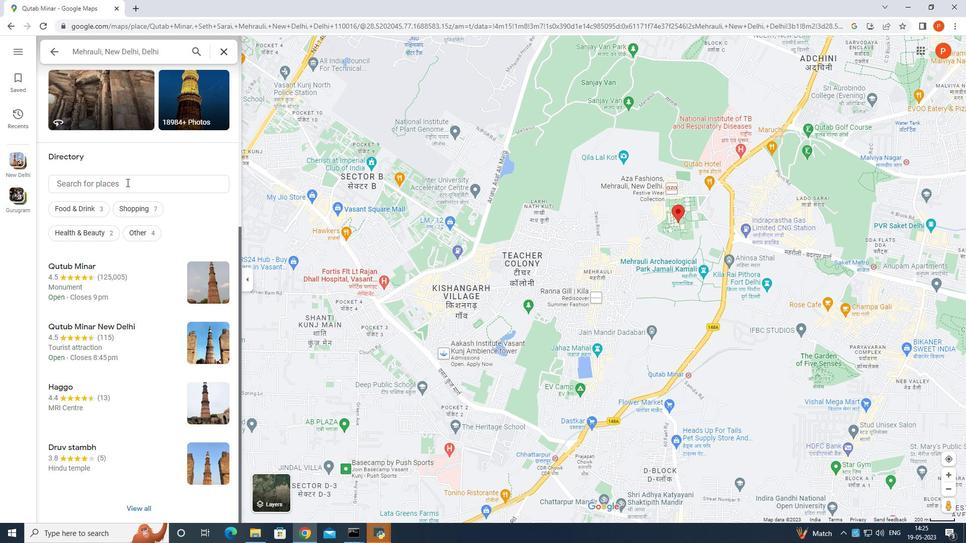 
Action: Mouse scrolled (127, 182) with delta (0, 0)
Screenshot: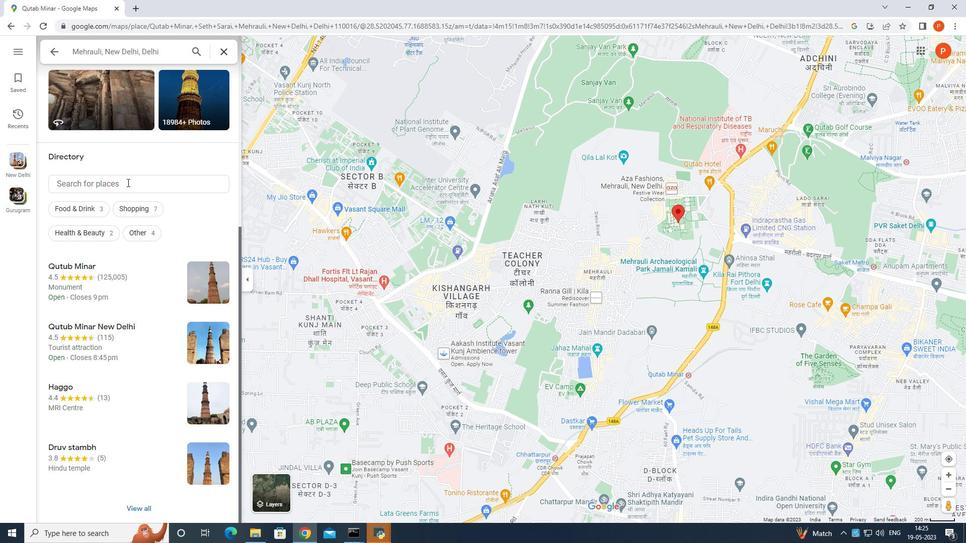 
Action: Mouse scrolled (127, 182) with delta (0, 0)
Screenshot: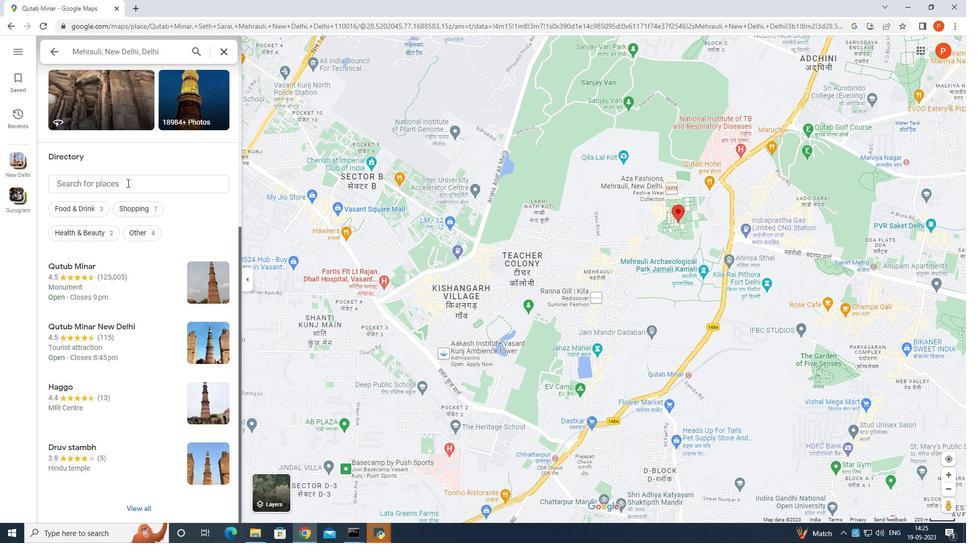 
Action: Mouse scrolled (127, 183) with delta (0, 0)
Screenshot: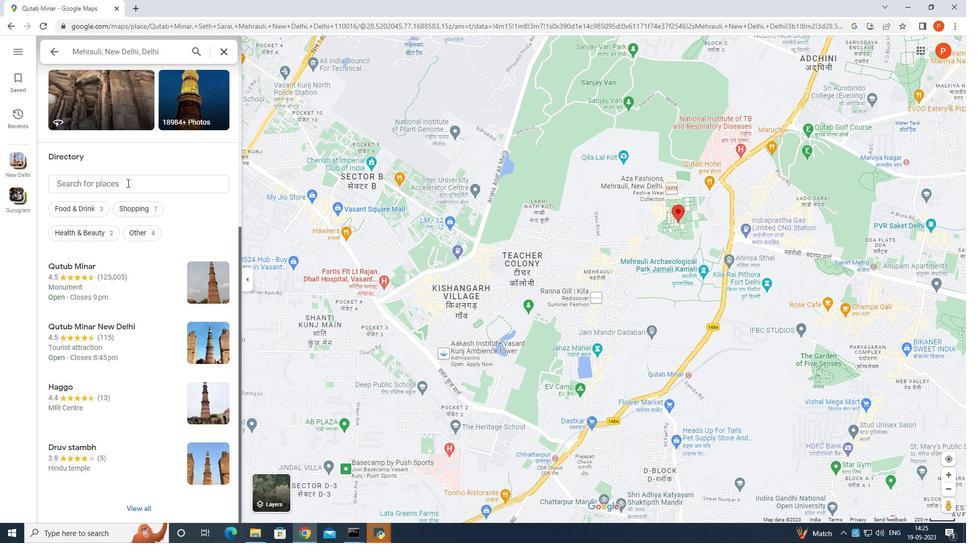 
Action: Mouse scrolled (127, 183) with delta (0, 0)
Screenshot: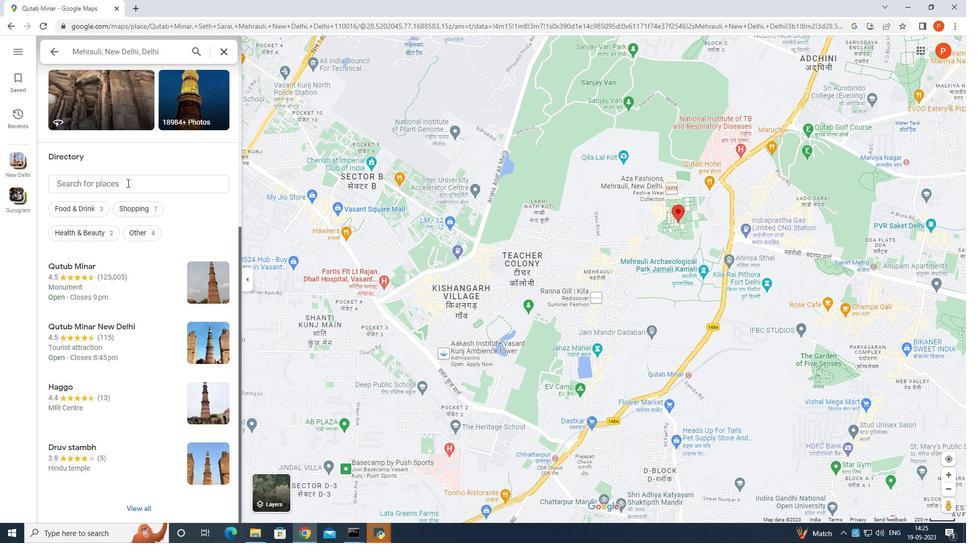 
Action: Mouse moved to (135, 294)
